 Task: Search one way flight ticket for 1 adult, 5 children, 2 infants in seat and 1 infant on lap in first from Garden City: Garden City Regional Airport to Rockford: Chicago Rockford International Airport(was Northwest Chicagoland Regional Airport At Rockford) on 5-1-2023. Choice of flights is United. Number of bags: 1 checked bag. Price is upto 106000. Outbound departure time preference is 15:45.
Action: Mouse moved to (279, 281)
Screenshot: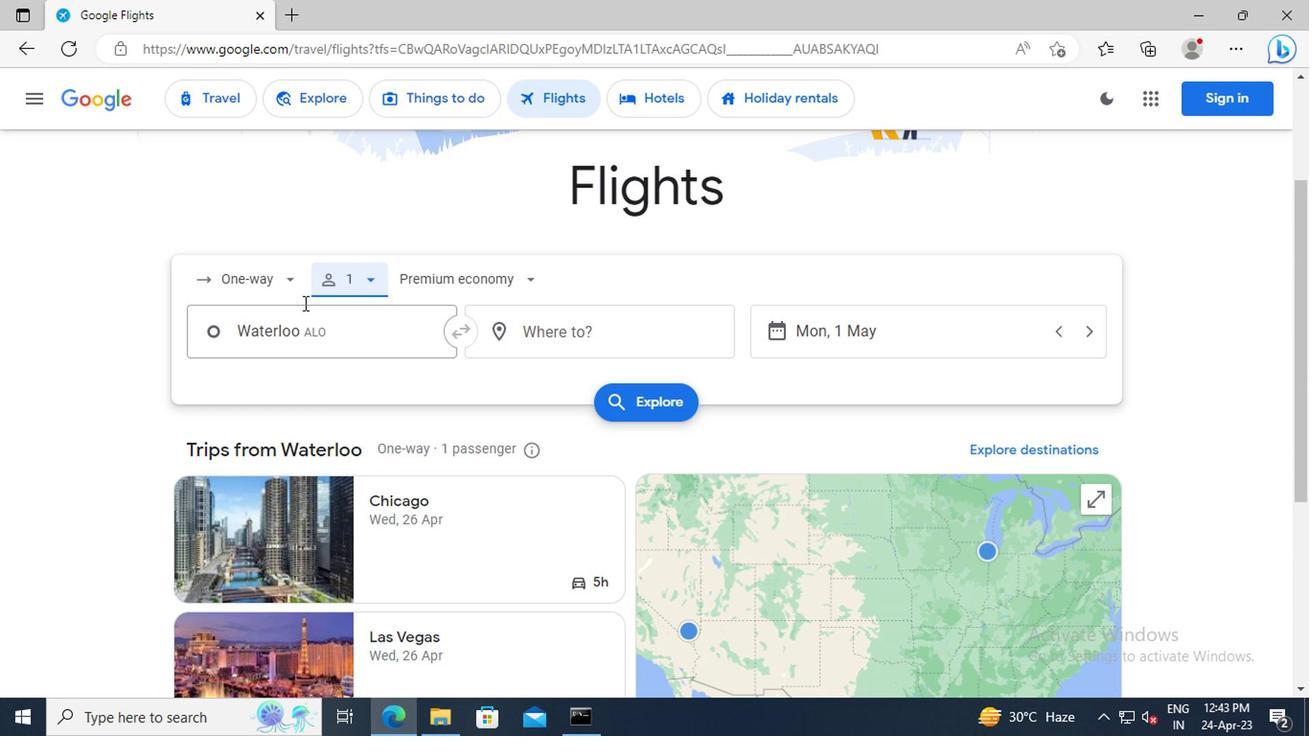 
Action: Mouse pressed left at (279, 281)
Screenshot: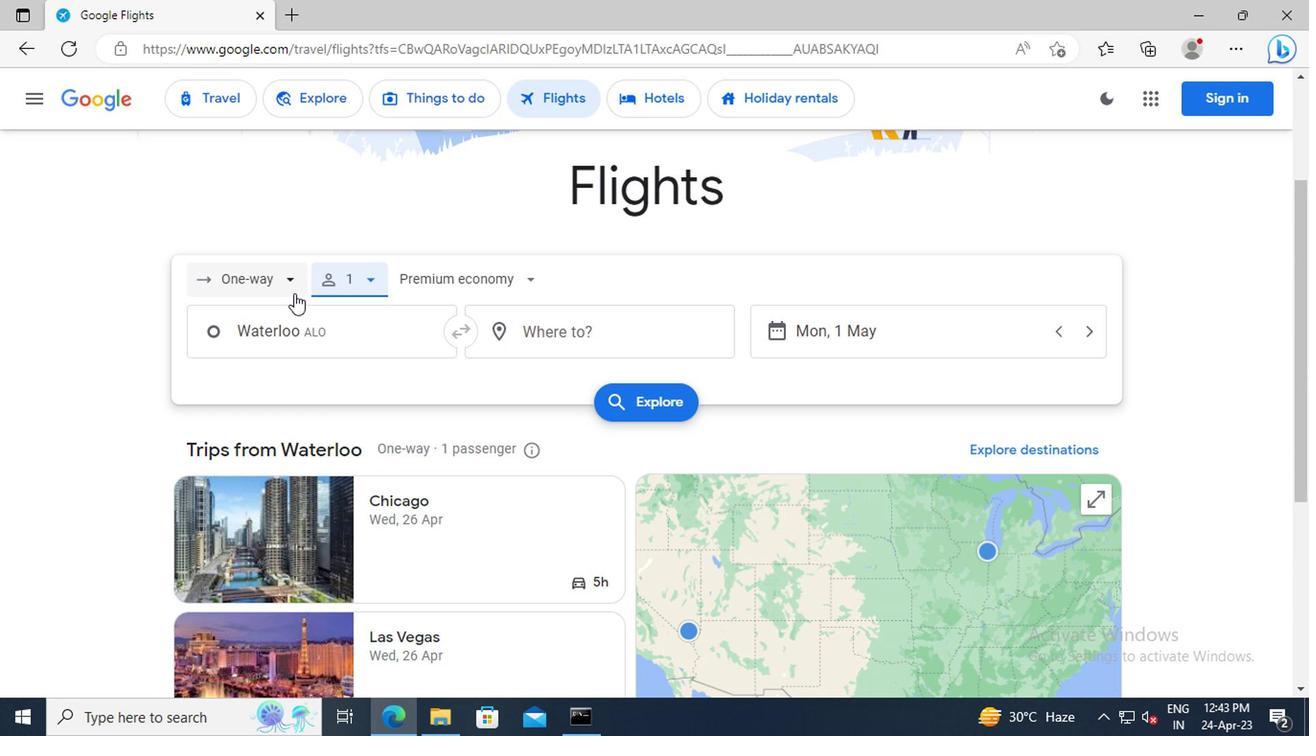 
Action: Mouse moved to (263, 371)
Screenshot: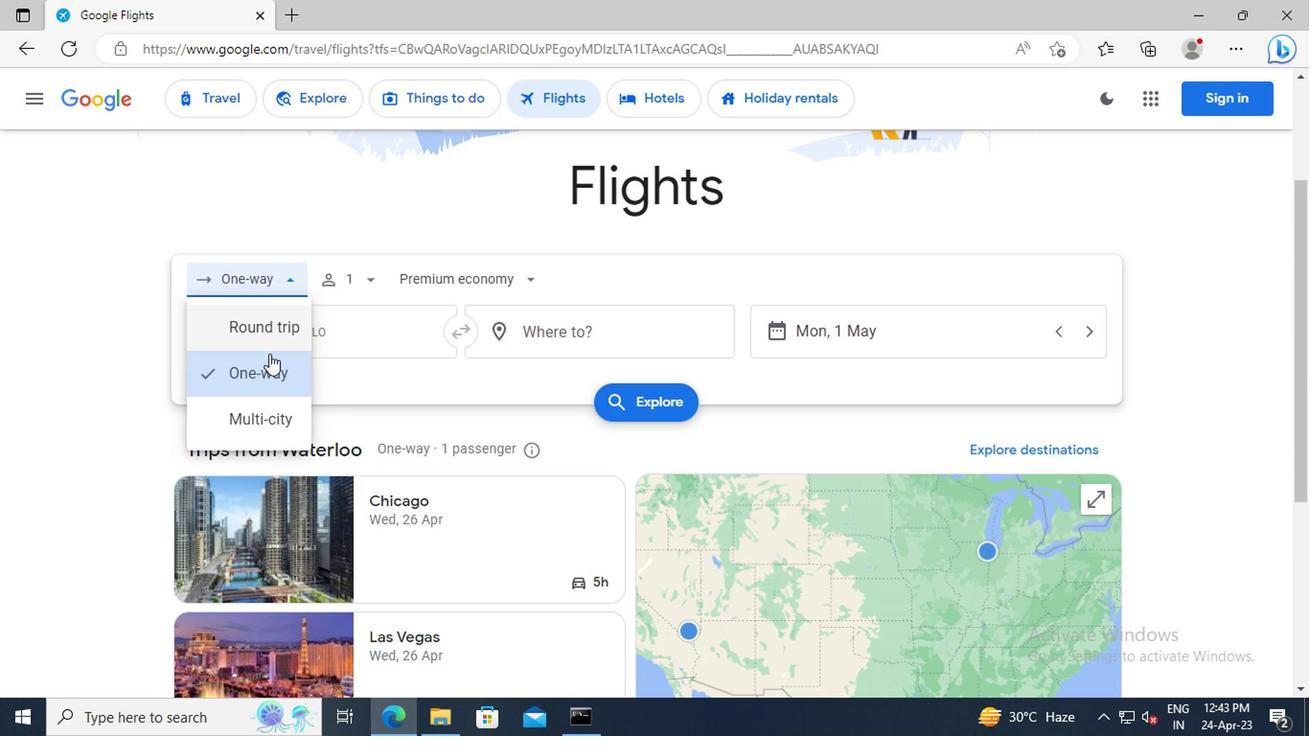 
Action: Mouse pressed left at (263, 371)
Screenshot: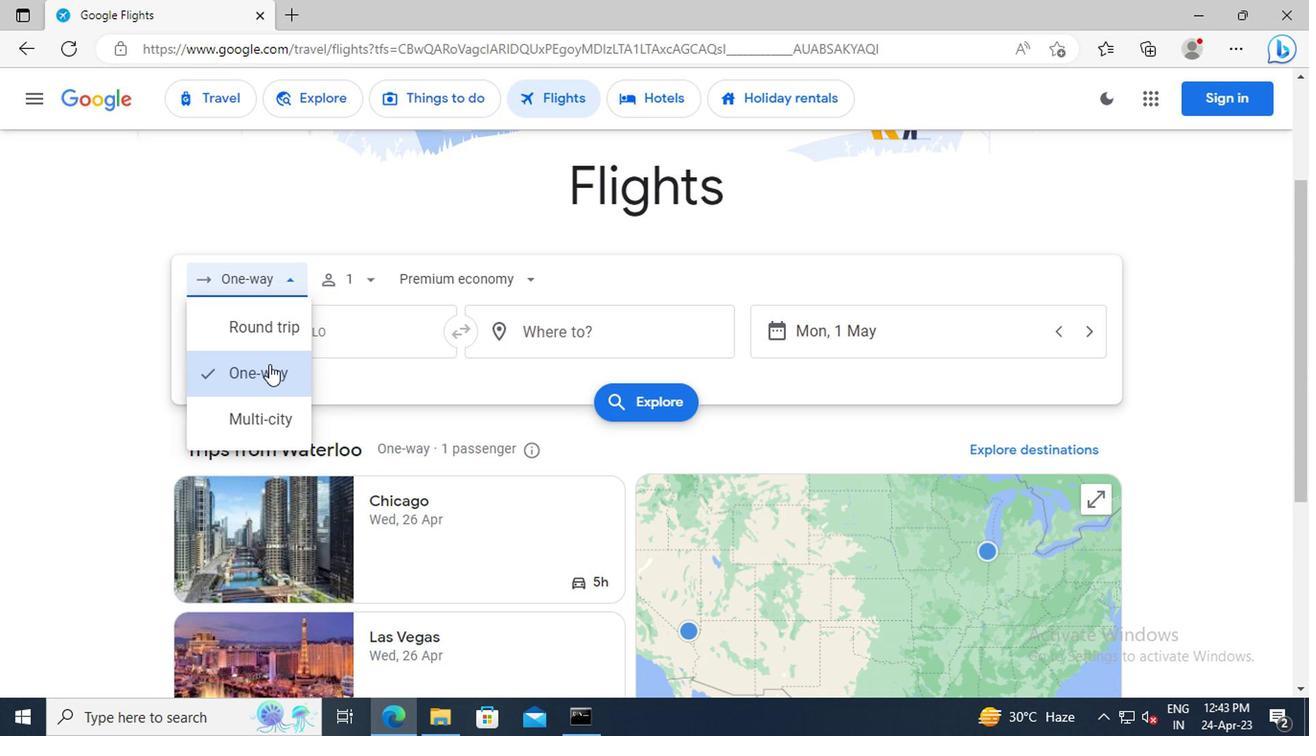 
Action: Mouse moved to (357, 279)
Screenshot: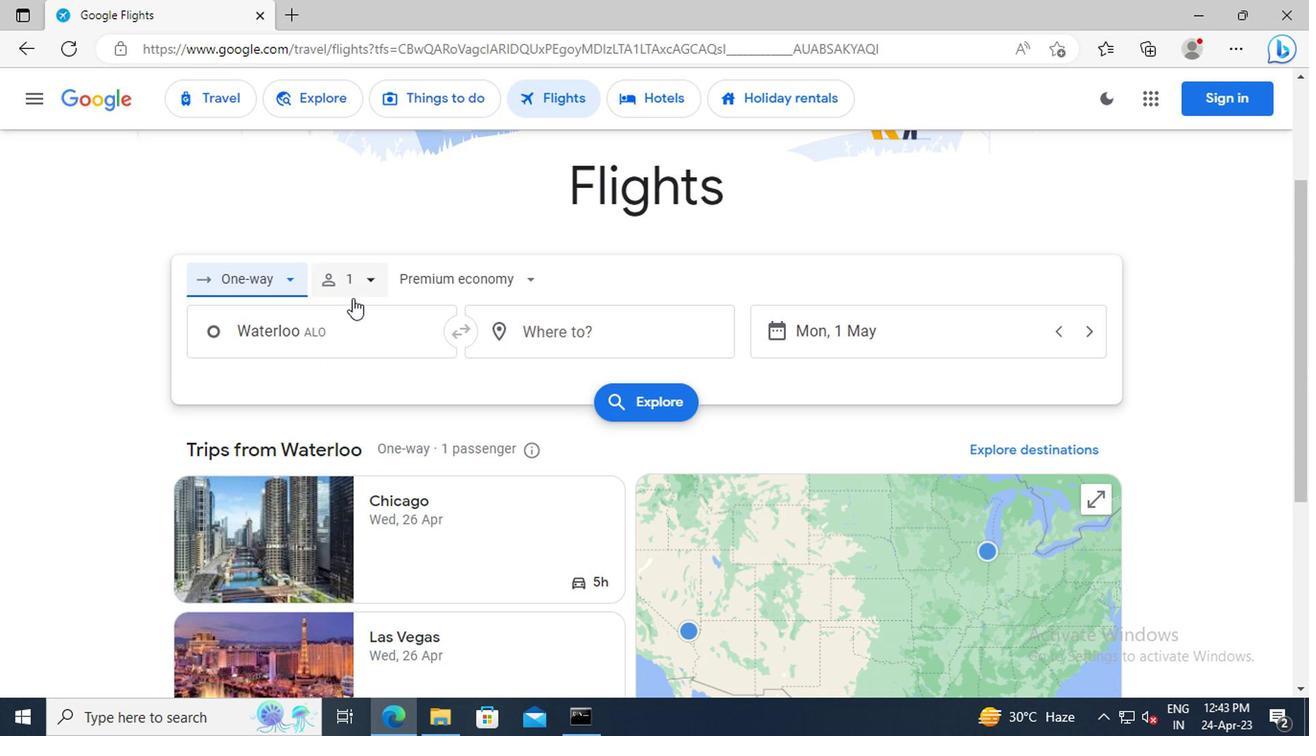 
Action: Mouse pressed left at (357, 279)
Screenshot: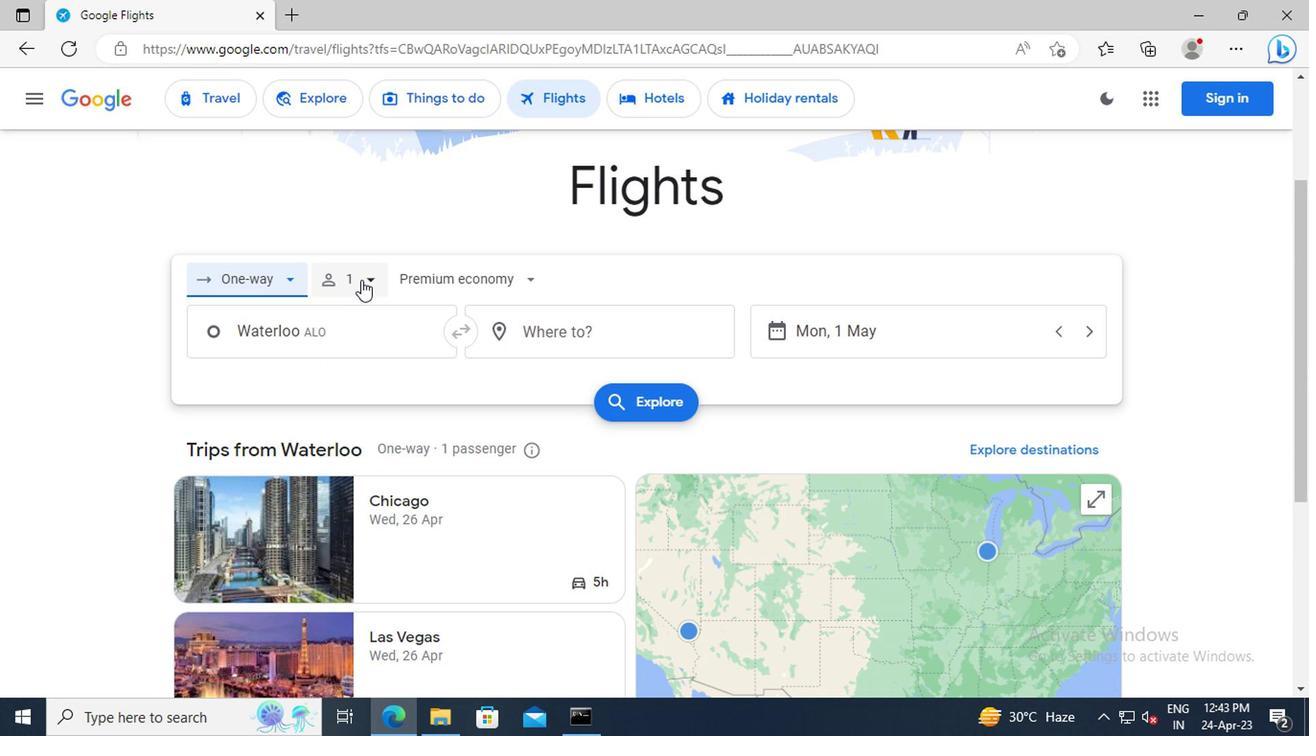 
Action: Mouse moved to (509, 377)
Screenshot: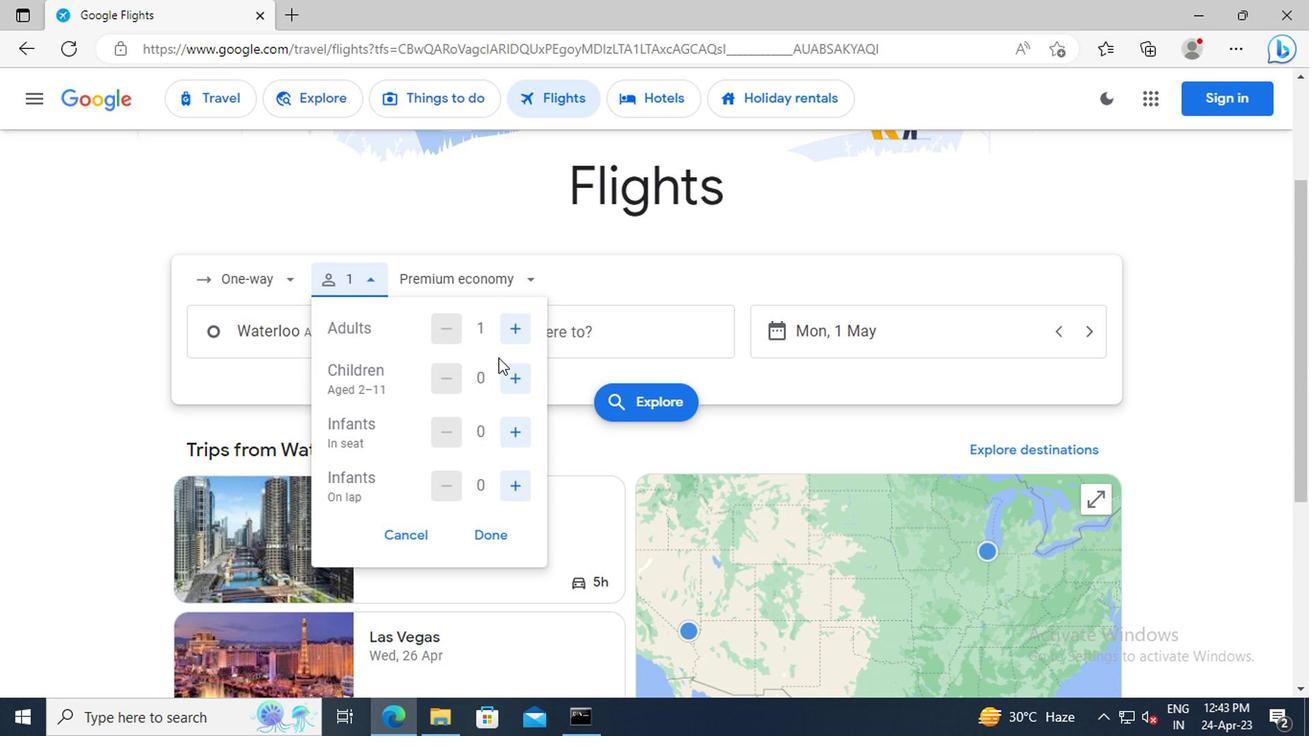 
Action: Mouse pressed left at (509, 377)
Screenshot: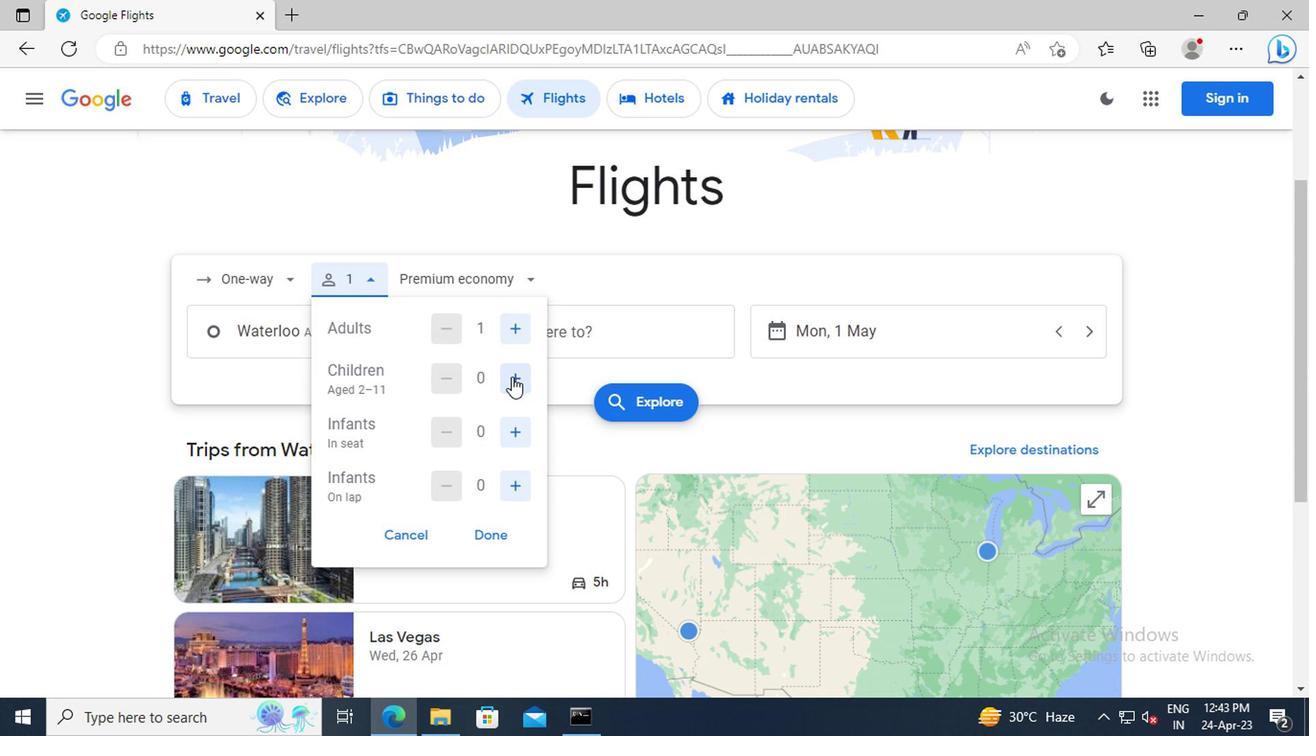 
Action: Mouse pressed left at (509, 377)
Screenshot: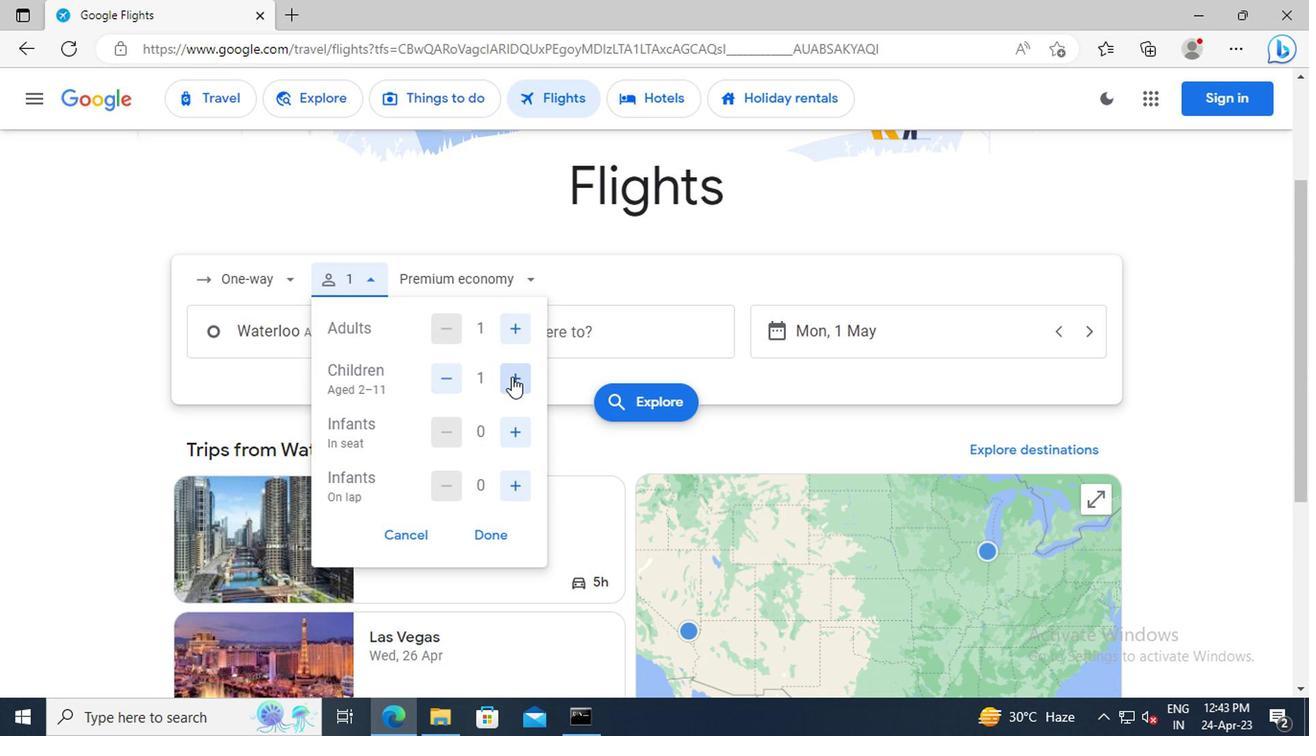 
Action: Mouse pressed left at (509, 377)
Screenshot: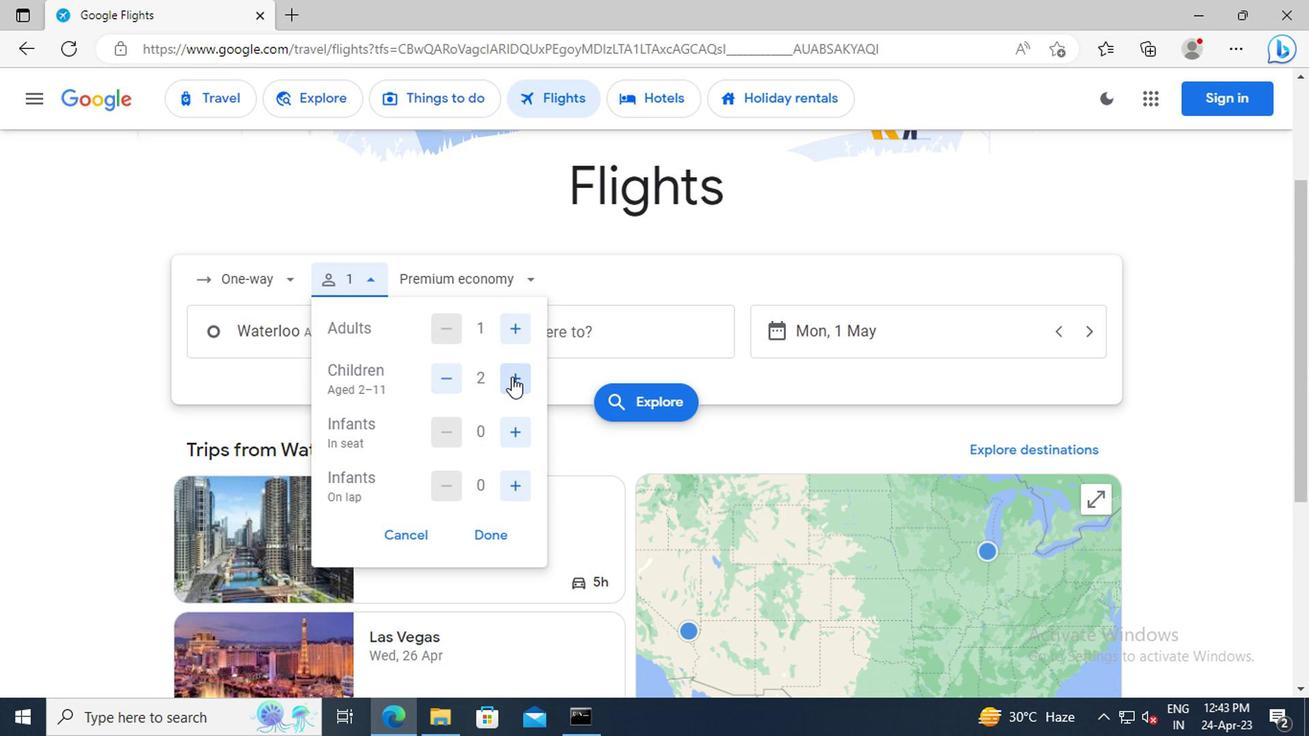
Action: Mouse pressed left at (509, 377)
Screenshot: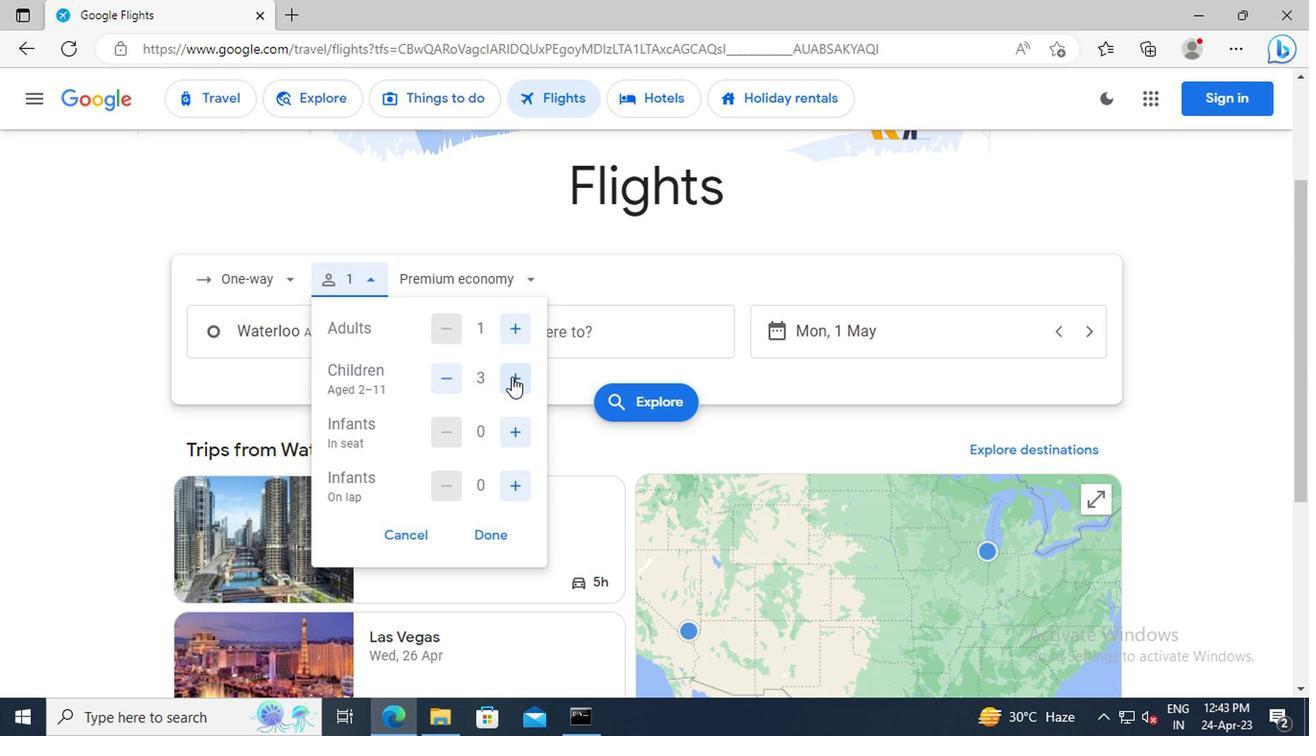 
Action: Mouse pressed left at (509, 377)
Screenshot: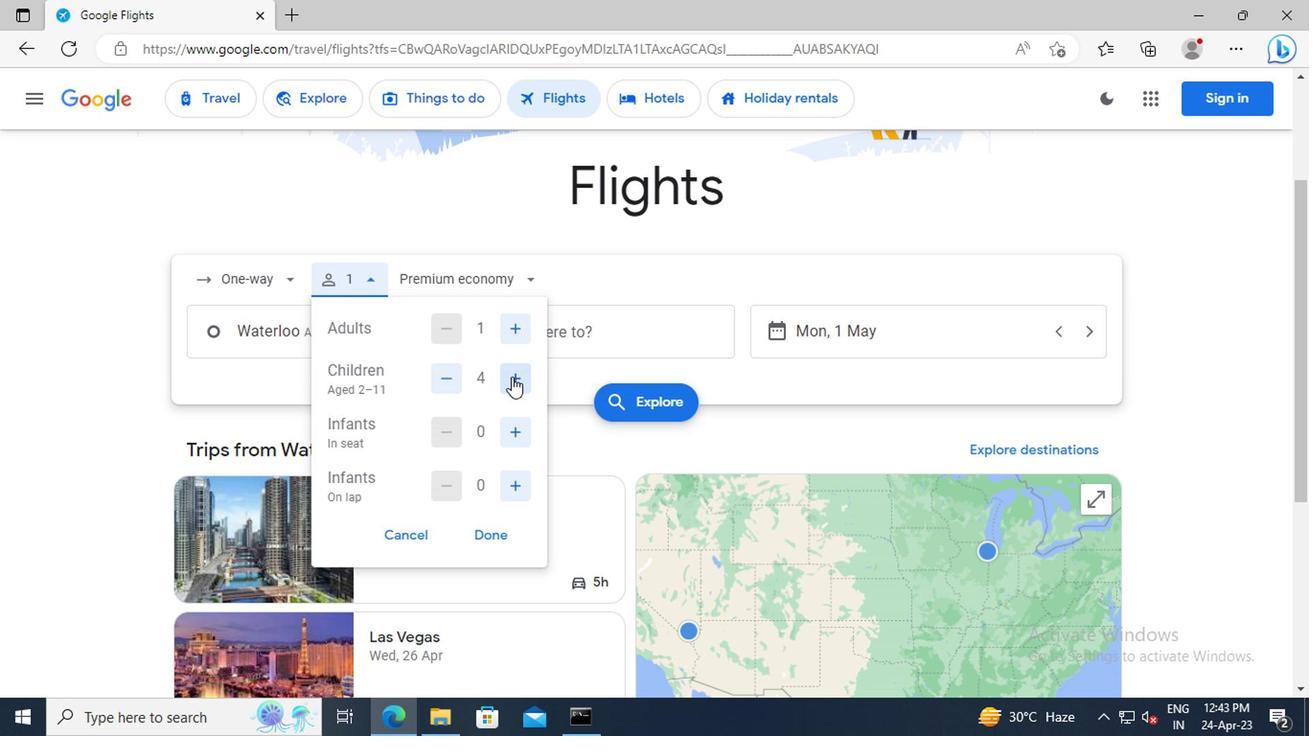 
Action: Mouse moved to (508, 423)
Screenshot: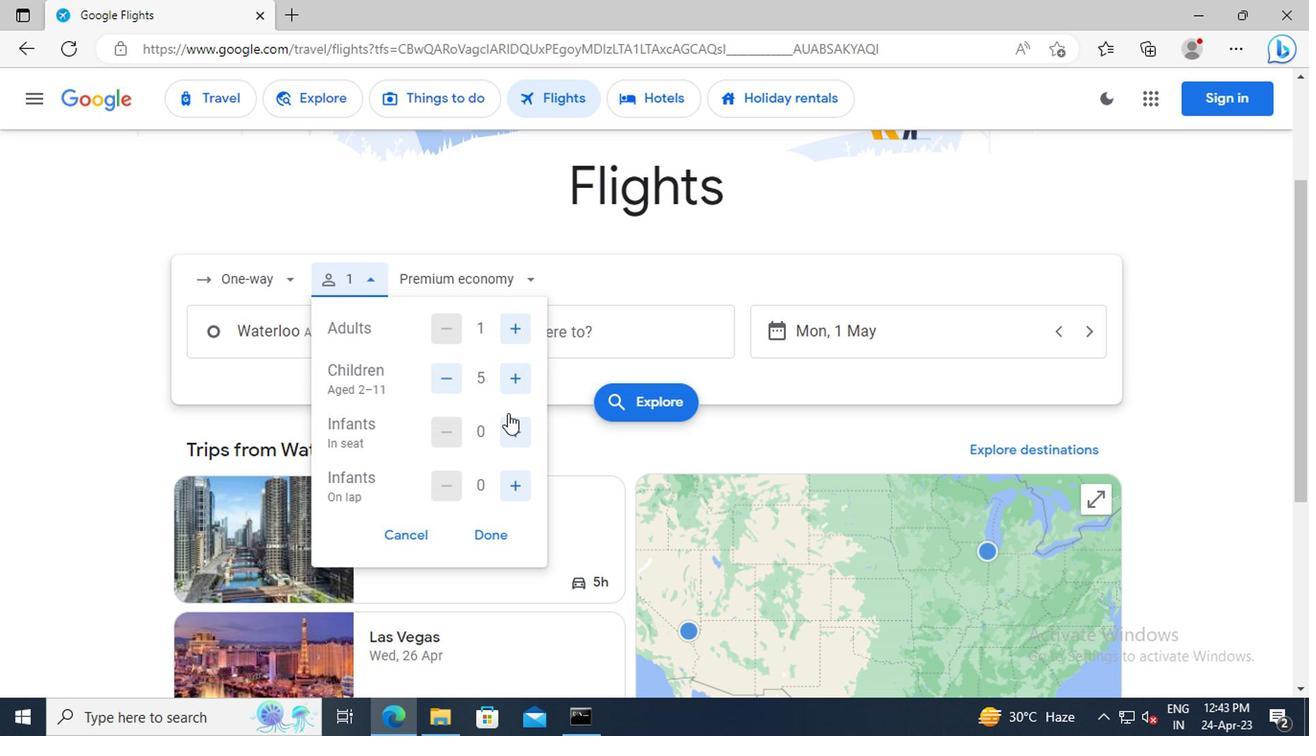 
Action: Mouse pressed left at (508, 423)
Screenshot: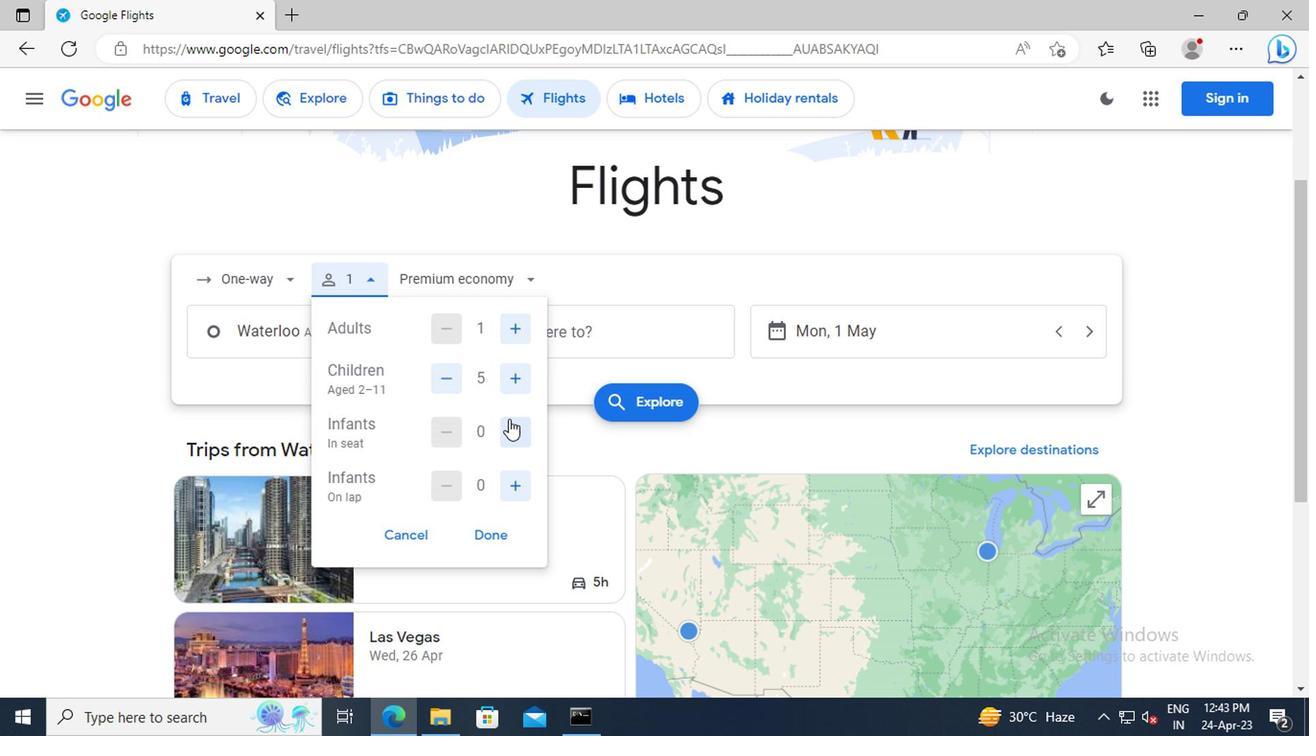 
Action: Mouse pressed left at (508, 423)
Screenshot: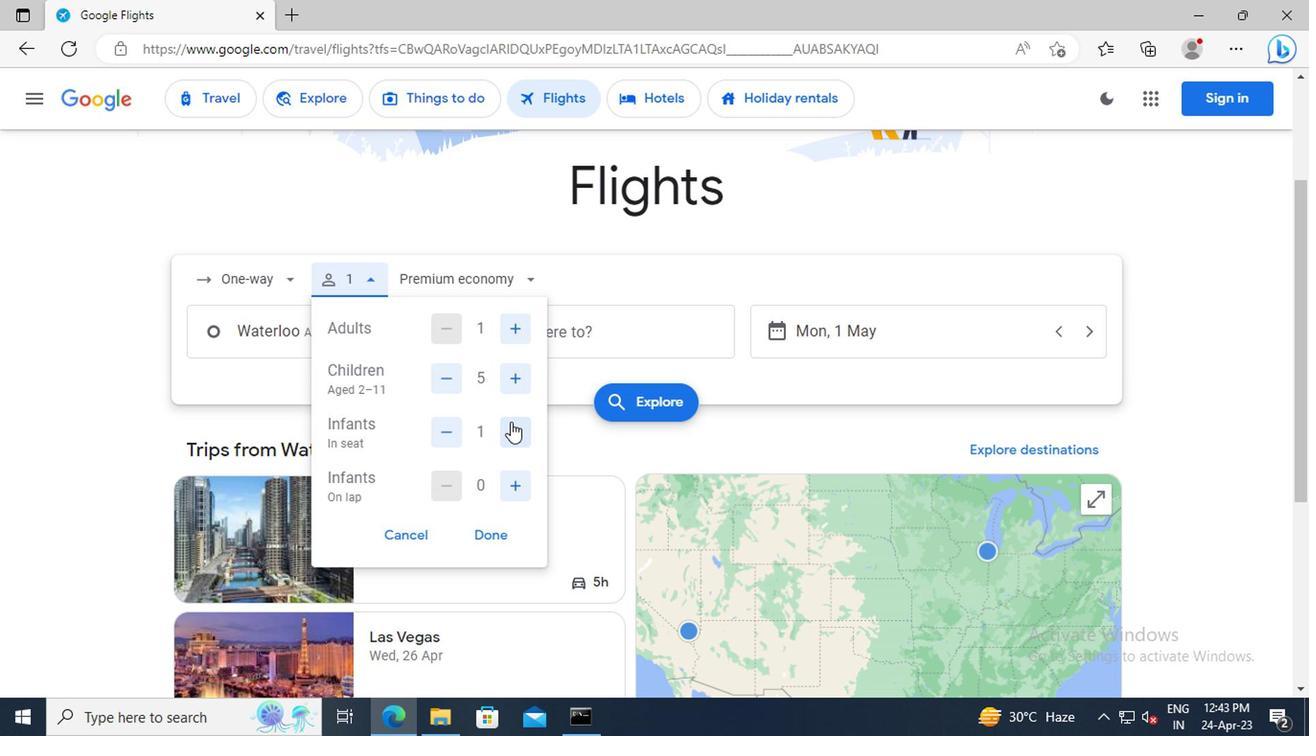 
Action: Mouse moved to (488, 538)
Screenshot: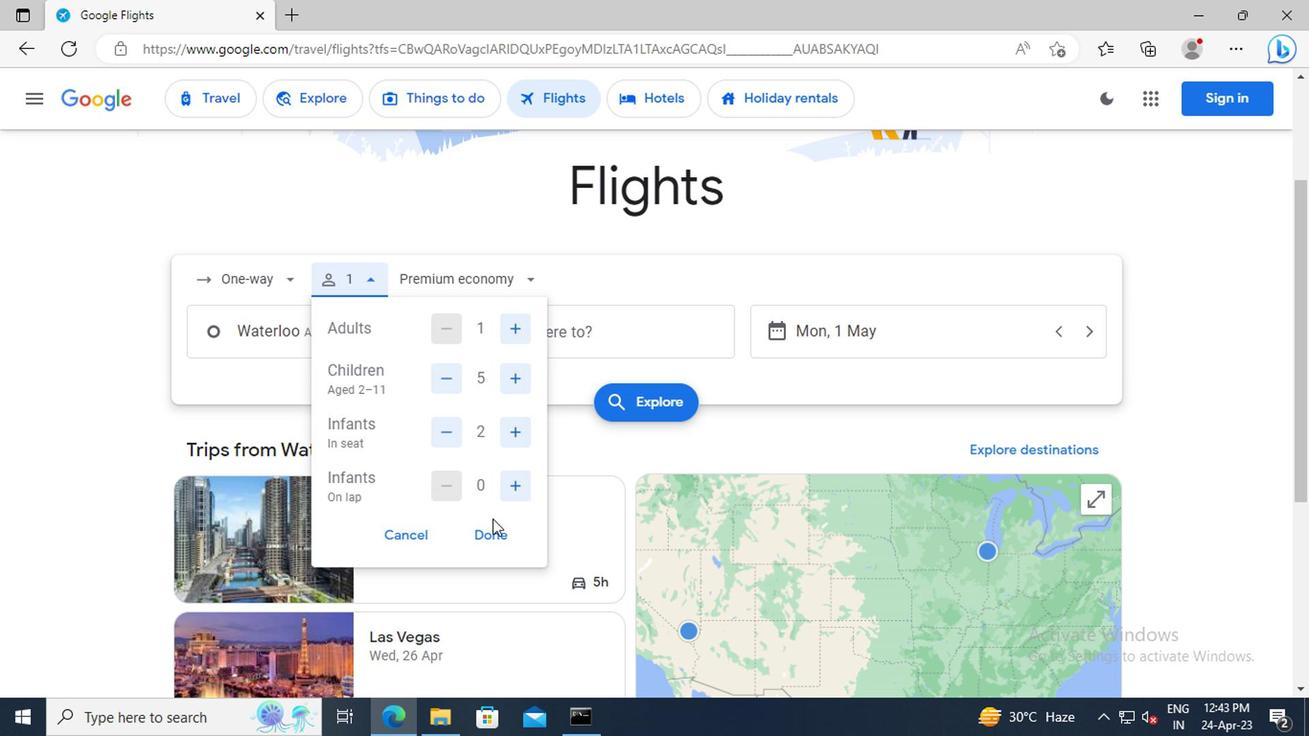 
Action: Mouse pressed left at (488, 538)
Screenshot: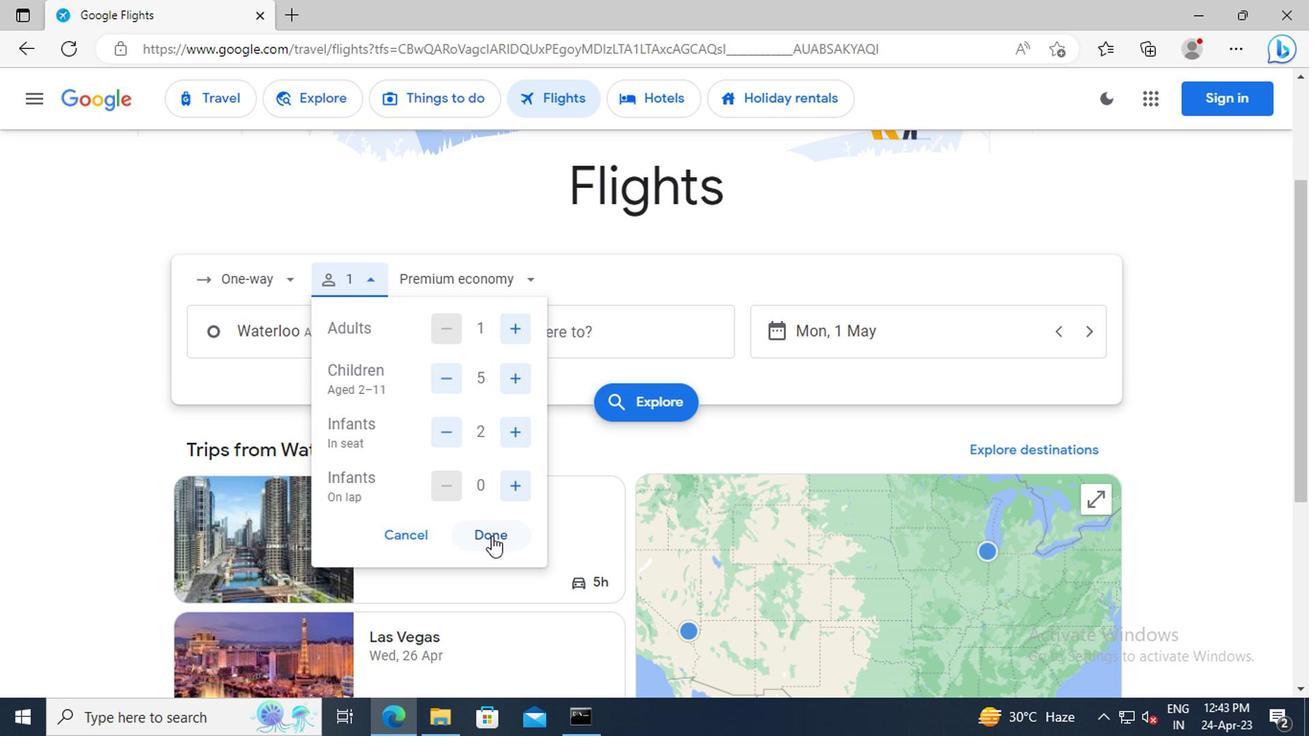 
Action: Mouse moved to (461, 278)
Screenshot: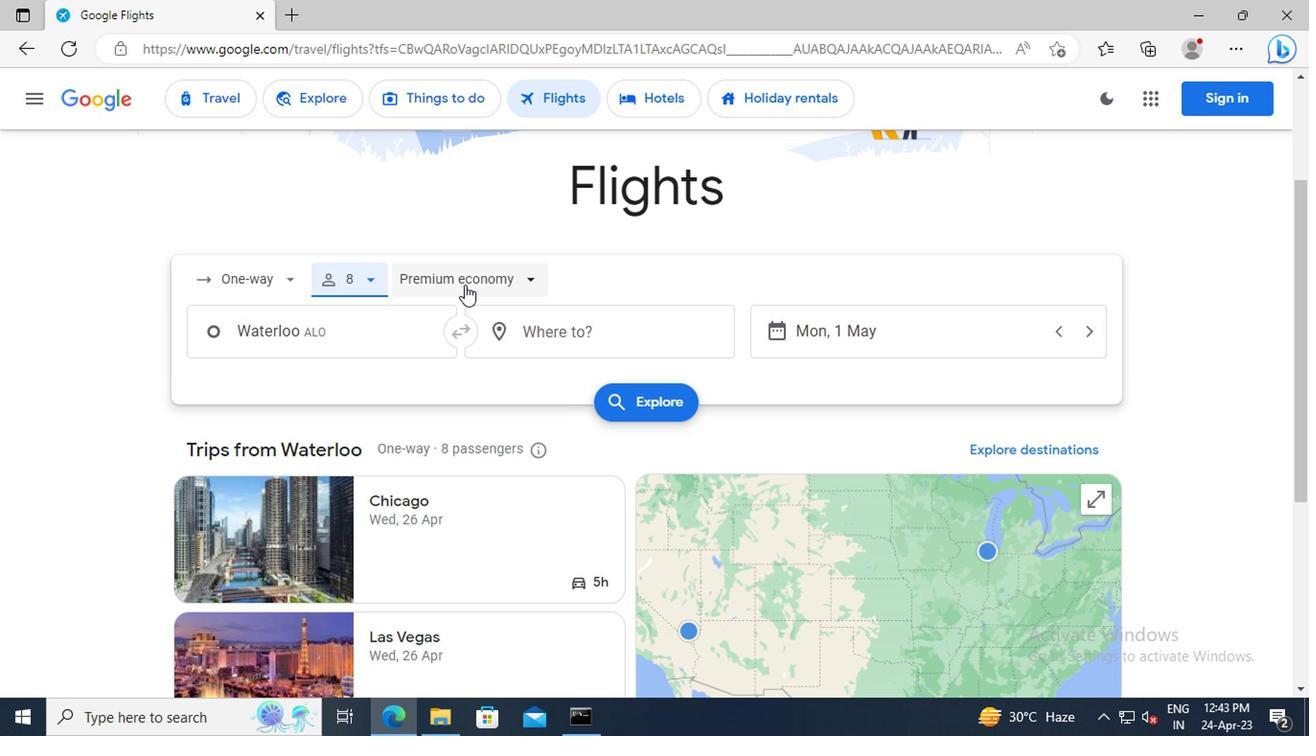 
Action: Mouse pressed left at (461, 278)
Screenshot: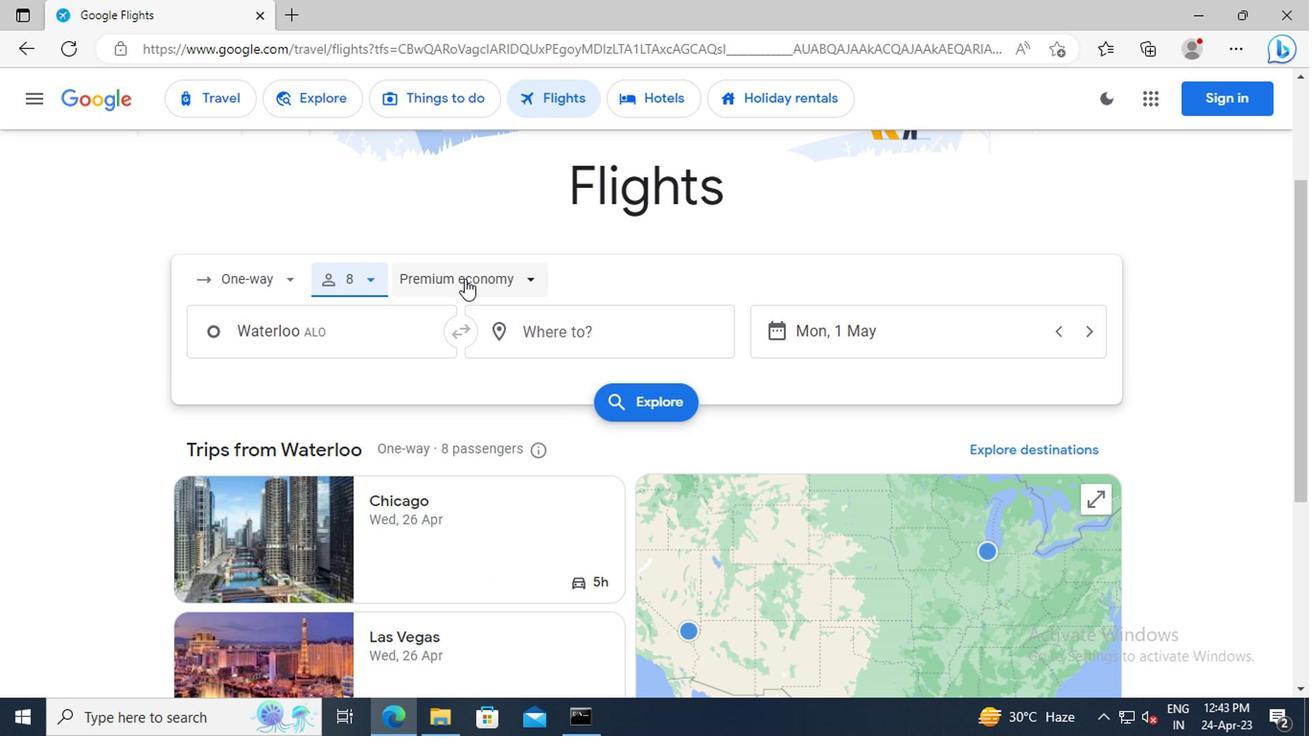 
Action: Mouse moved to (494, 471)
Screenshot: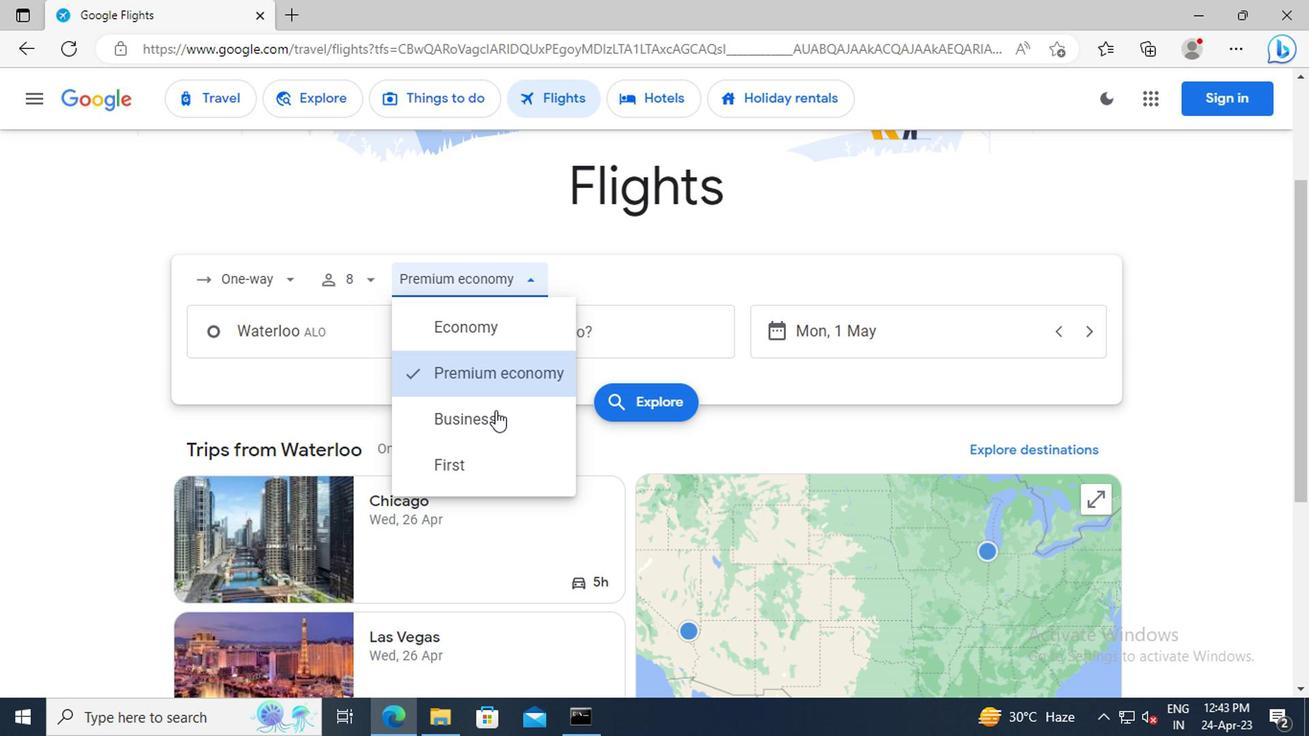 
Action: Mouse pressed left at (494, 471)
Screenshot: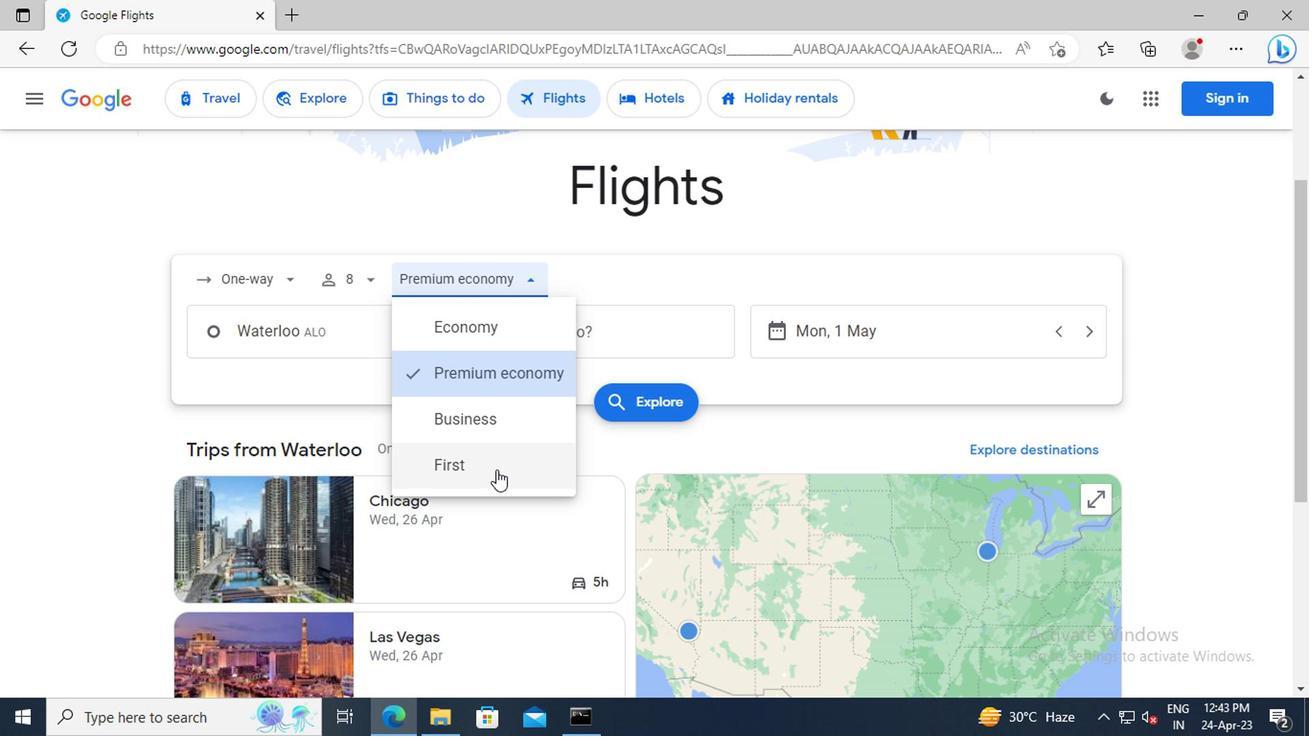 
Action: Mouse moved to (358, 336)
Screenshot: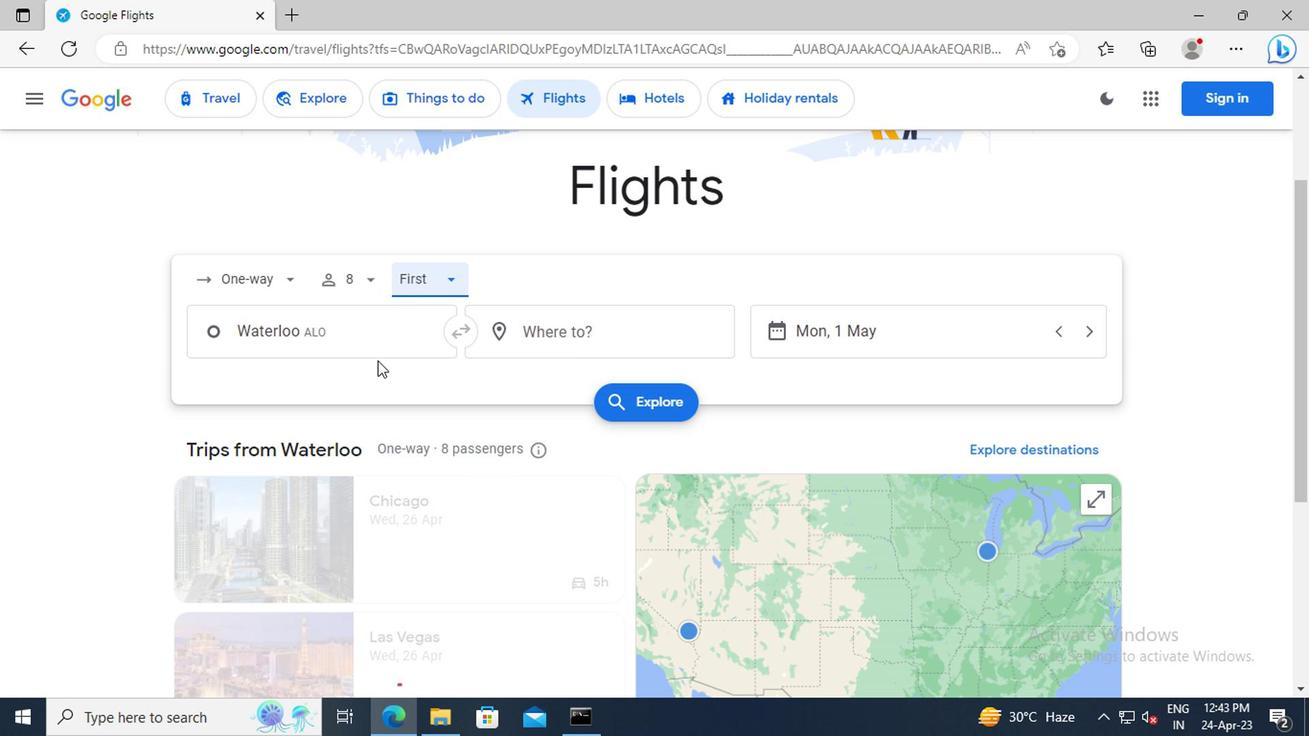 
Action: Mouse pressed left at (358, 336)
Screenshot: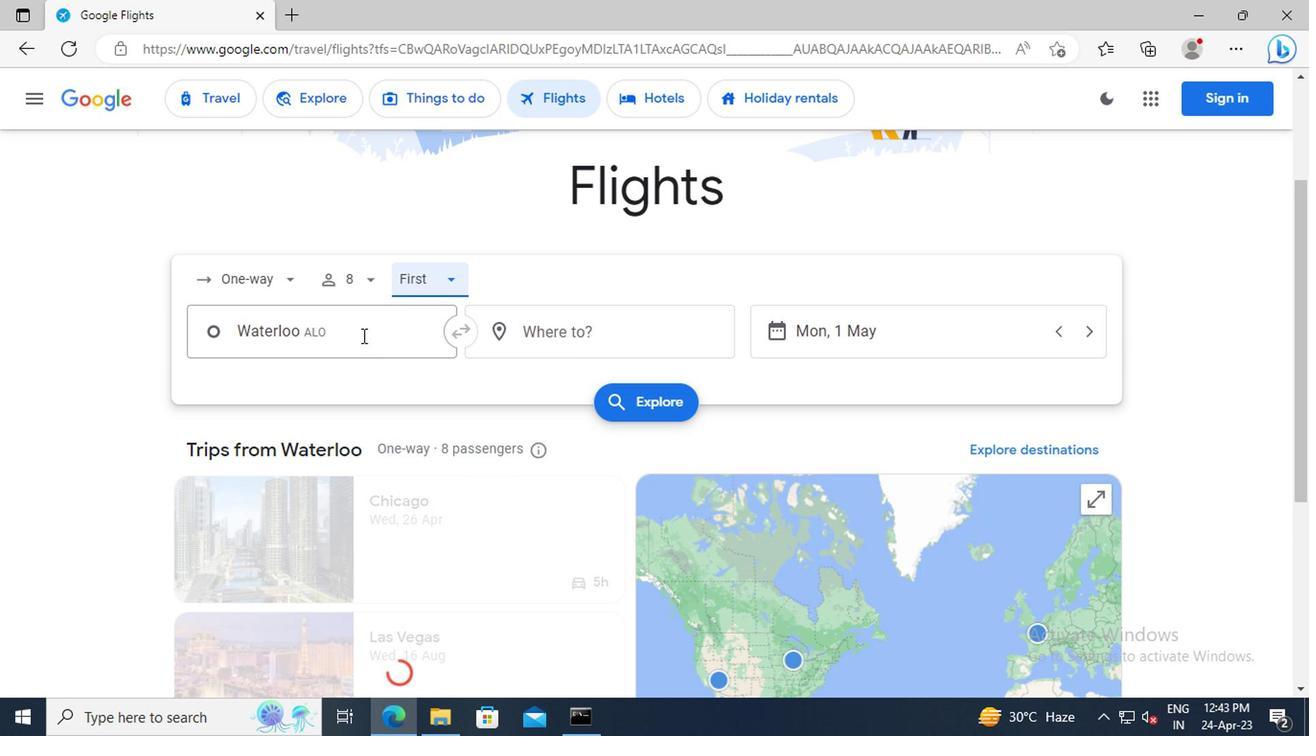 
Action: Key pressed <Key.shift>GARDEN<Key.space><Key.shift>CITY<Key.space><Key.shift>R
Screenshot: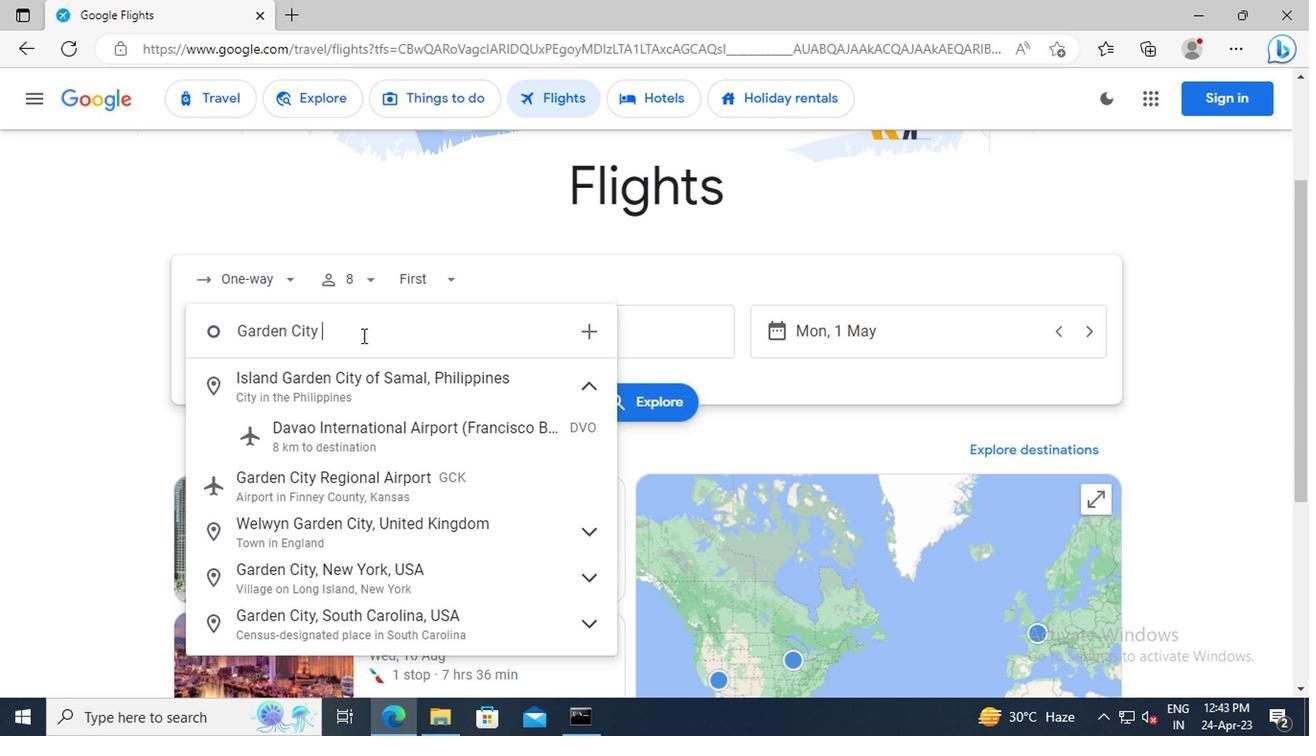
Action: Mouse moved to (382, 384)
Screenshot: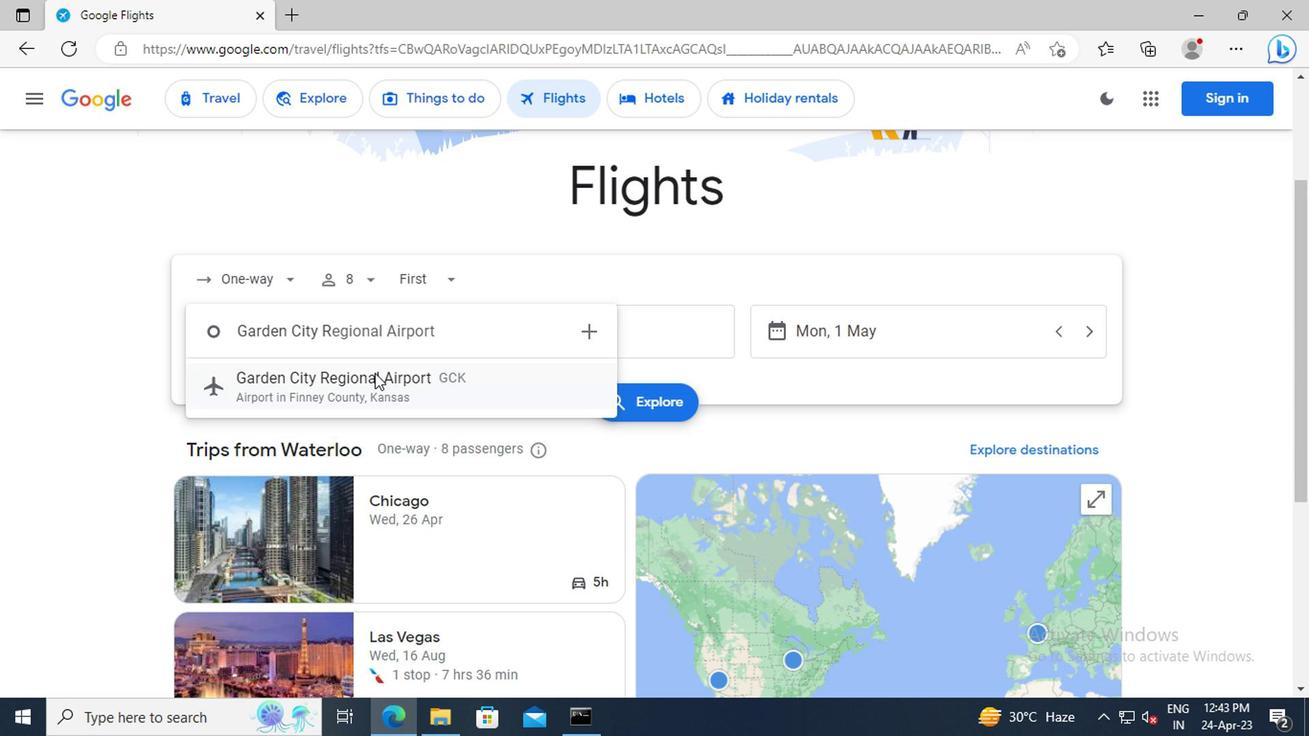 
Action: Mouse pressed left at (382, 384)
Screenshot: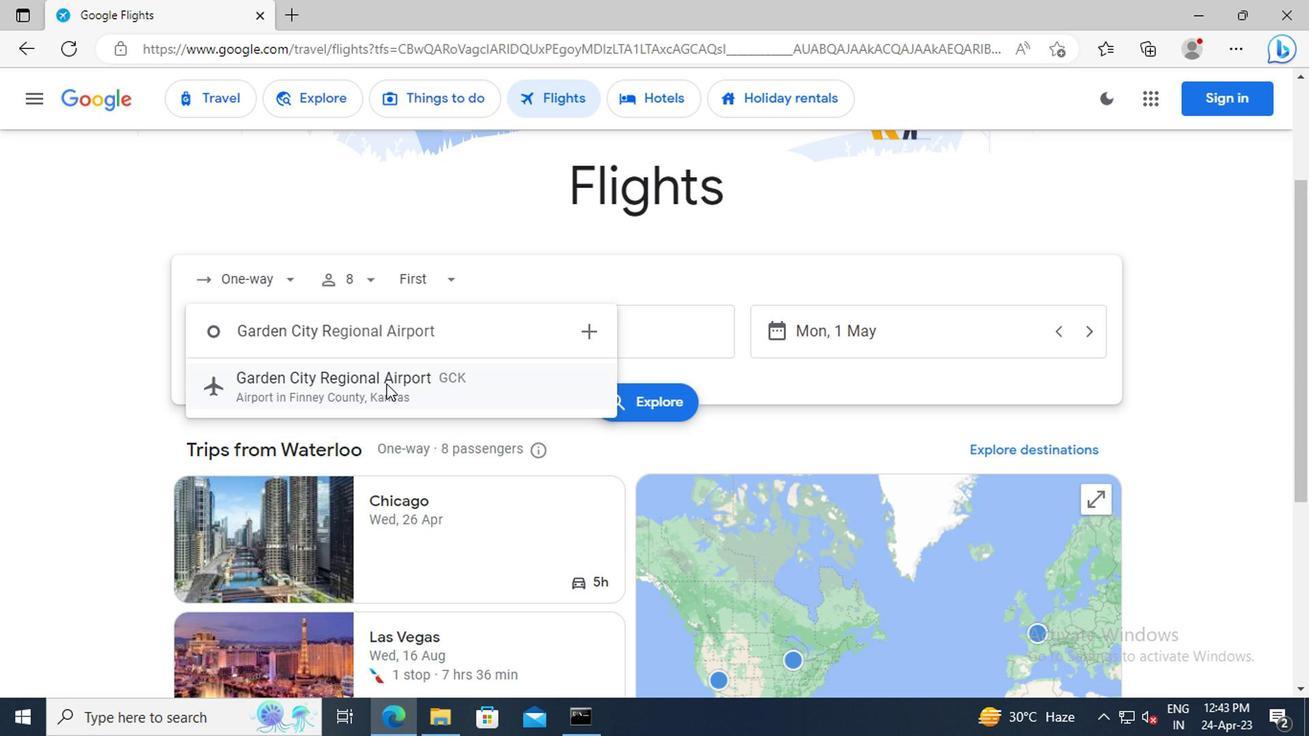 
Action: Mouse moved to (536, 340)
Screenshot: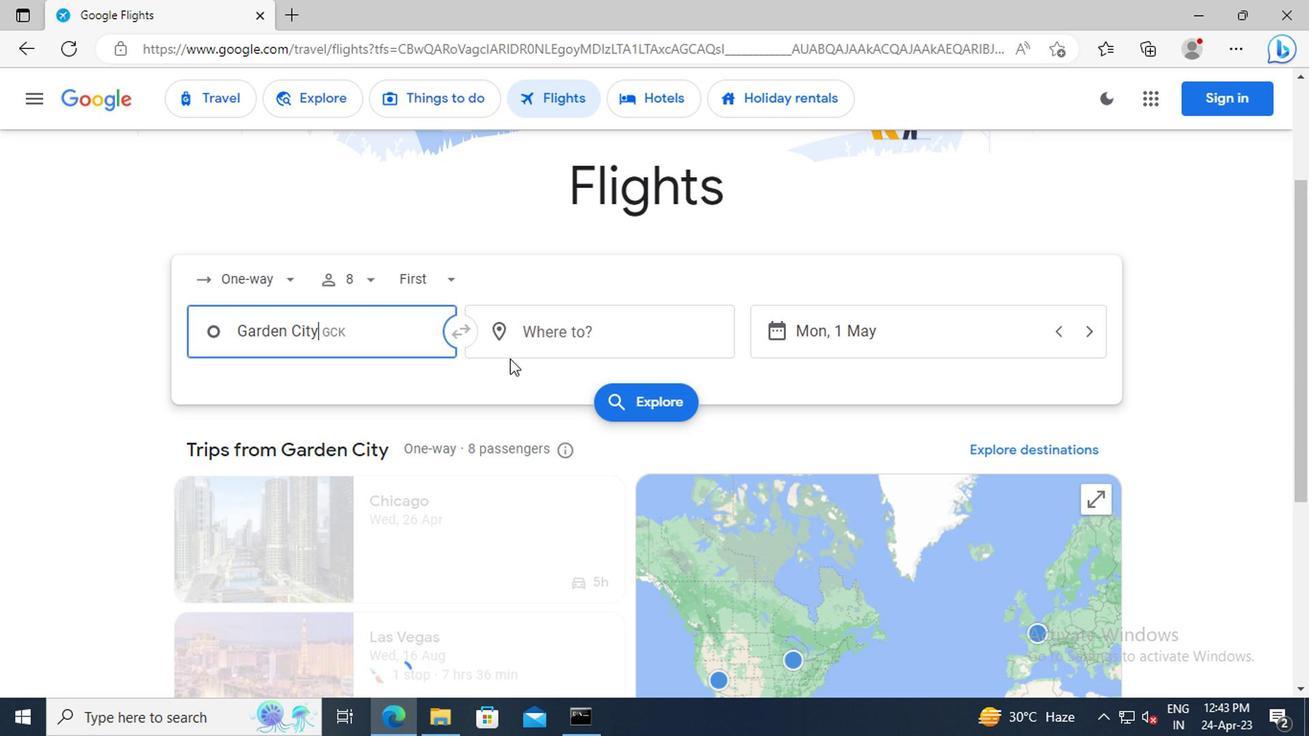 
Action: Mouse pressed left at (536, 340)
Screenshot: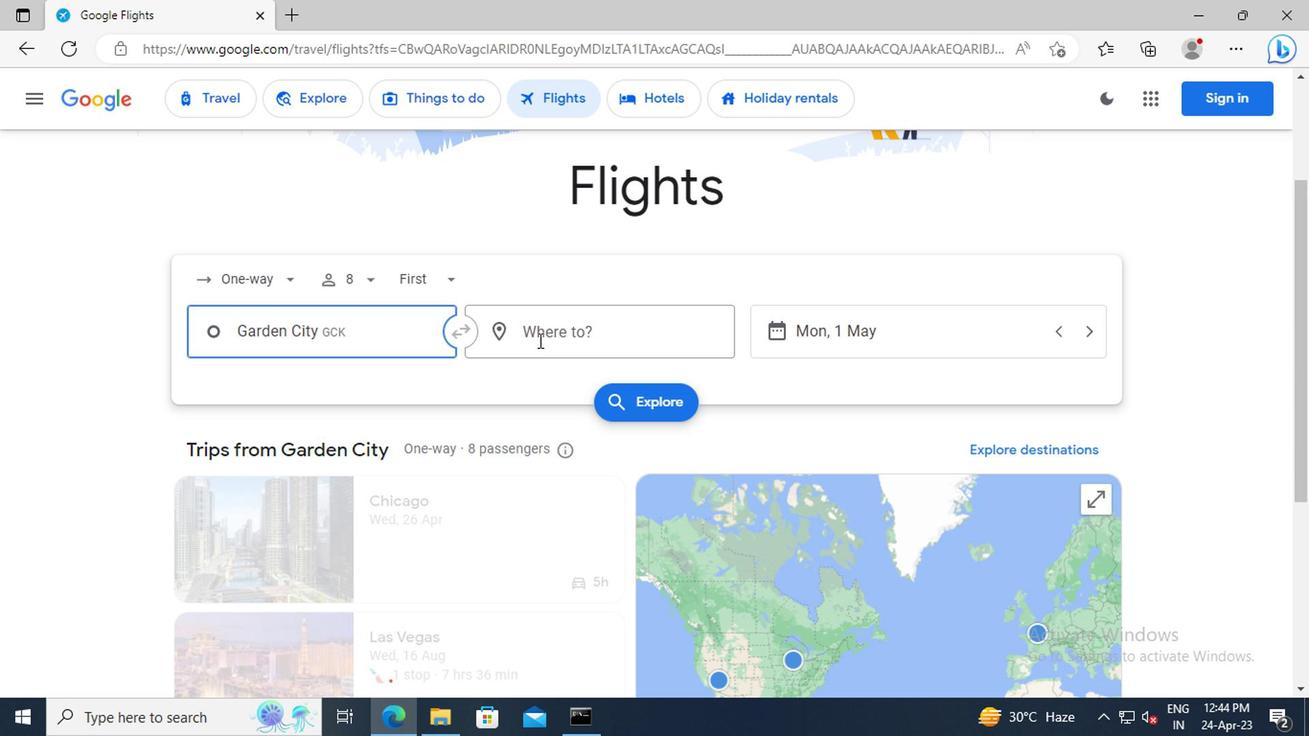 
Action: Key pressed <Key.shift>ROCKFORD<Key.shift>:<Key.space><Key.shift>CH
Screenshot: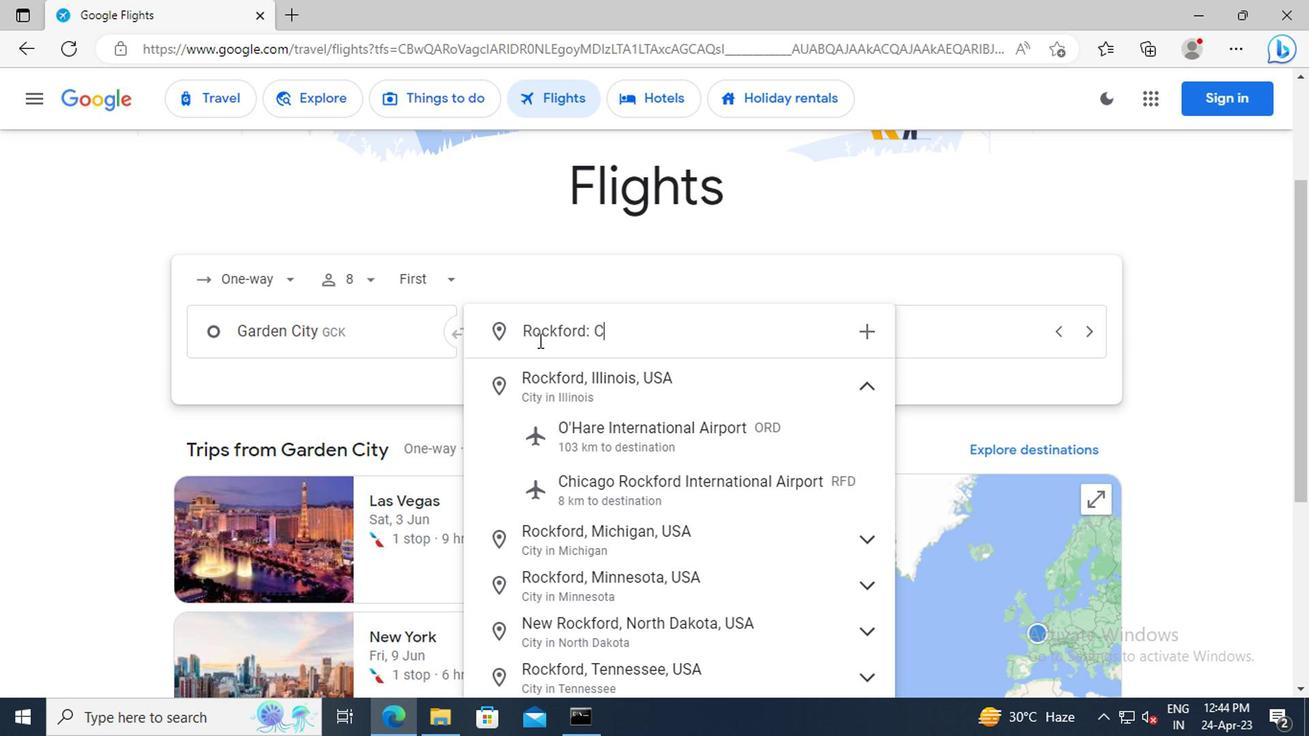
Action: Mouse moved to (583, 383)
Screenshot: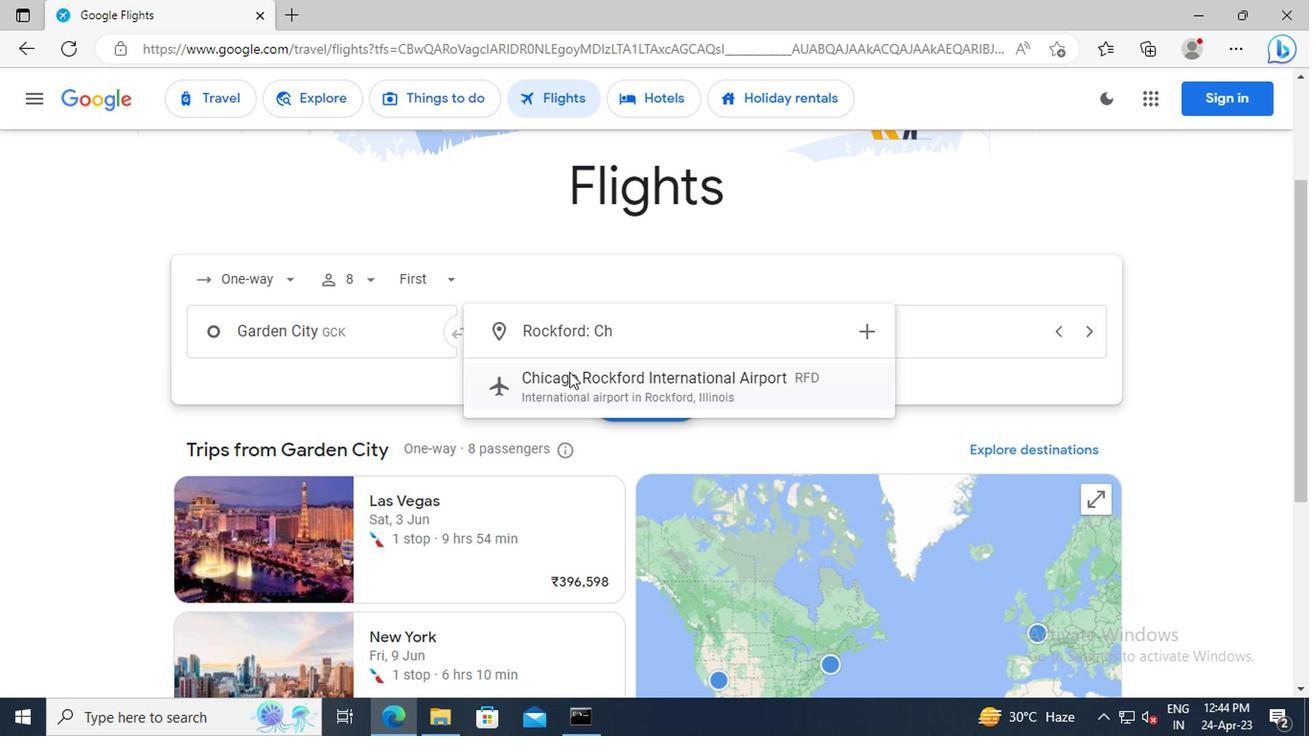 
Action: Mouse pressed left at (583, 383)
Screenshot: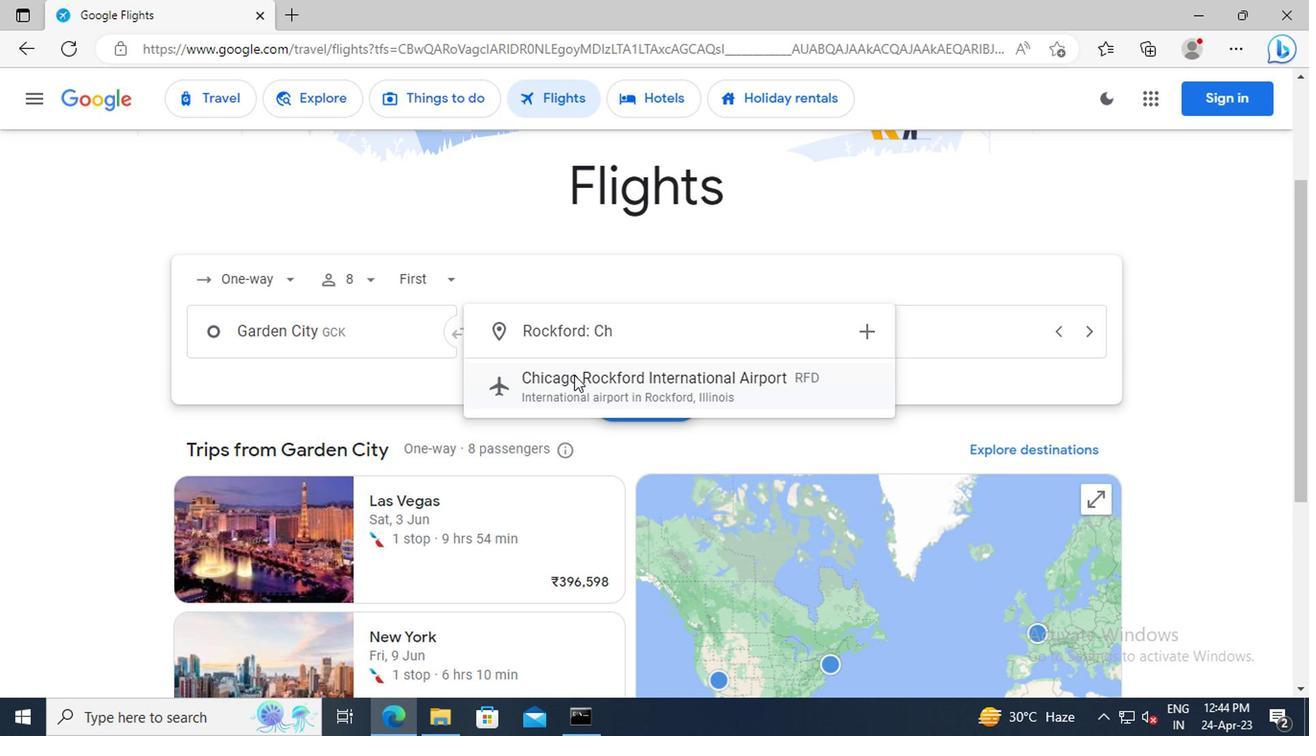 
Action: Mouse moved to (851, 340)
Screenshot: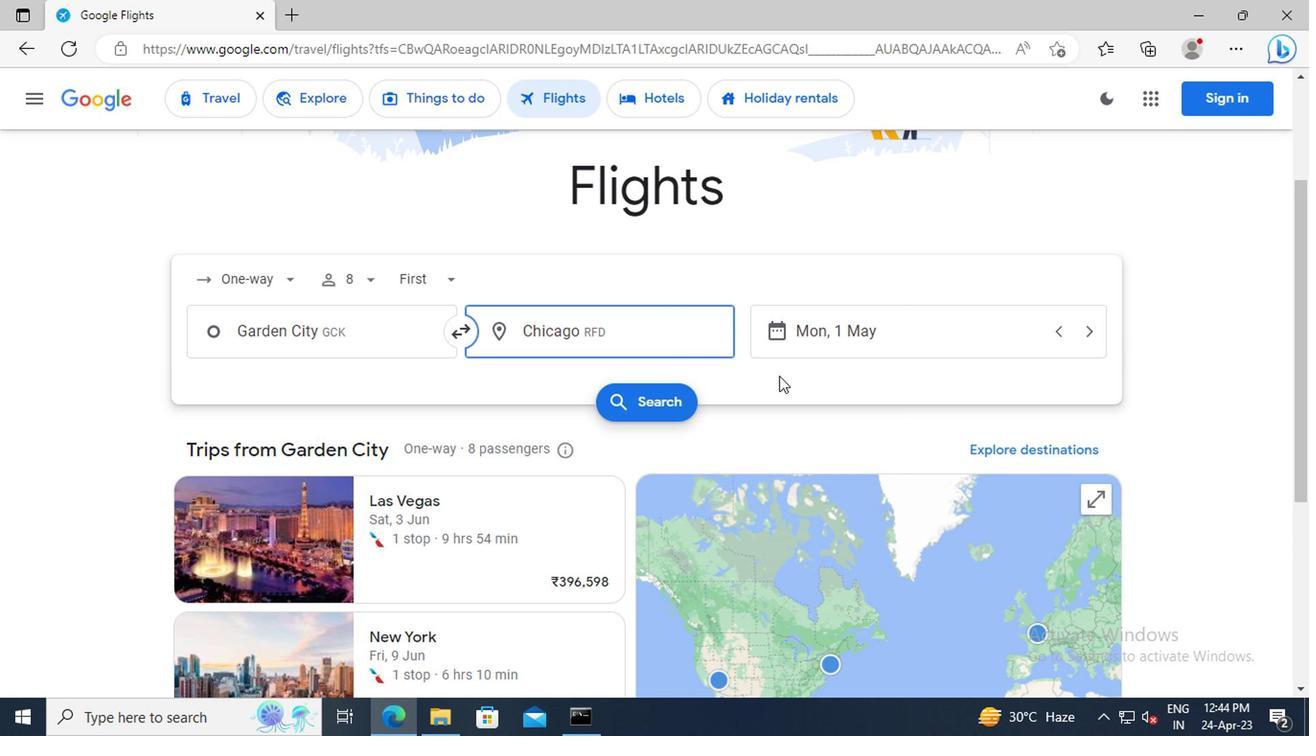 
Action: Mouse pressed left at (851, 340)
Screenshot: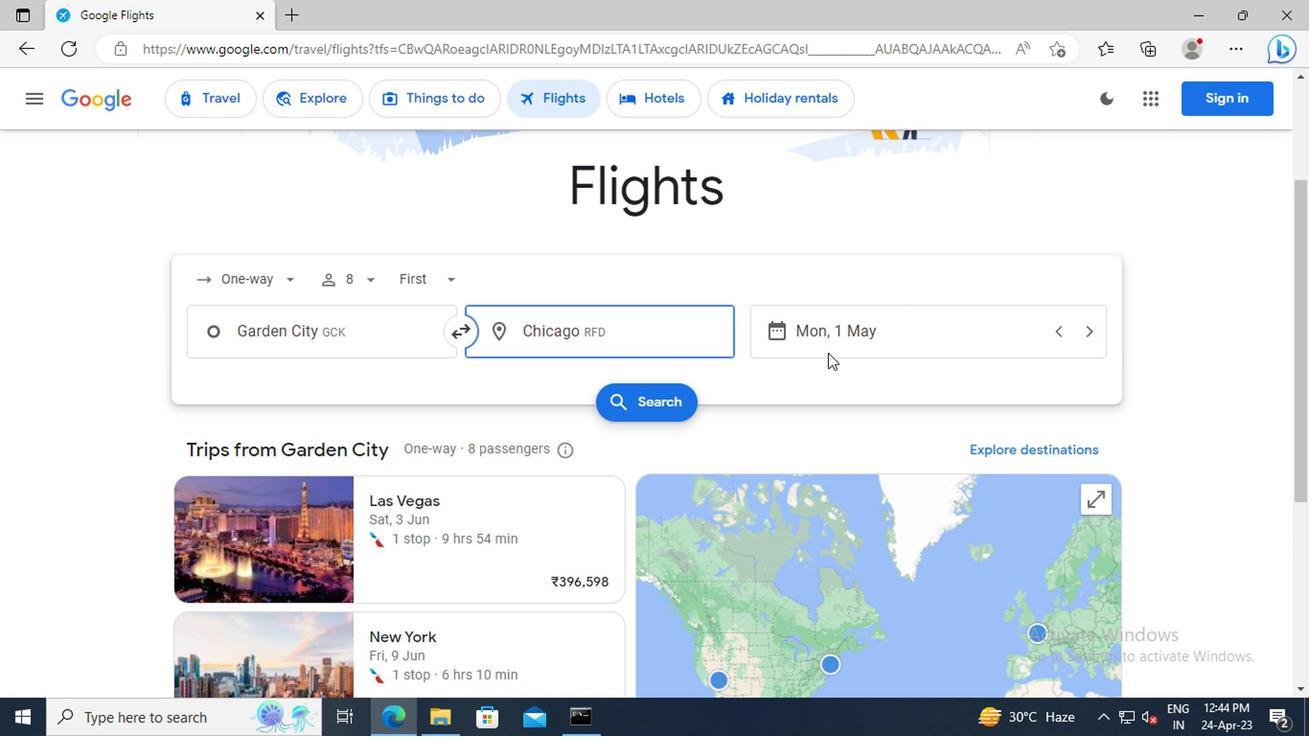 
Action: Mouse moved to (707, 289)
Screenshot: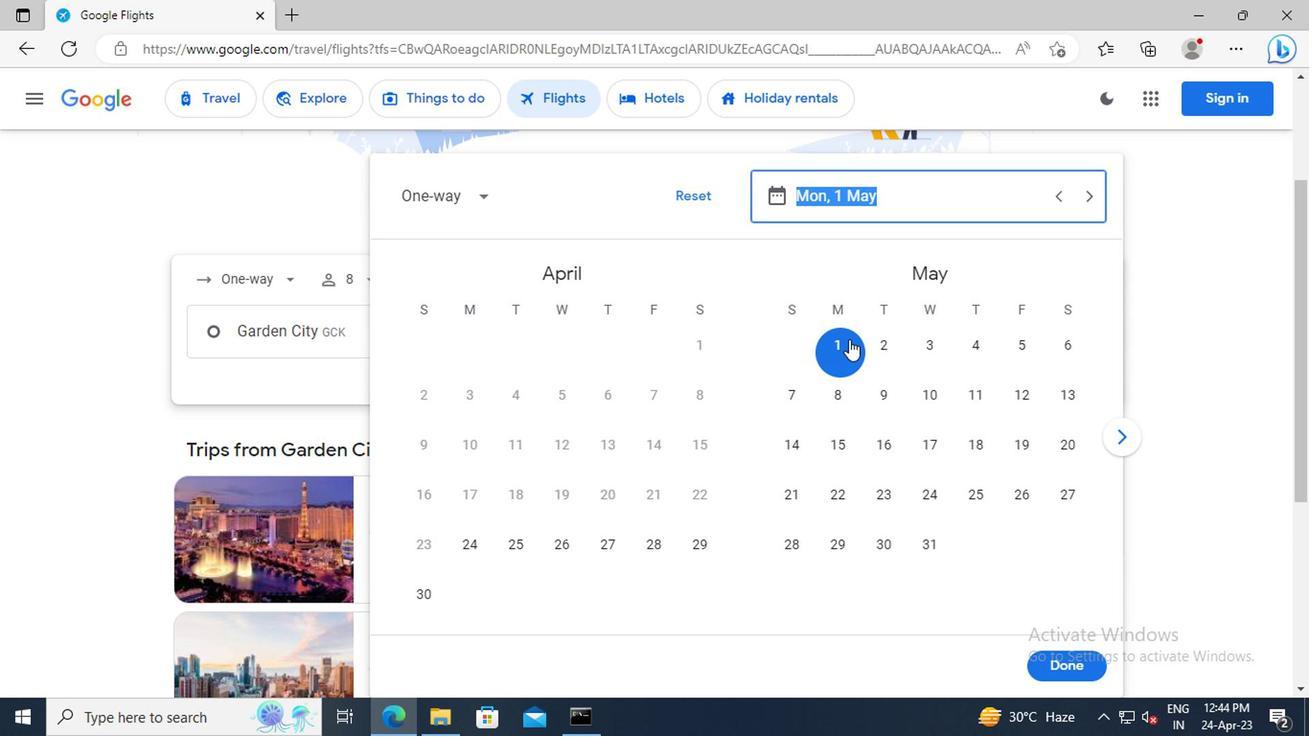 
Action: Key pressed 1<Key.space>MAY<Key.enter>
Screenshot: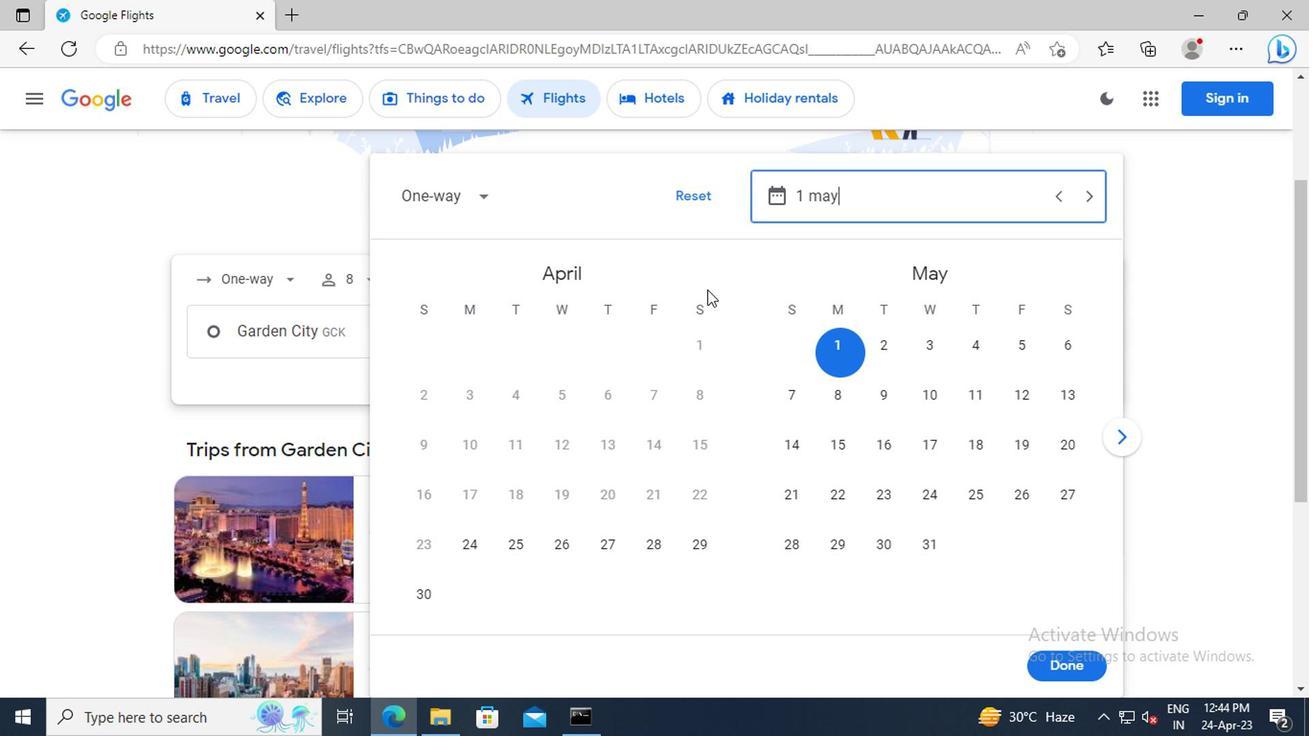 
Action: Mouse moved to (1086, 669)
Screenshot: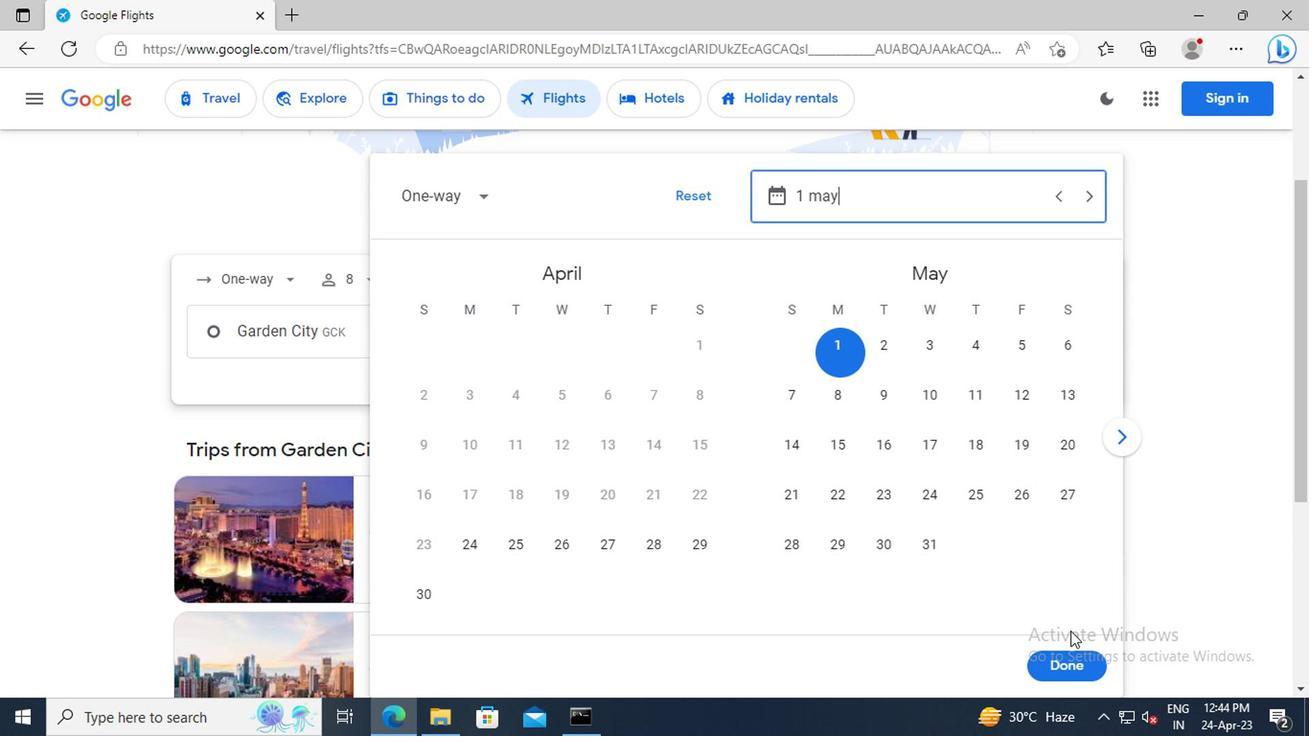 
Action: Mouse pressed left at (1086, 669)
Screenshot: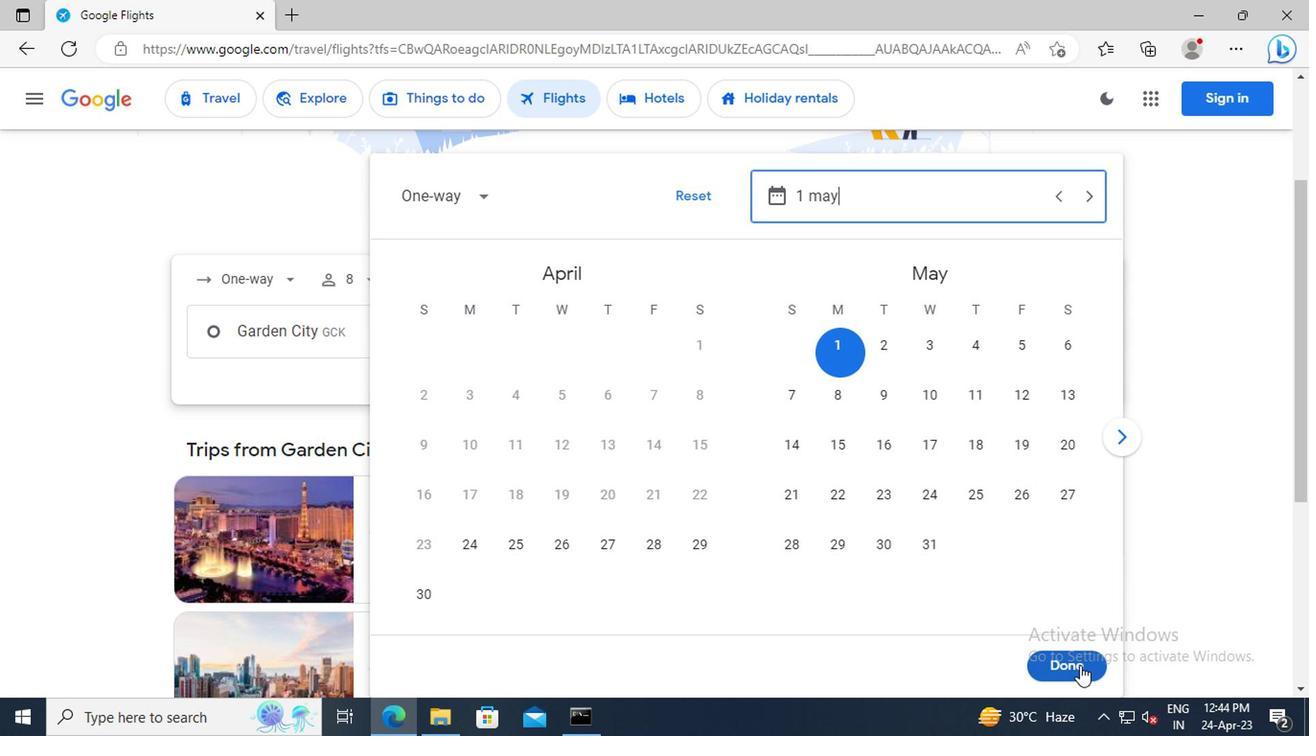 
Action: Mouse moved to (658, 402)
Screenshot: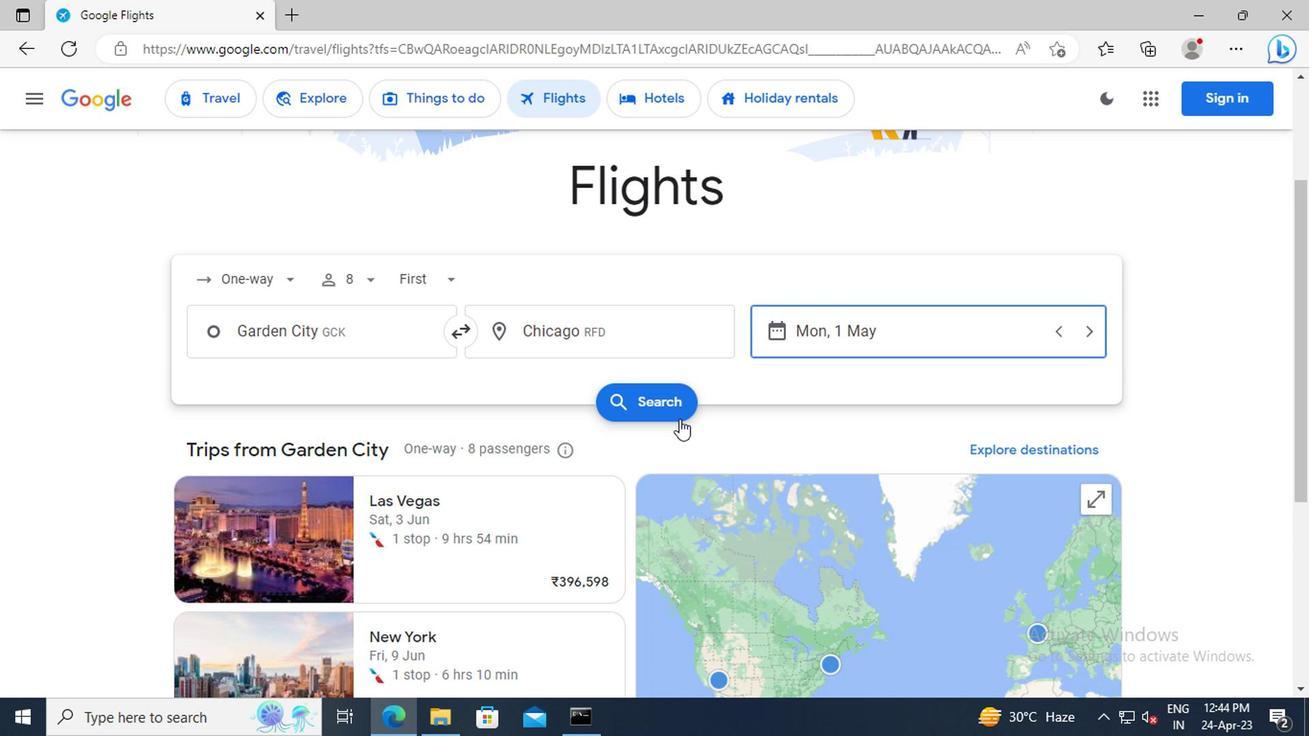 
Action: Mouse pressed left at (658, 402)
Screenshot: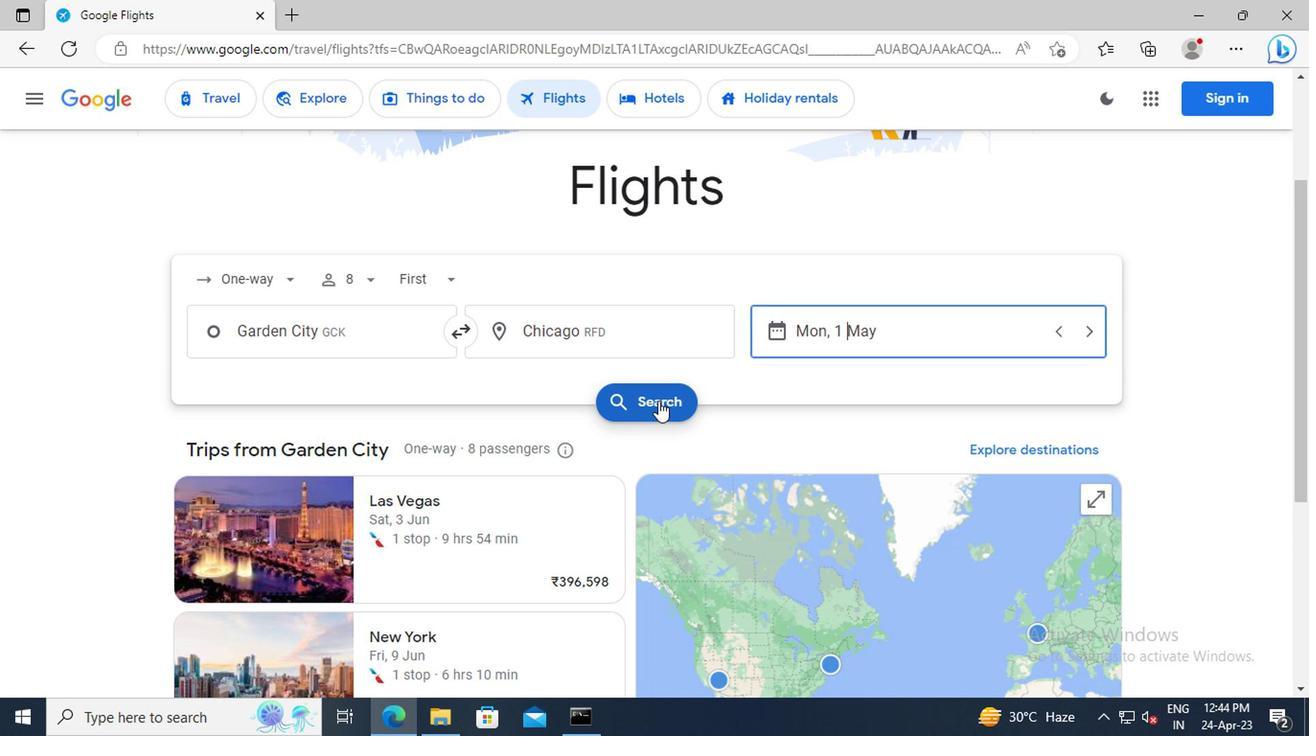 
Action: Mouse moved to (238, 268)
Screenshot: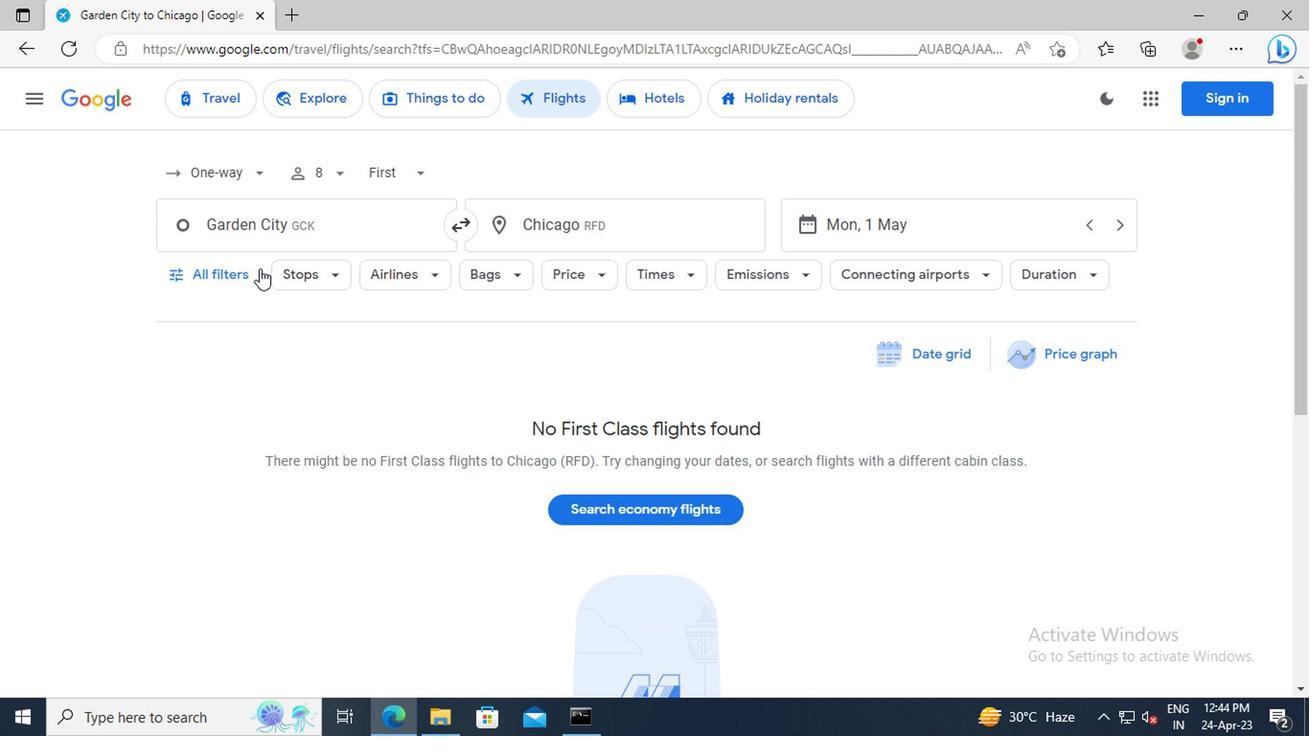 
Action: Mouse pressed left at (238, 268)
Screenshot: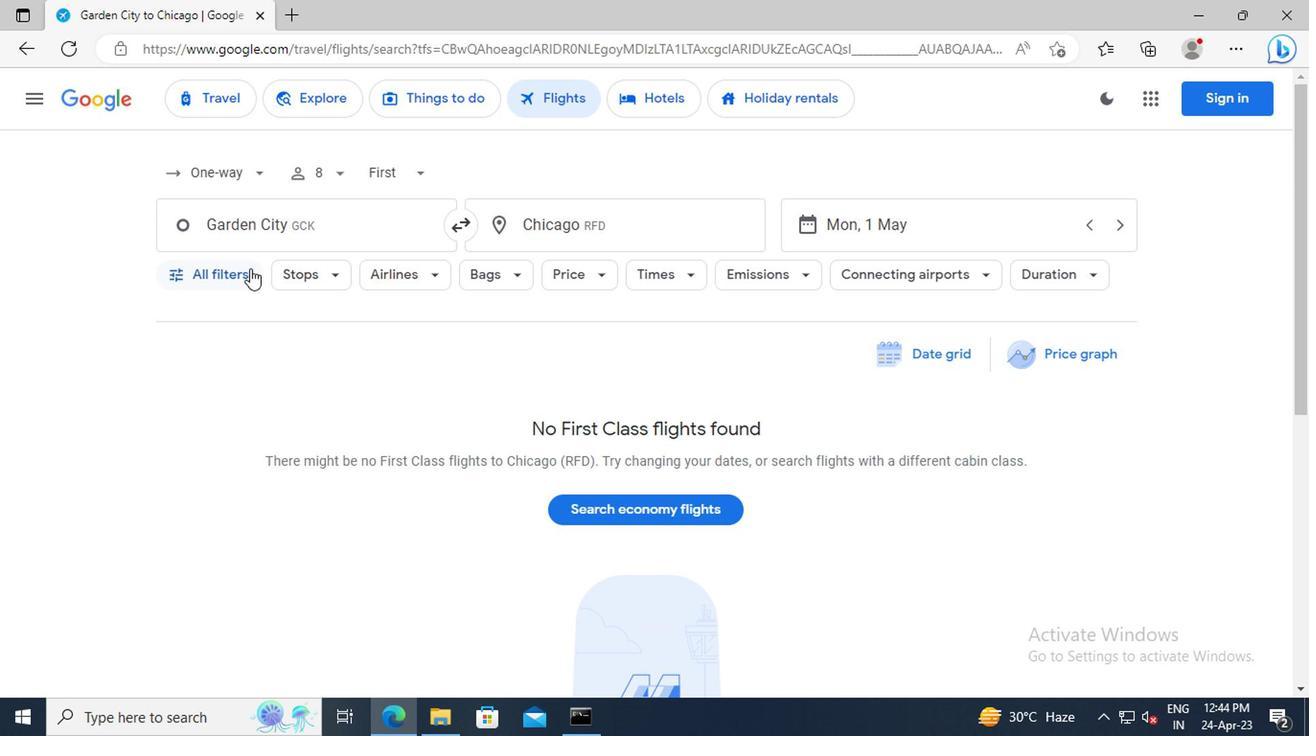 
Action: Mouse moved to (371, 395)
Screenshot: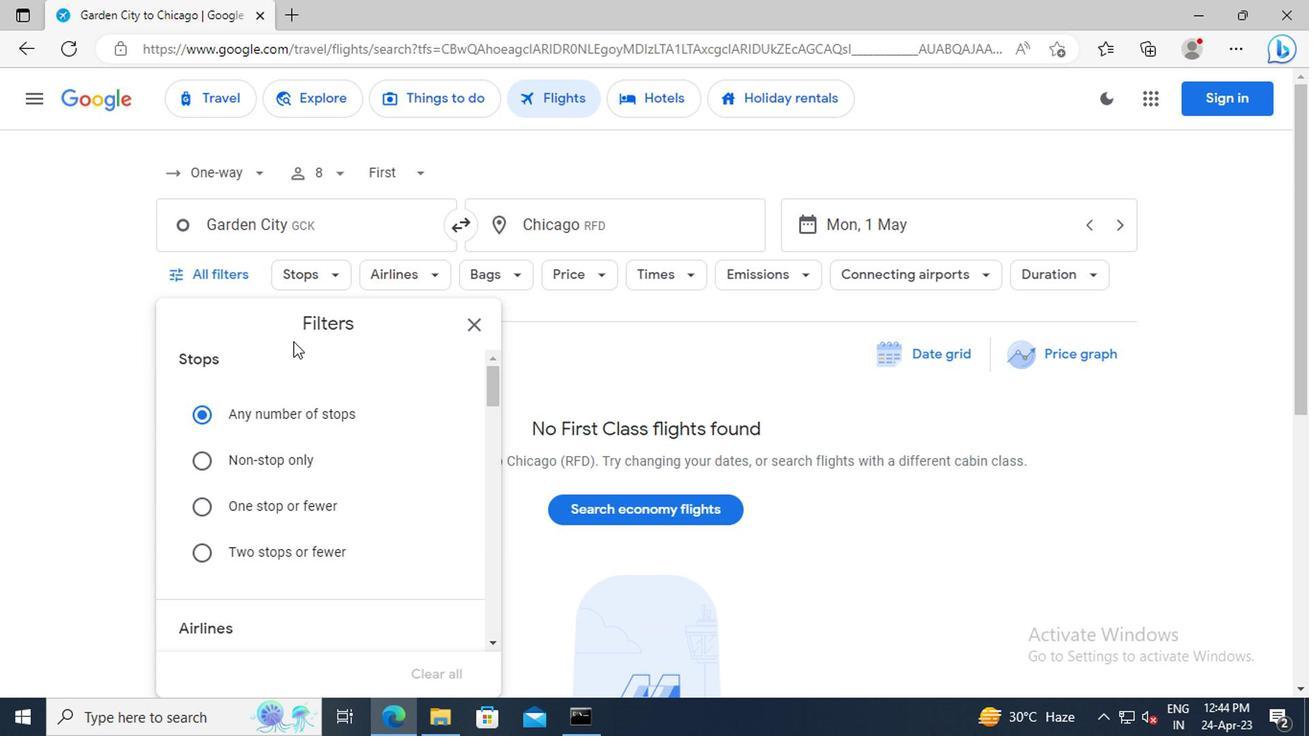 
Action: Mouse scrolled (371, 394) with delta (0, -1)
Screenshot: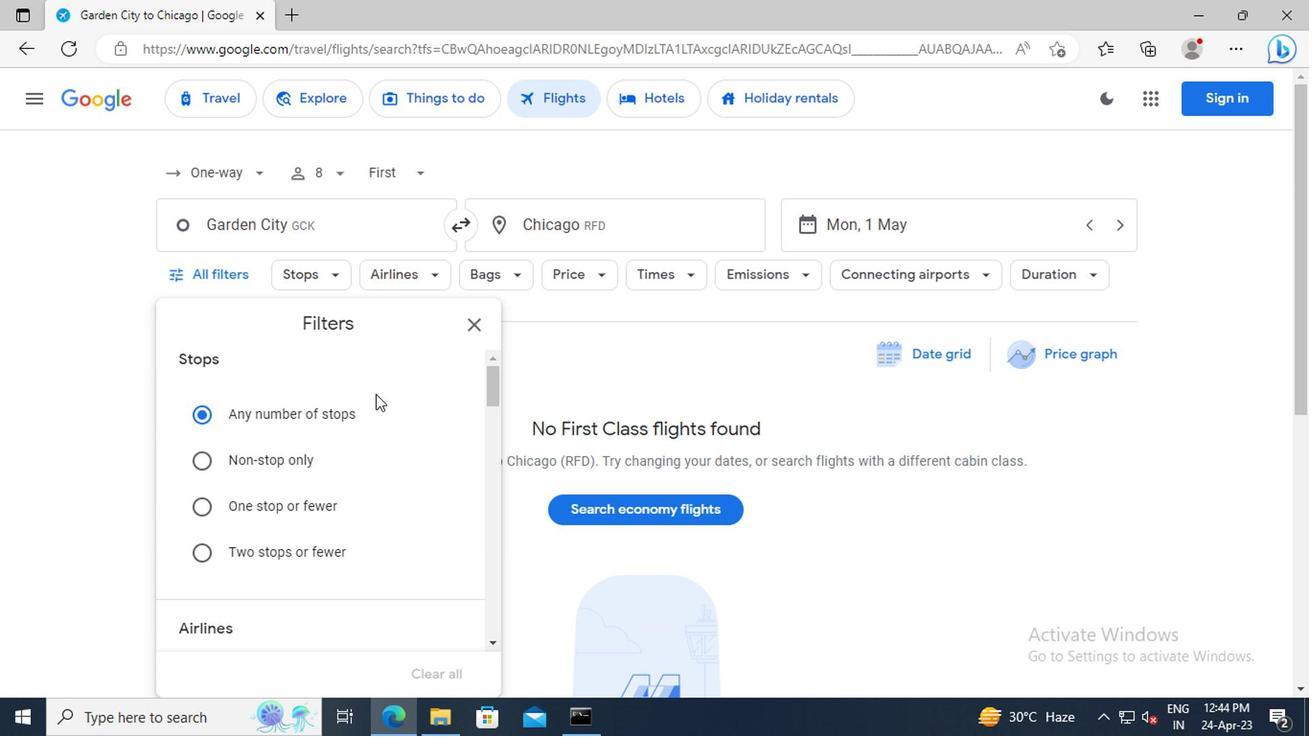 
Action: Mouse scrolled (371, 394) with delta (0, -1)
Screenshot: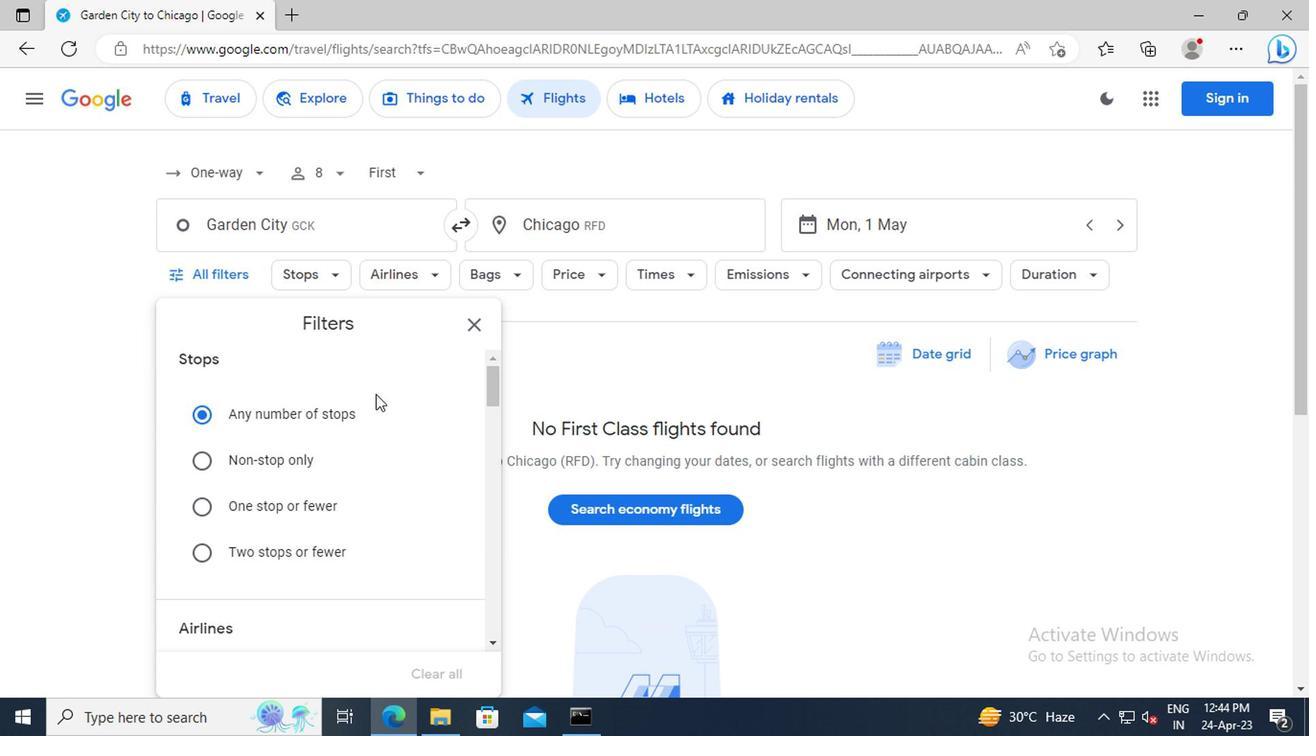 
Action: Mouse moved to (373, 395)
Screenshot: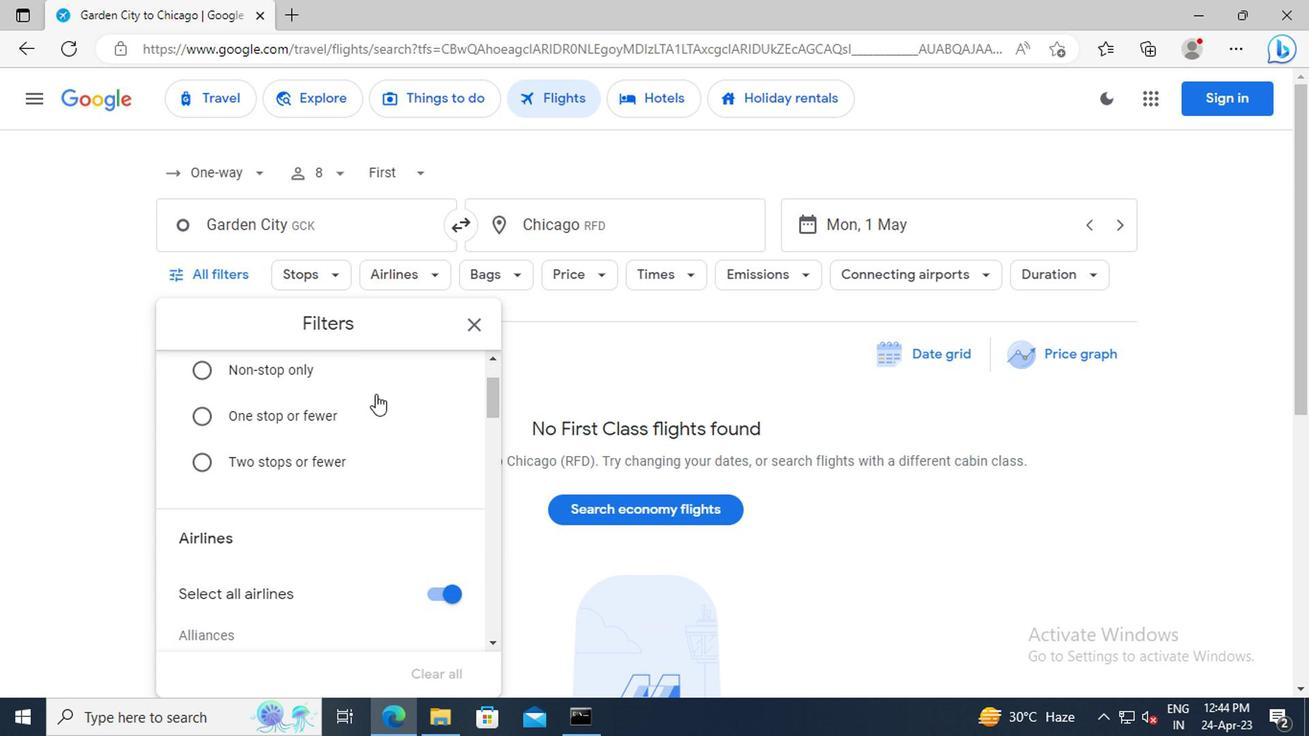 
Action: Mouse scrolled (373, 394) with delta (0, -1)
Screenshot: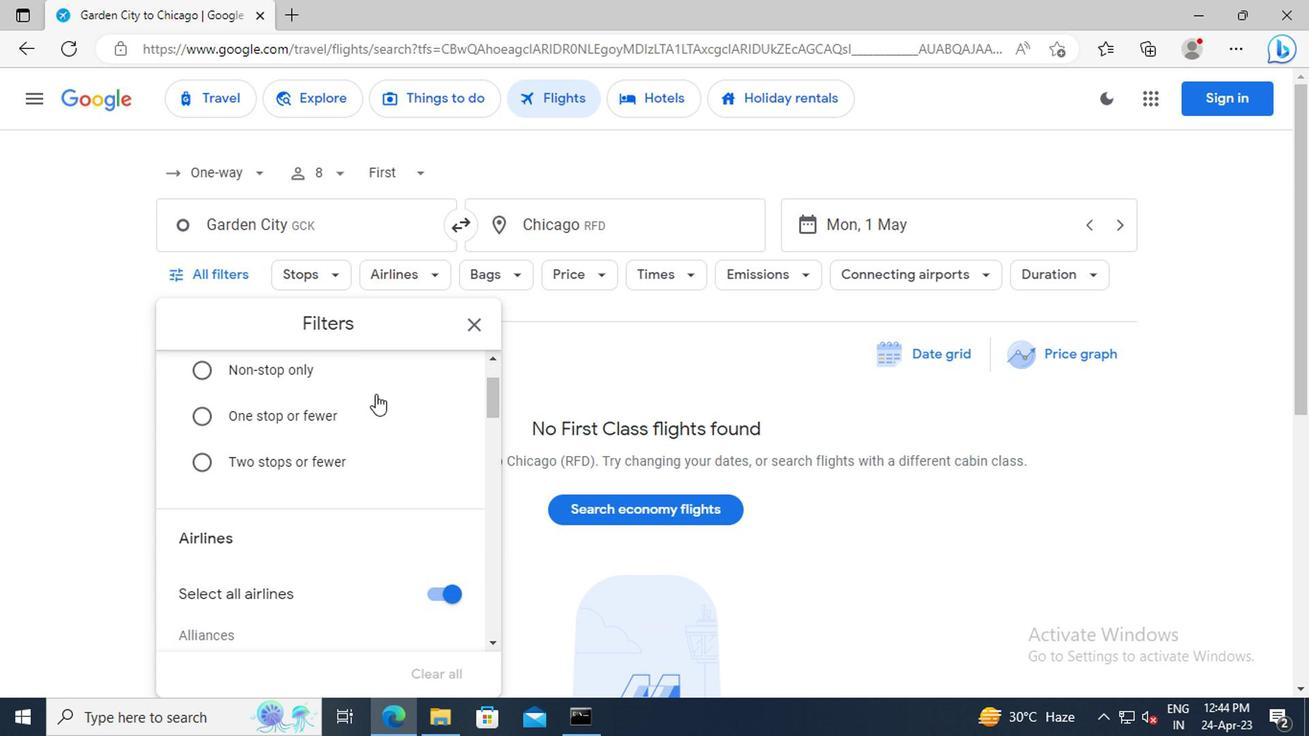 
Action: Mouse moved to (431, 550)
Screenshot: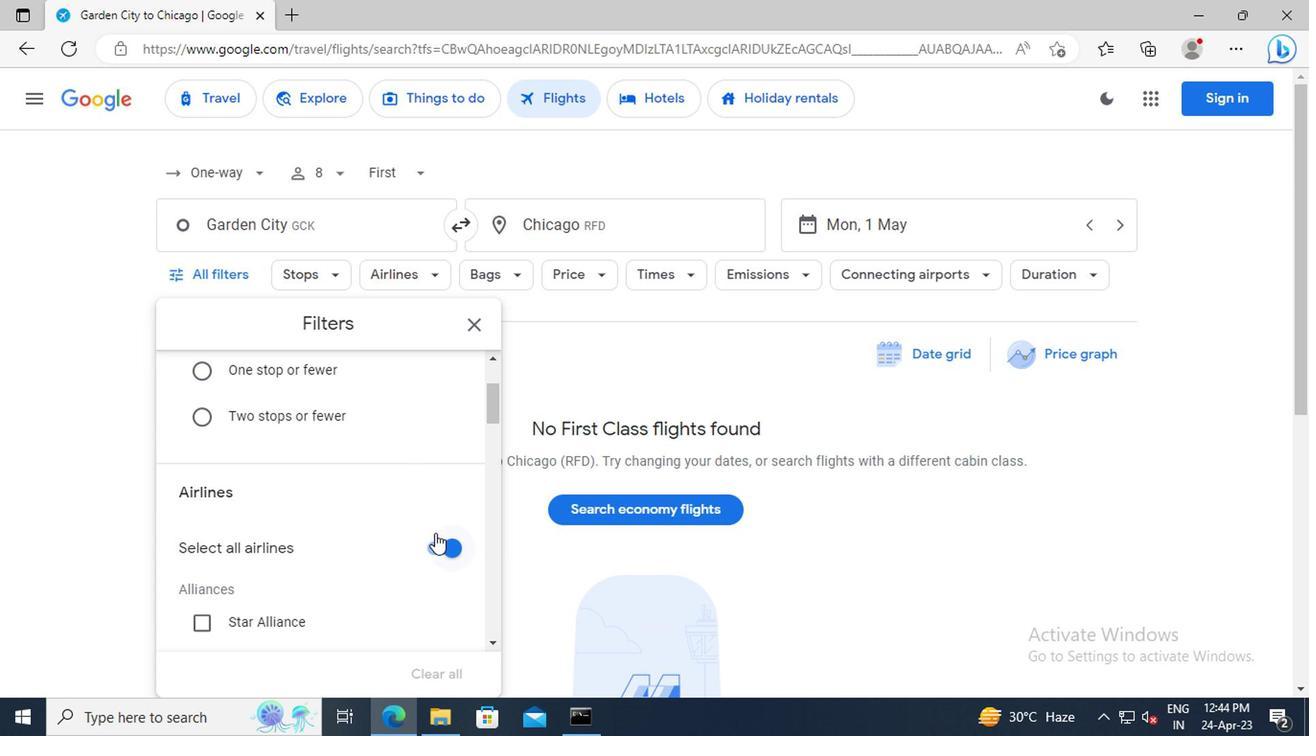 
Action: Mouse pressed left at (431, 550)
Screenshot: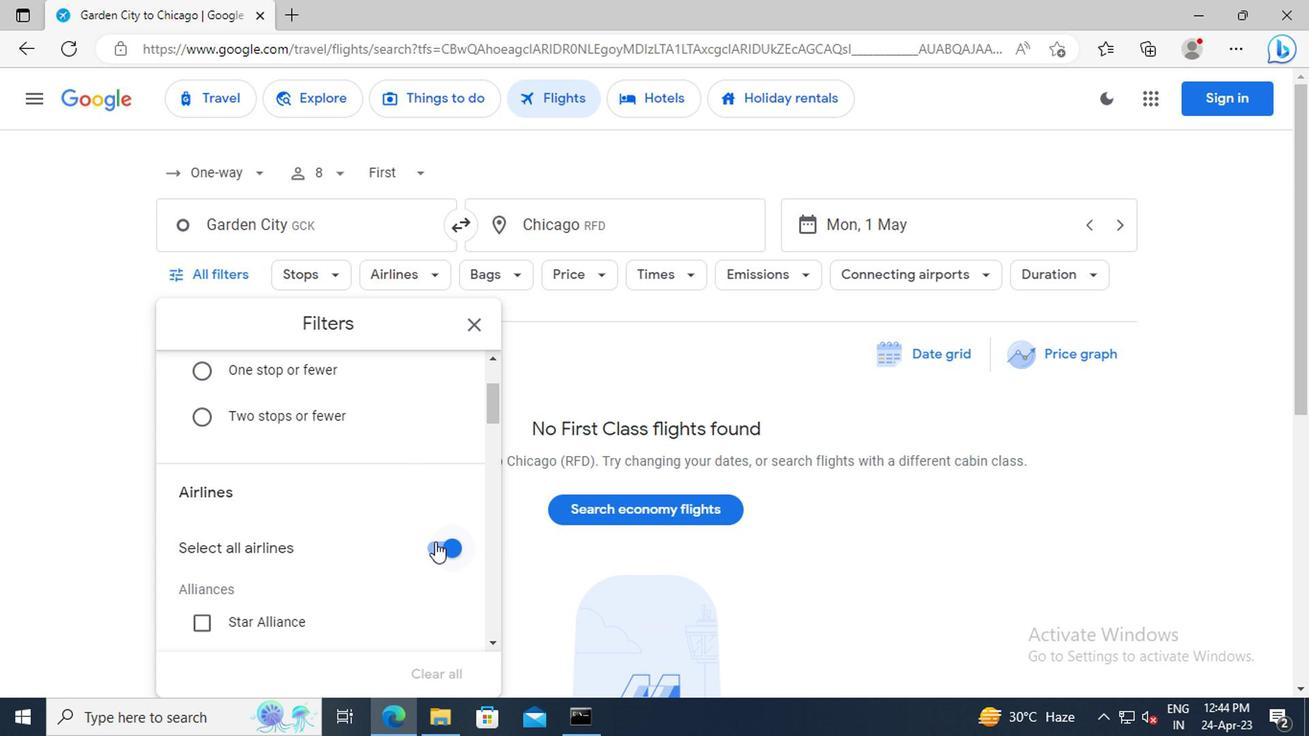 
Action: Mouse moved to (385, 499)
Screenshot: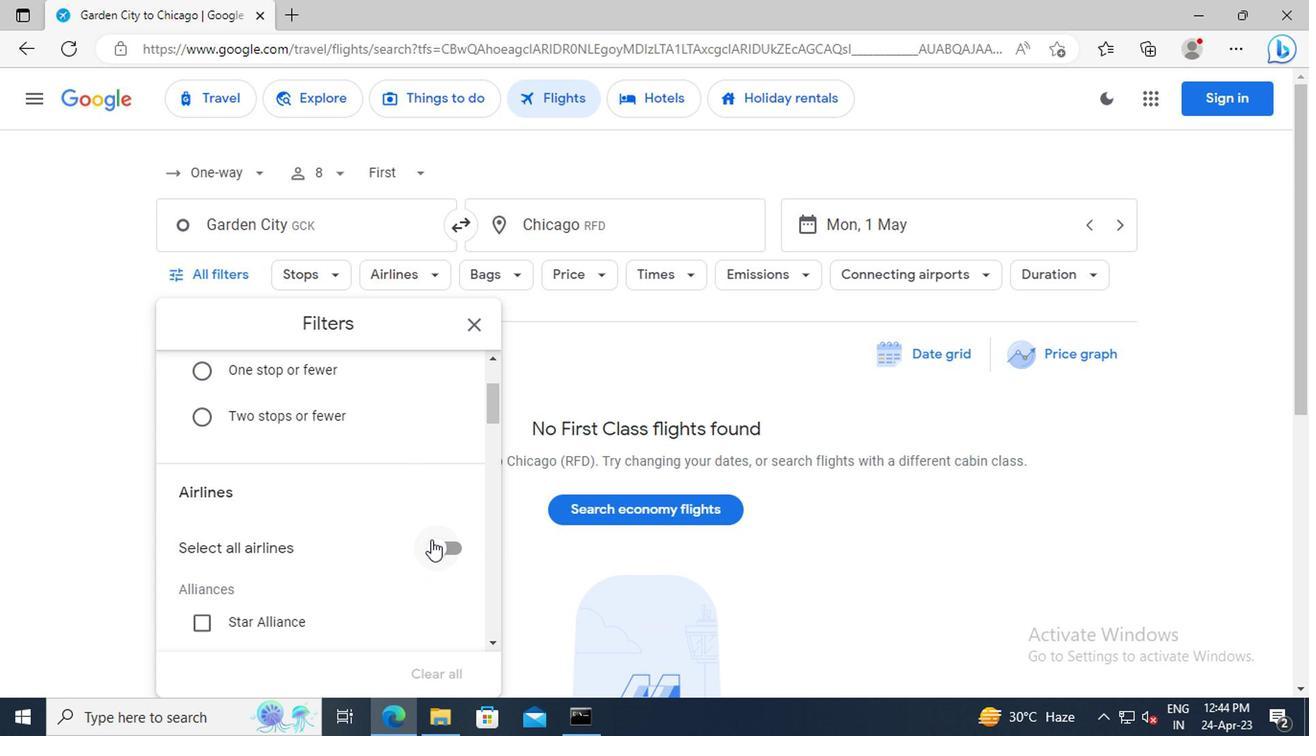 
Action: Mouse scrolled (385, 497) with delta (0, -1)
Screenshot: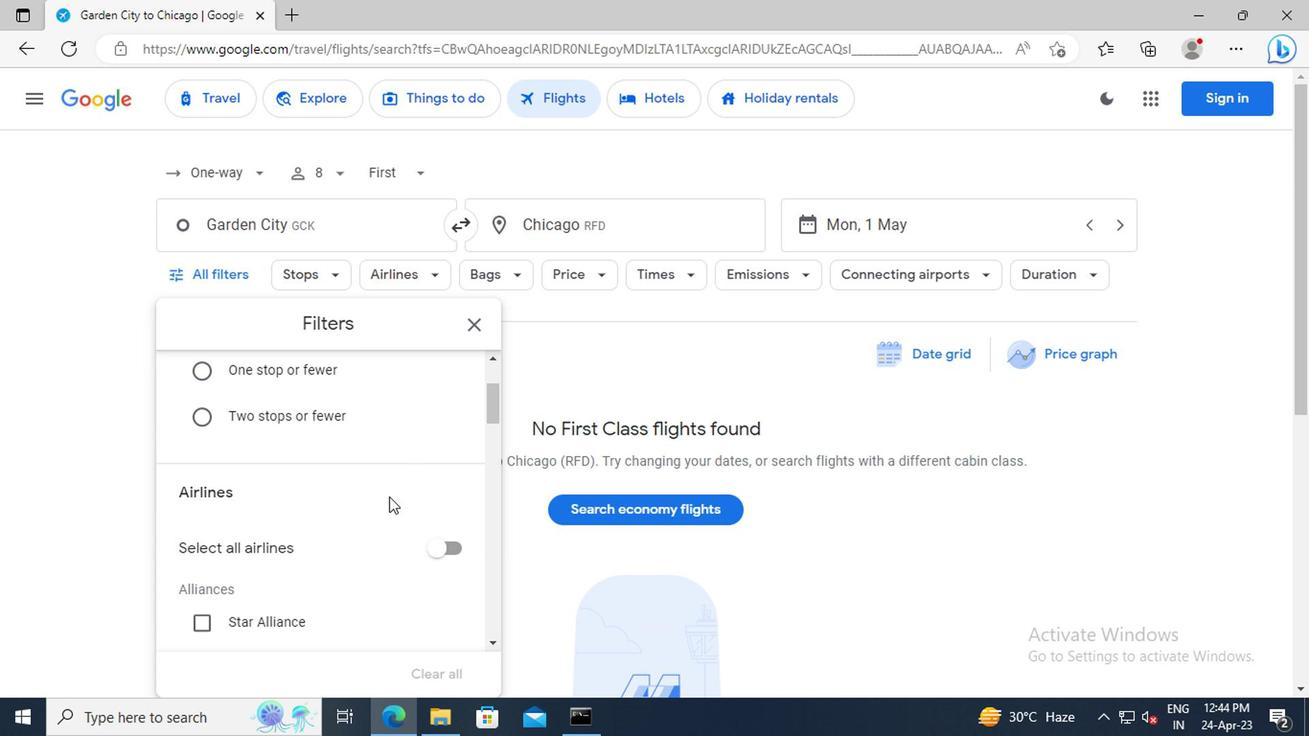 
Action: Mouse scrolled (385, 497) with delta (0, -1)
Screenshot: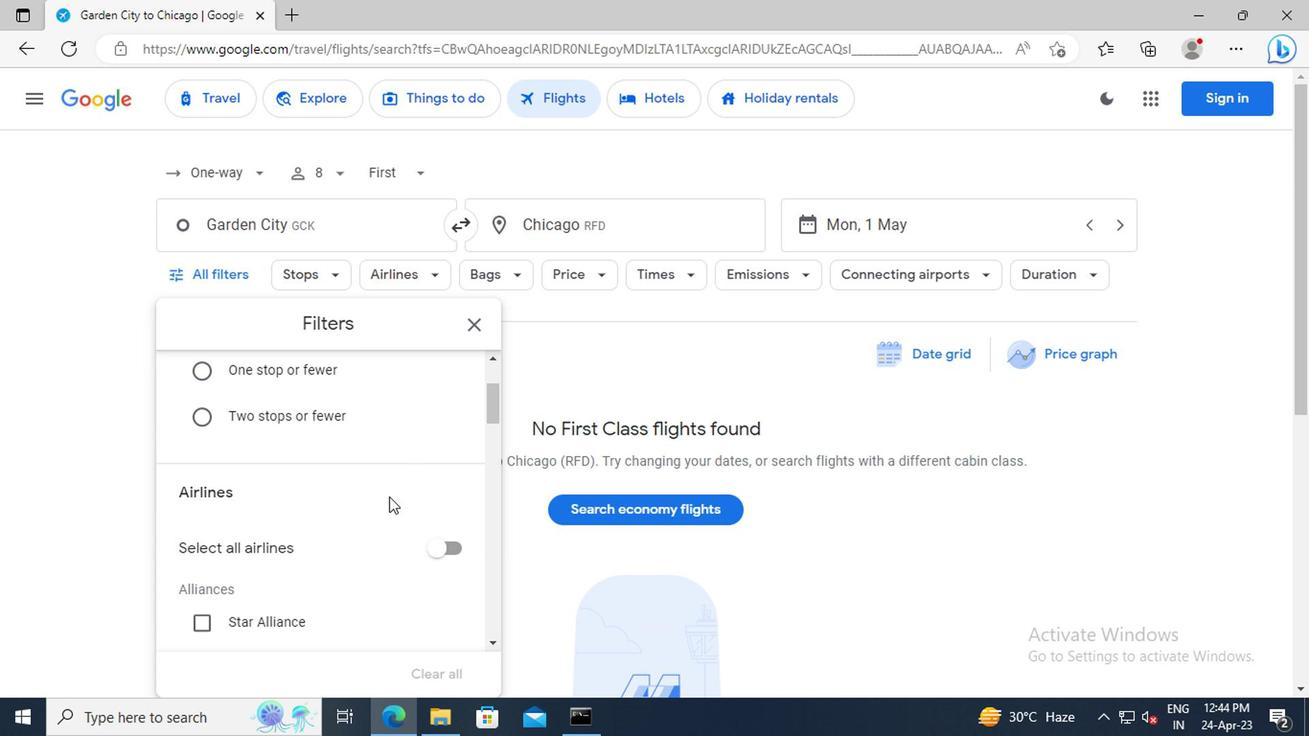 
Action: Mouse scrolled (385, 497) with delta (0, -1)
Screenshot: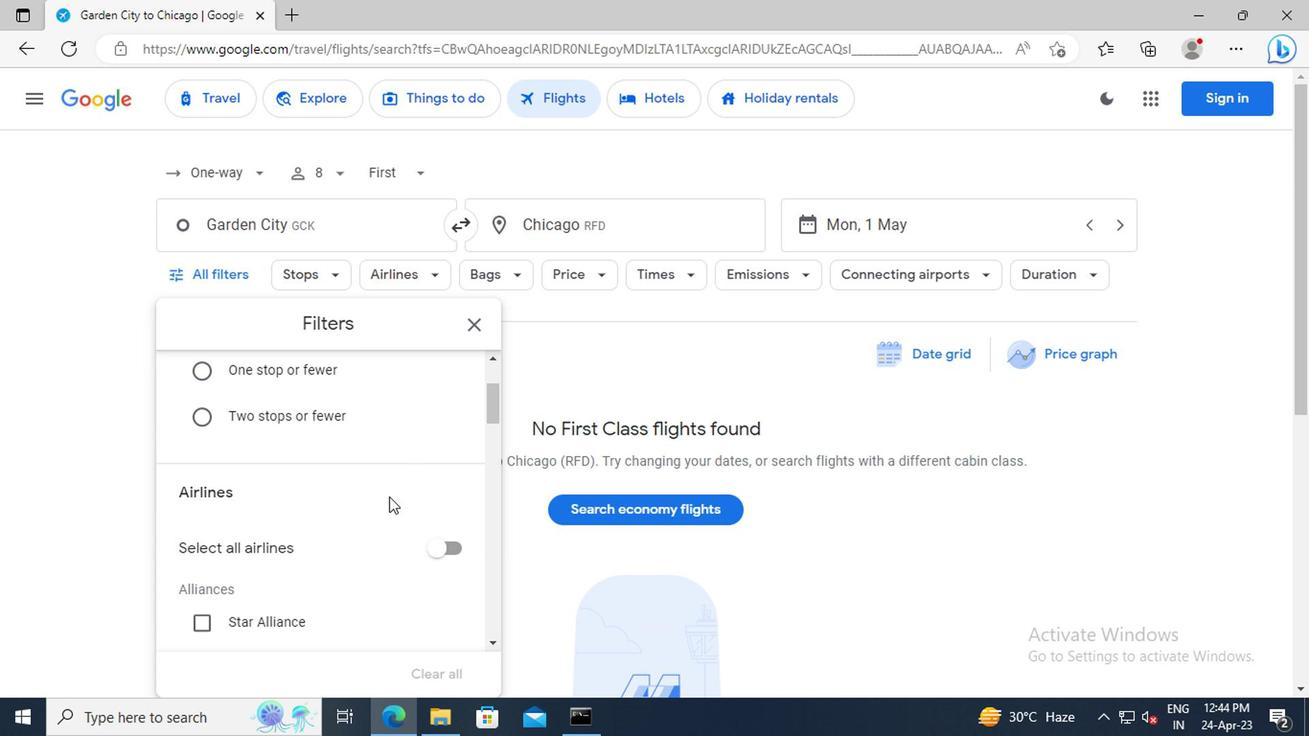 
Action: Mouse scrolled (385, 497) with delta (0, -1)
Screenshot: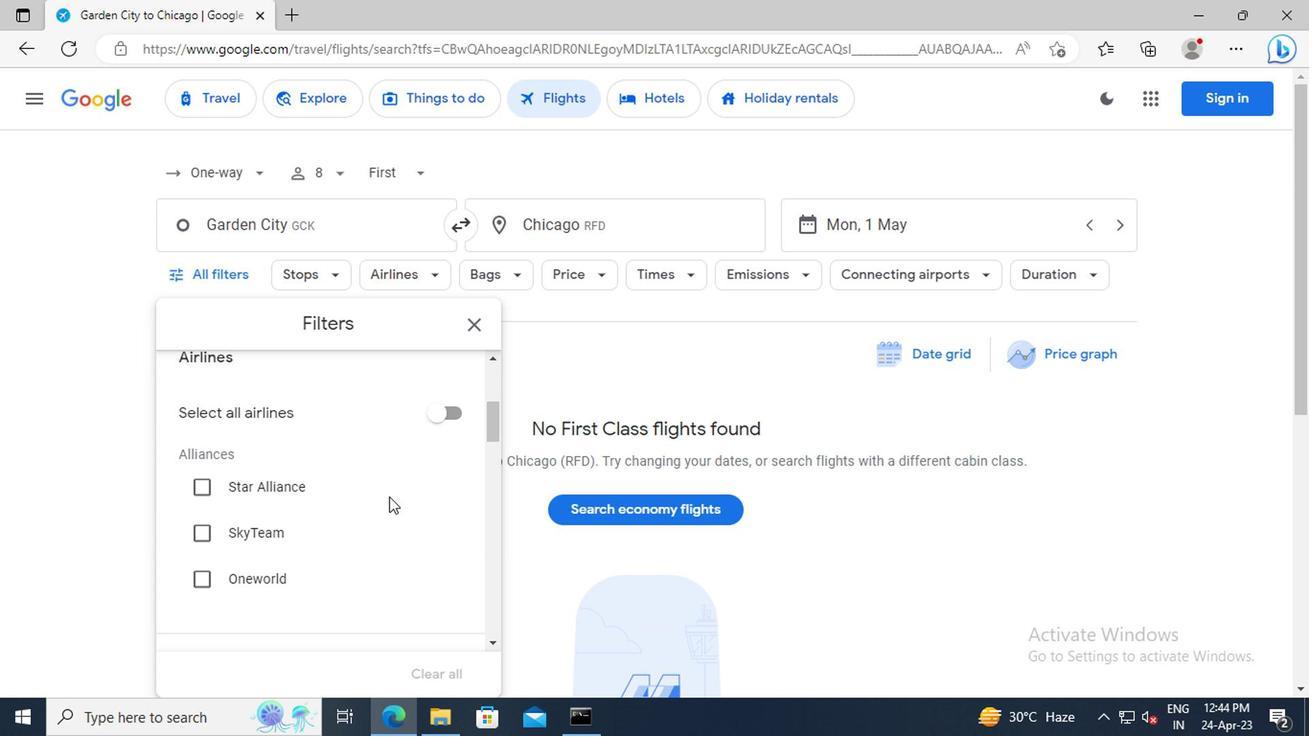 
Action: Mouse scrolled (385, 497) with delta (0, -1)
Screenshot: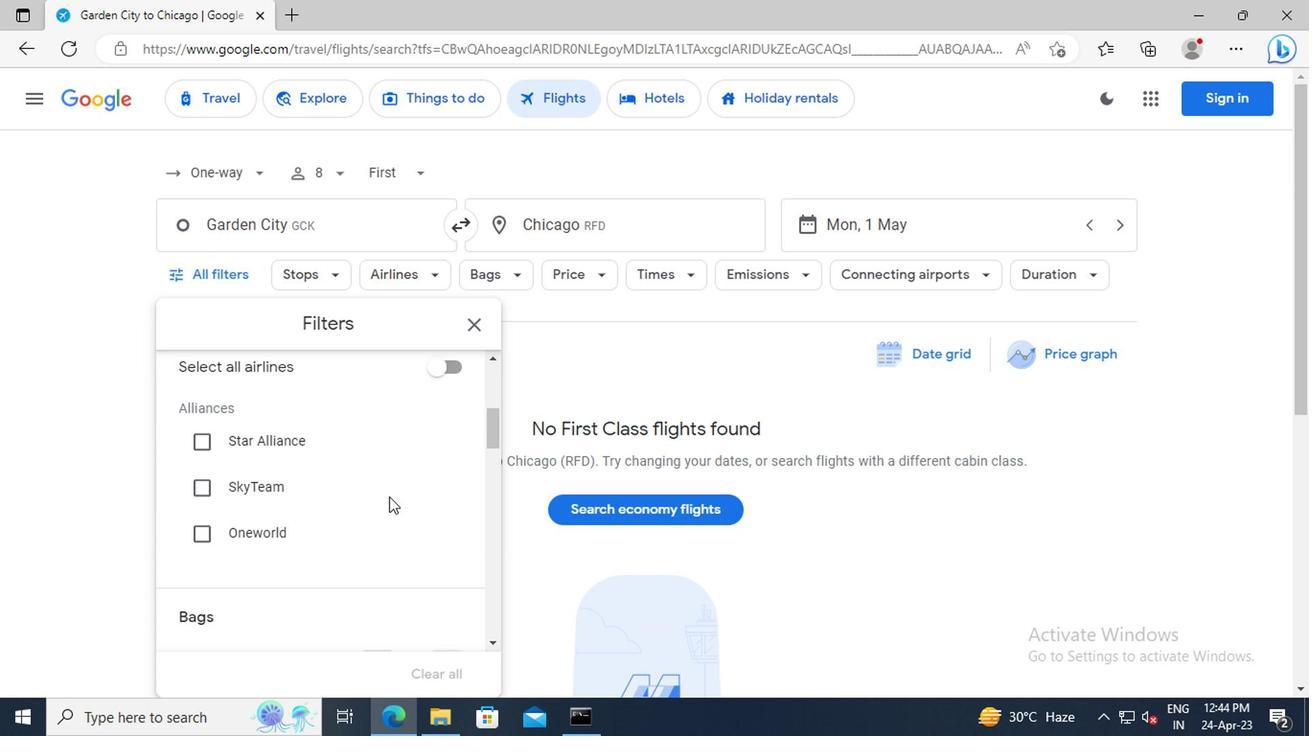 
Action: Mouse scrolled (385, 497) with delta (0, -1)
Screenshot: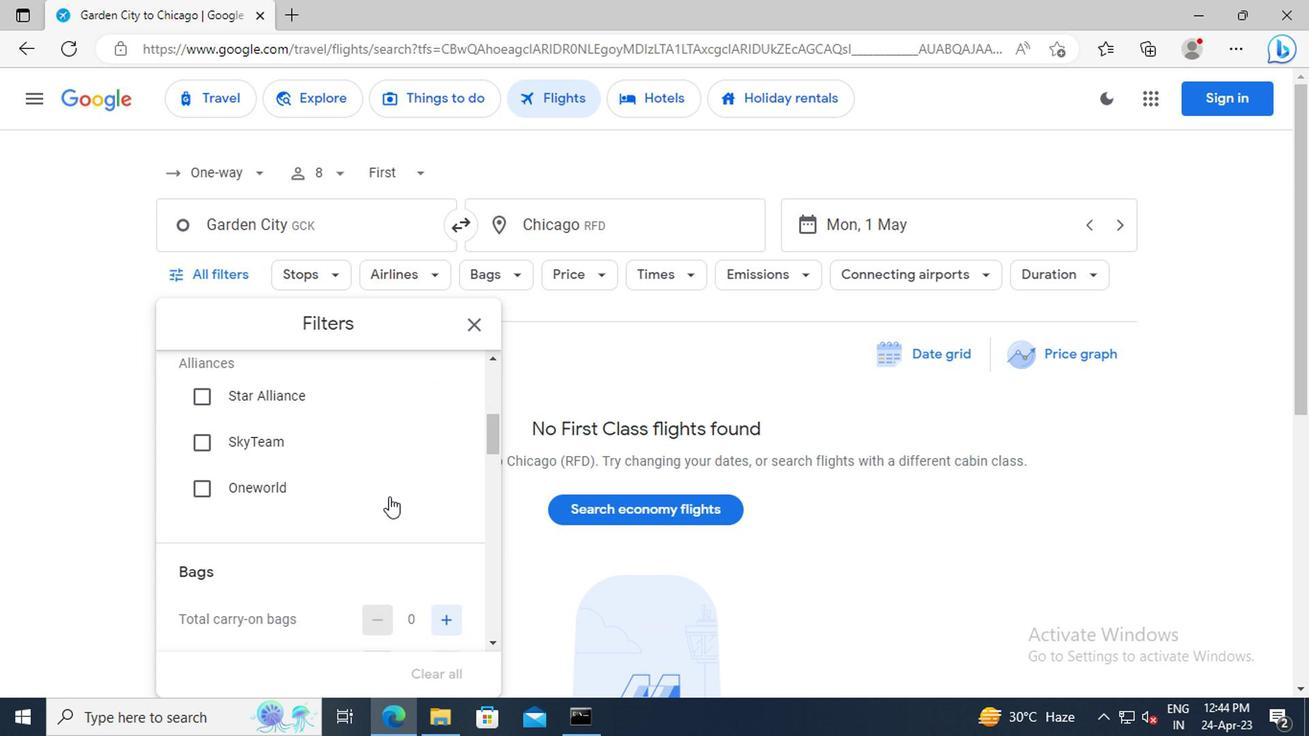 
Action: Mouse scrolled (385, 497) with delta (0, -1)
Screenshot: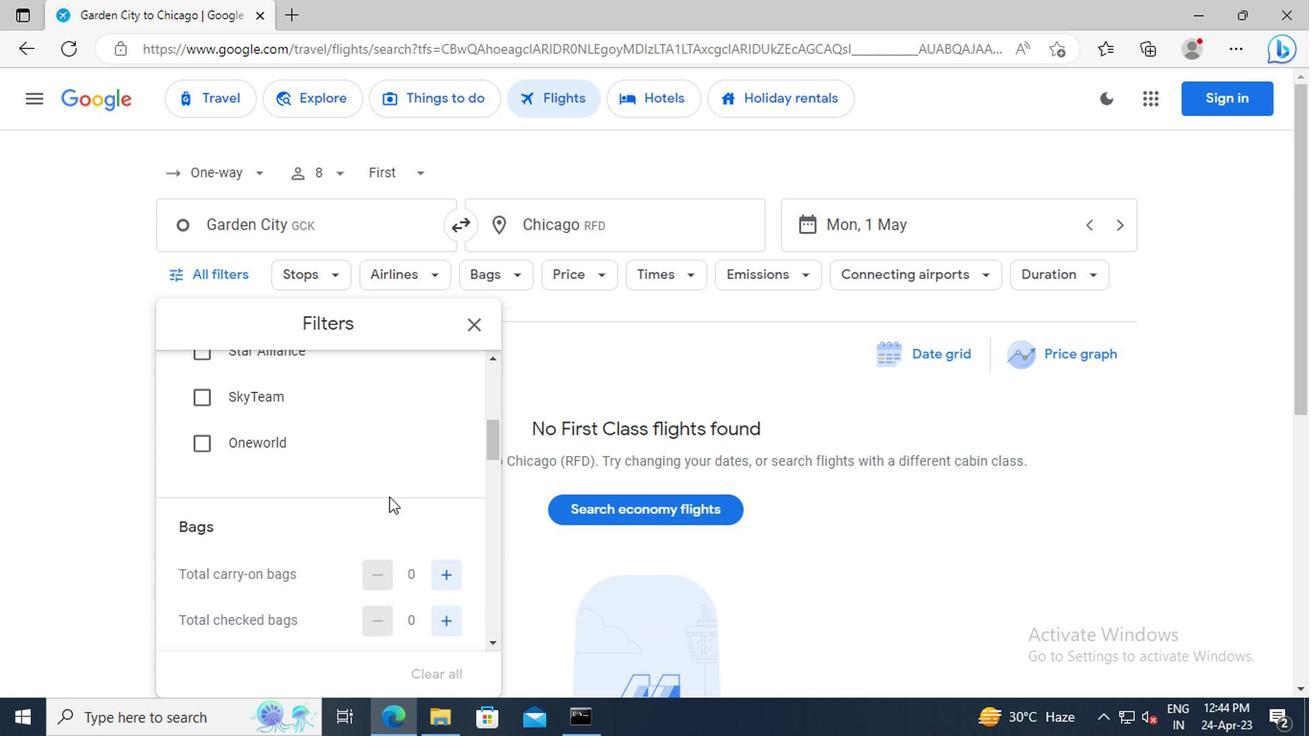 
Action: Mouse moved to (439, 580)
Screenshot: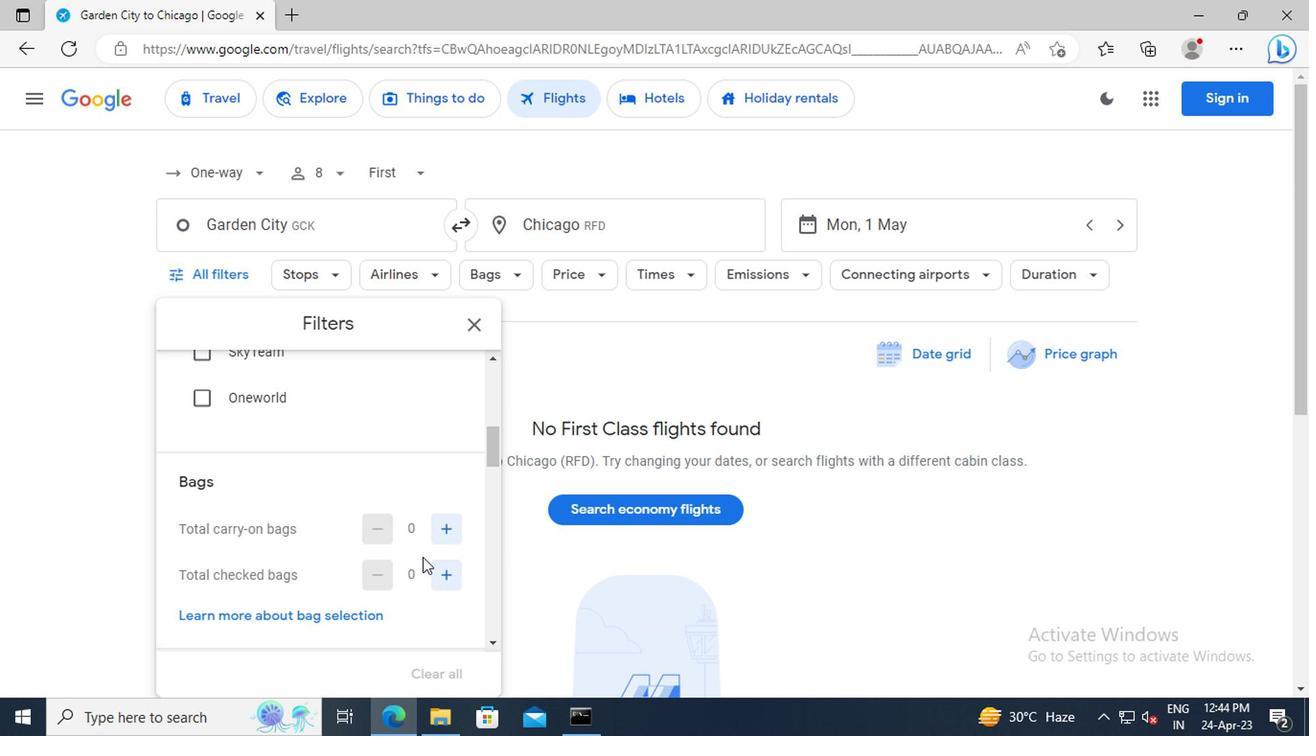 
Action: Mouse pressed left at (439, 580)
Screenshot: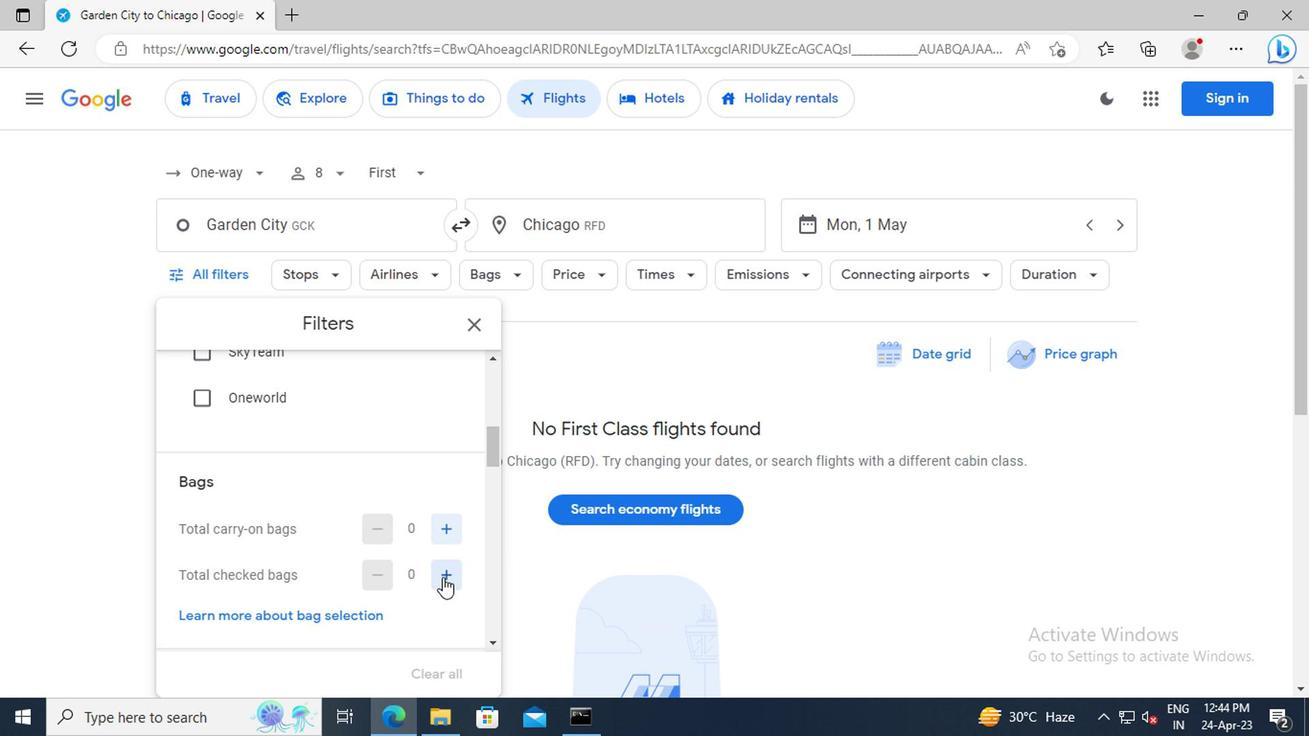 
Action: Mouse moved to (431, 493)
Screenshot: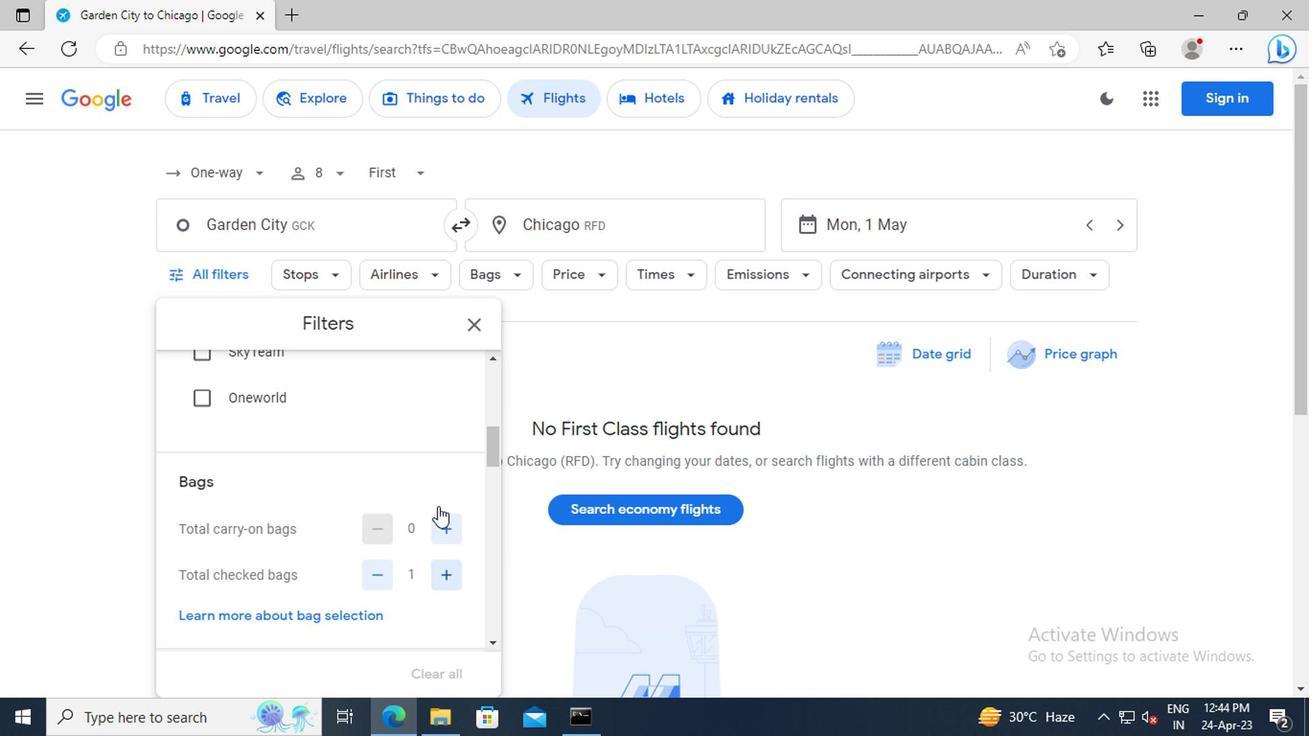 
Action: Mouse scrolled (431, 492) with delta (0, 0)
Screenshot: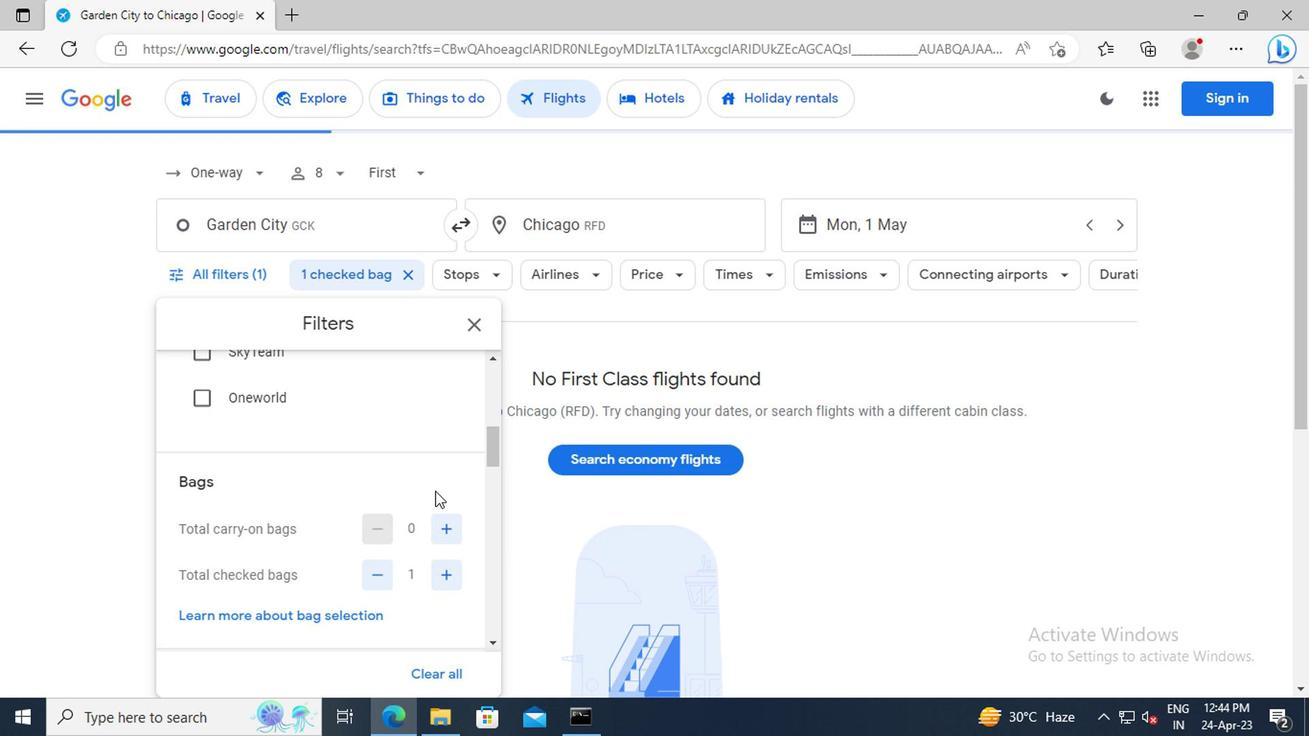 
Action: Mouse scrolled (431, 492) with delta (0, 0)
Screenshot: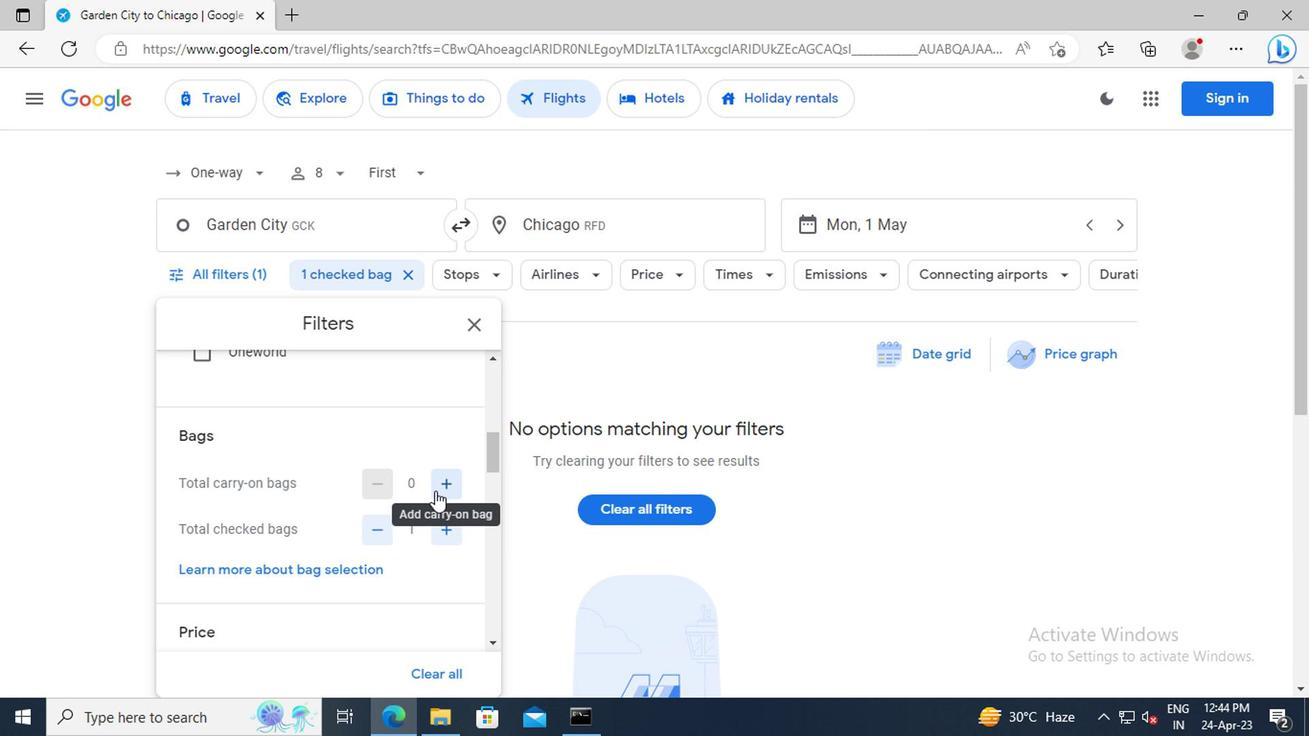 
Action: Mouse scrolled (431, 492) with delta (0, 0)
Screenshot: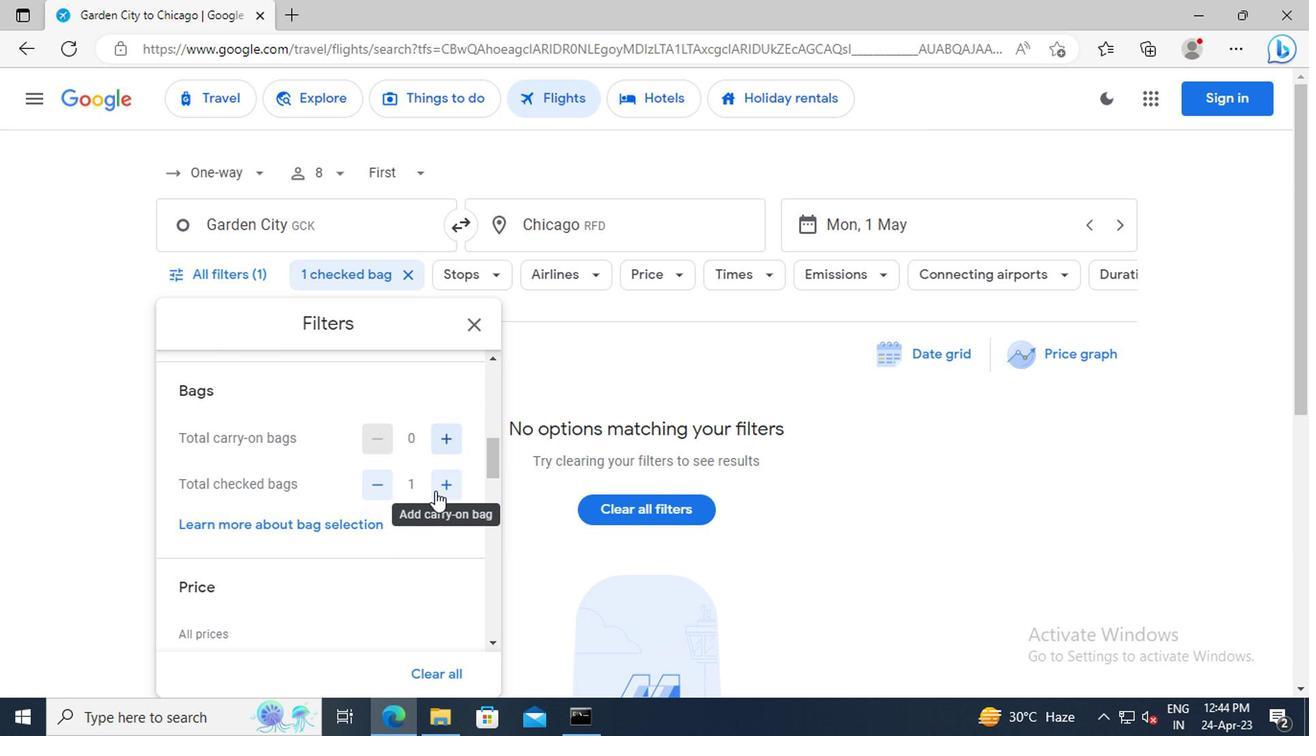 
Action: Mouse scrolled (431, 492) with delta (0, 0)
Screenshot: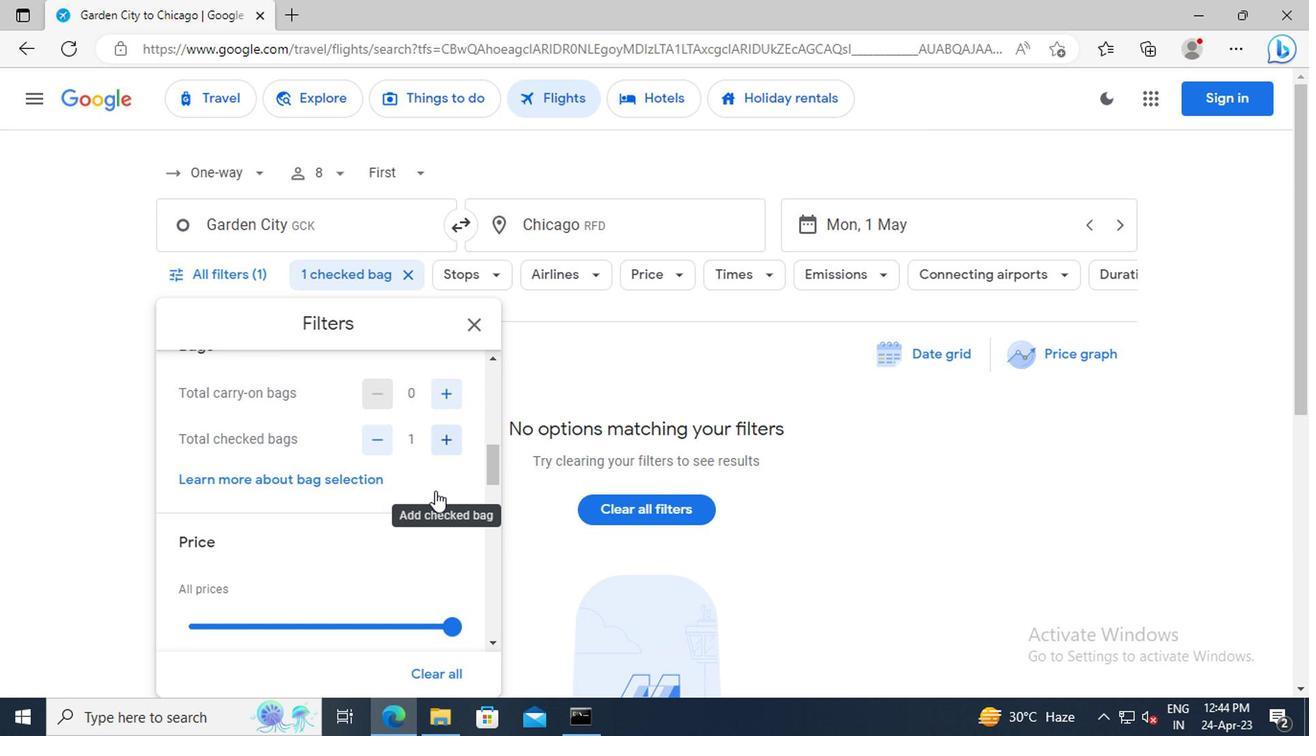 
Action: Mouse scrolled (431, 492) with delta (0, 0)
Screenshot: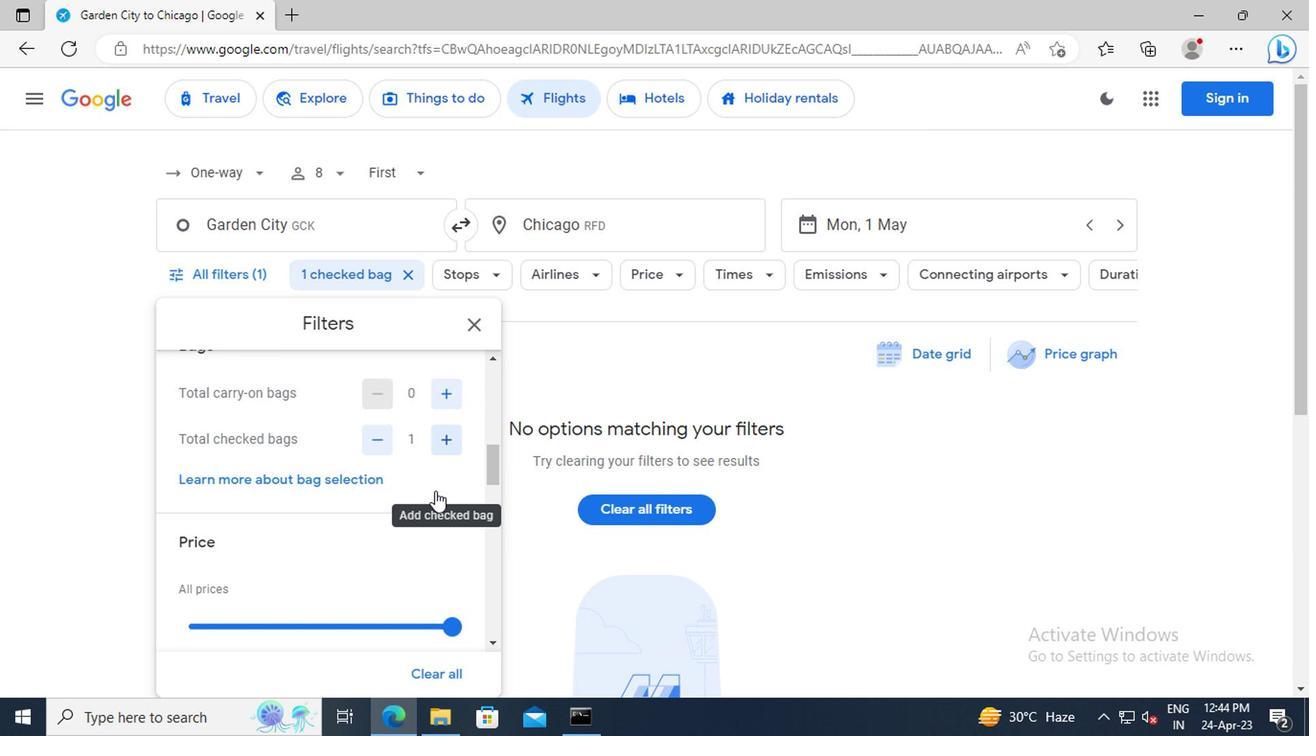 
Action: Mouse moved to (452, 539)
Screenshot: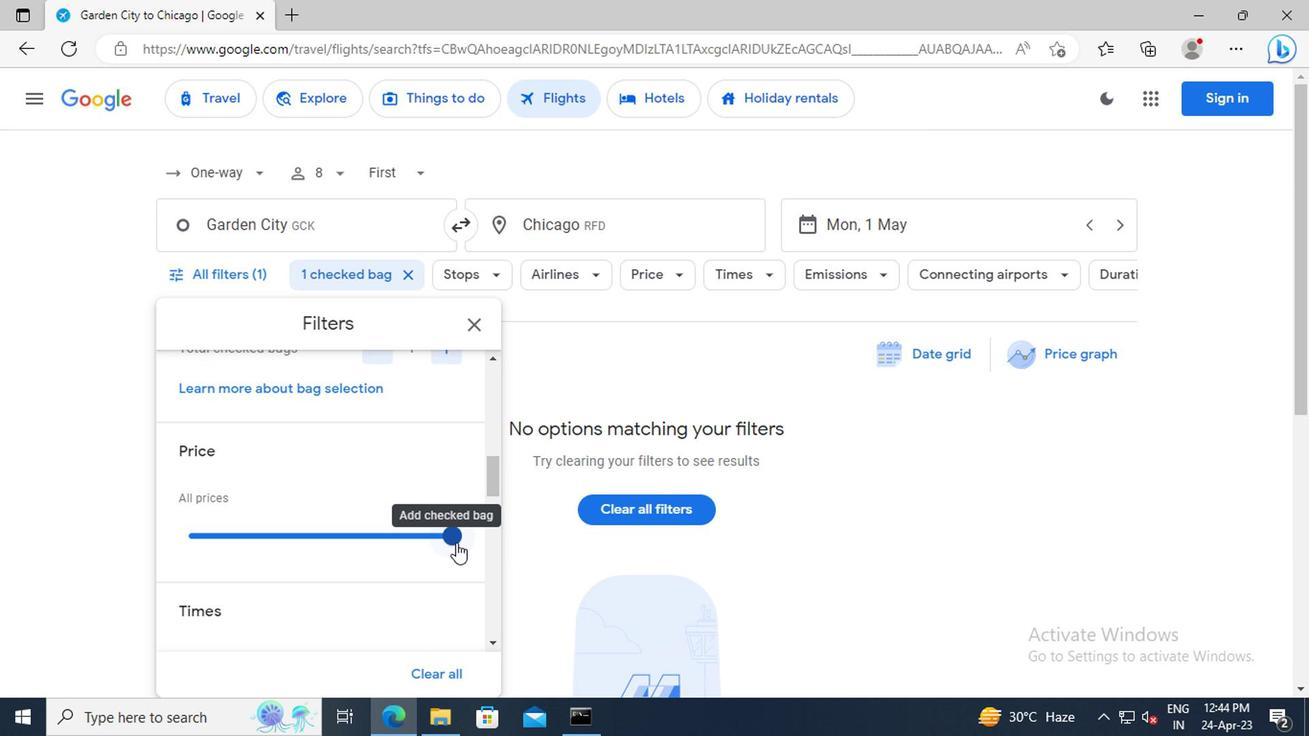
Action: Mouse pressed left at (452, 539)
Screenshot: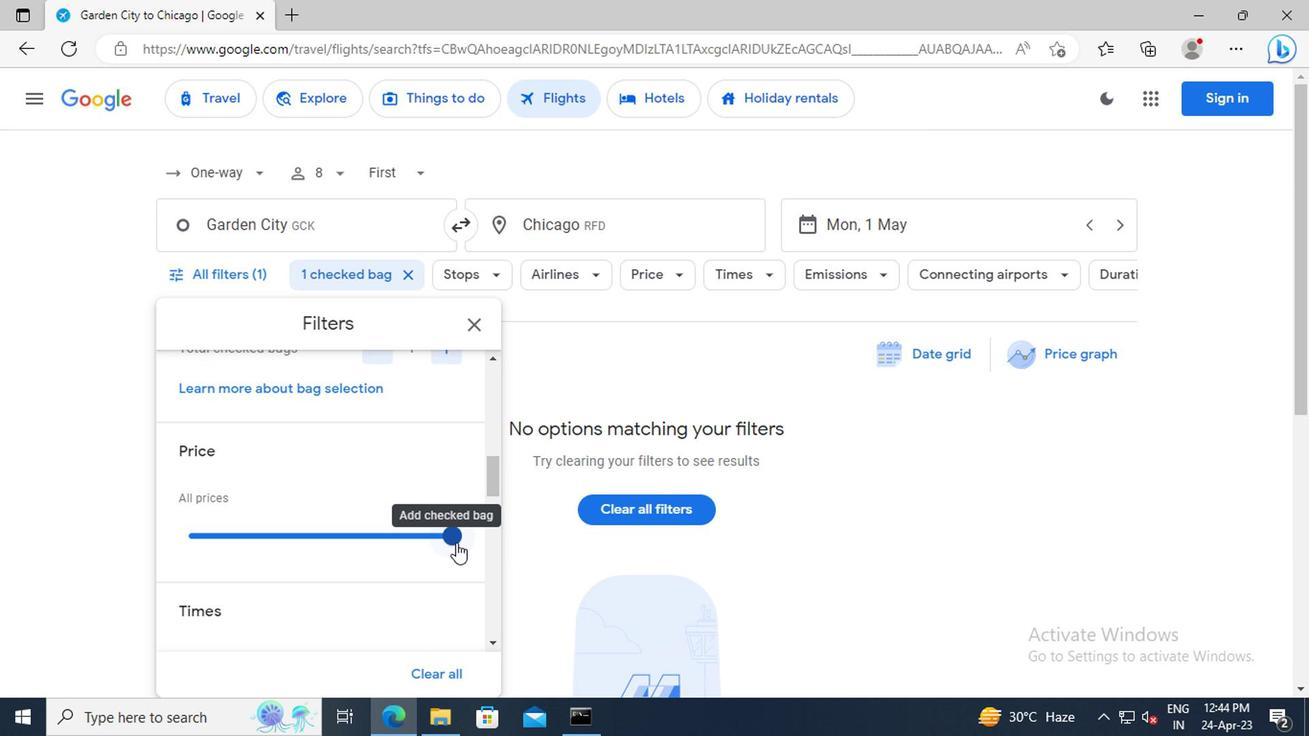
Action: Mouse moved to (405, 476)
Screenshot: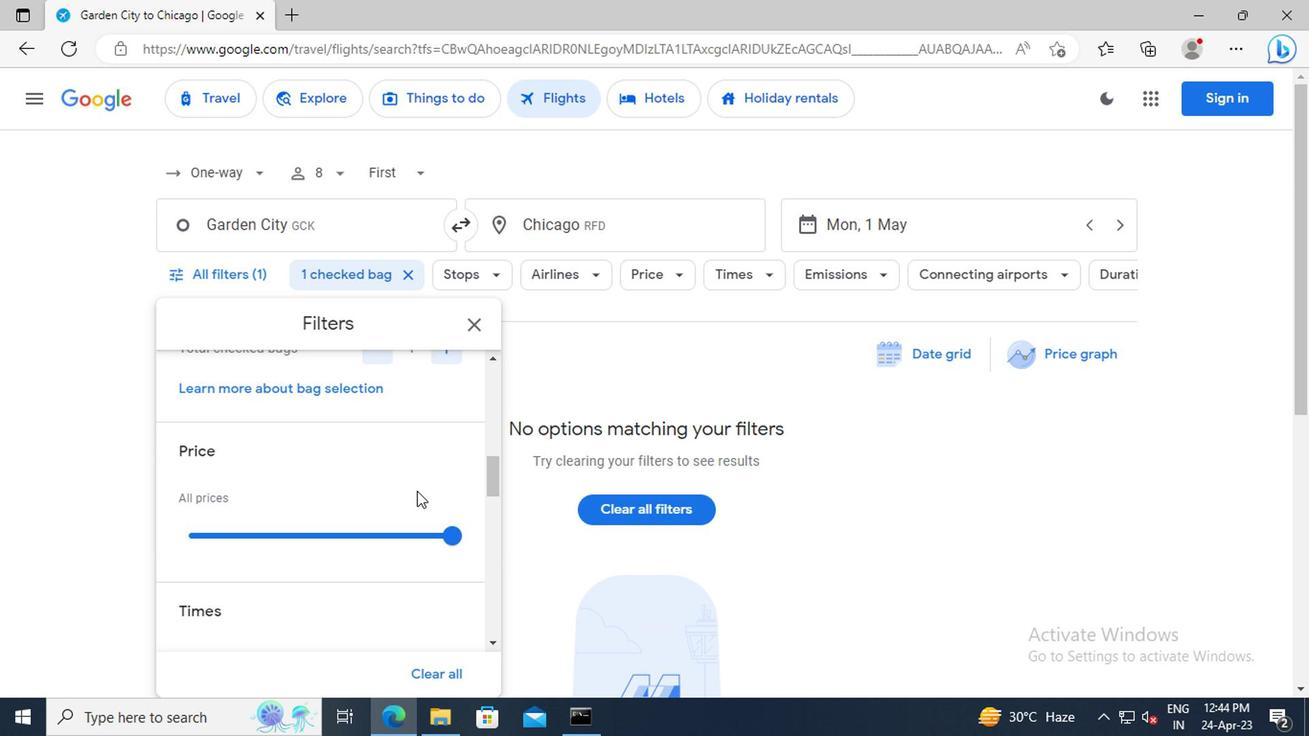 
Action: Mouse scrolled (405, 476) with delta (0, 0)
Screenshot: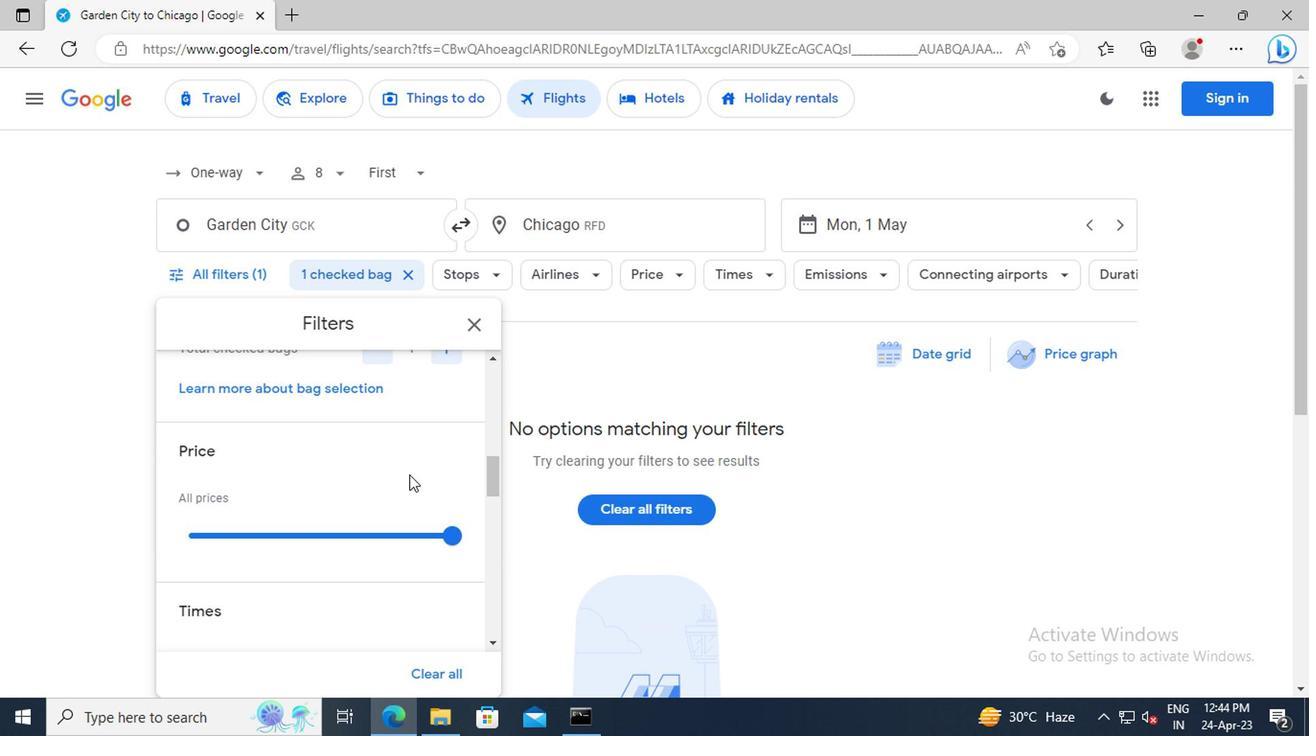 
Action: Mouse scrolled (405, 476) with delta (0, 0)
Screenshot: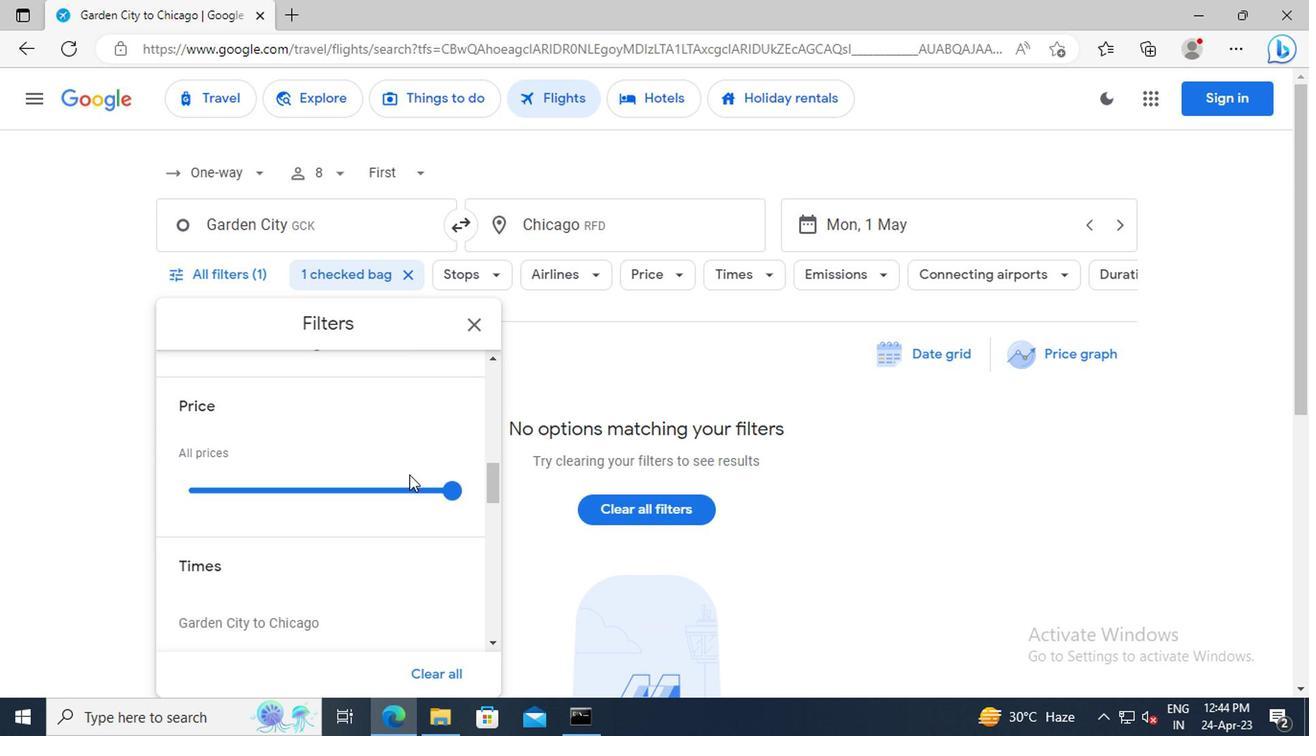 
Action: Mouse scrolled (405, 476) with delta (0, 0)
Screenshot: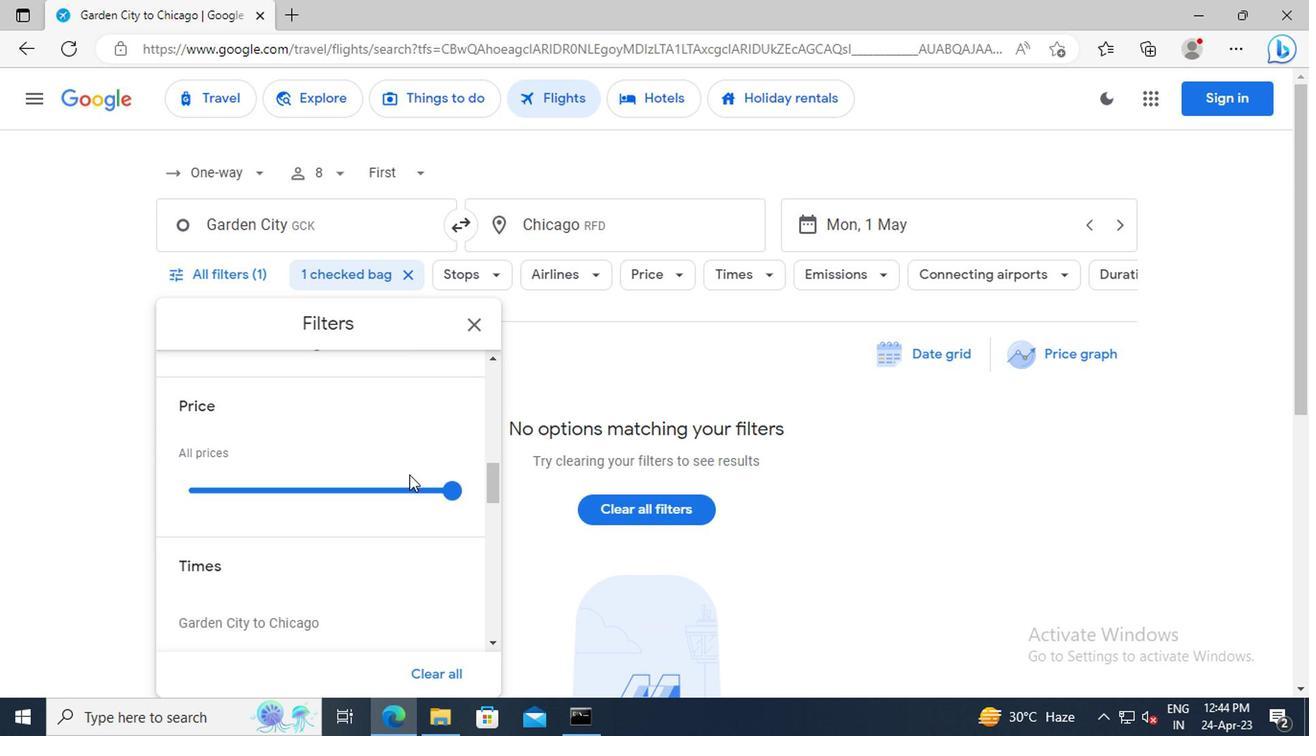
Action: Mouse scrolled (405, 476) with delta (0, 0)
Screenshot: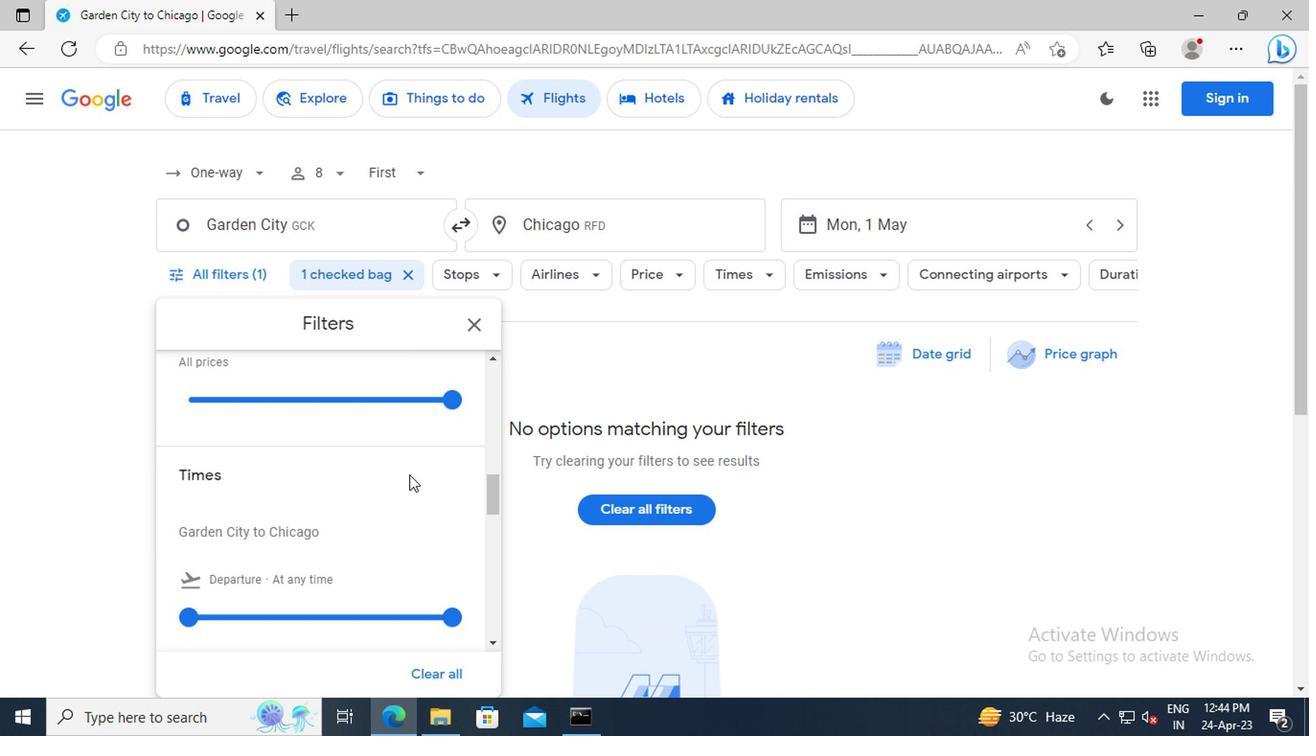 
Action: Mouse scrolled (405, 476) with delta (0, 0)
Screenshot: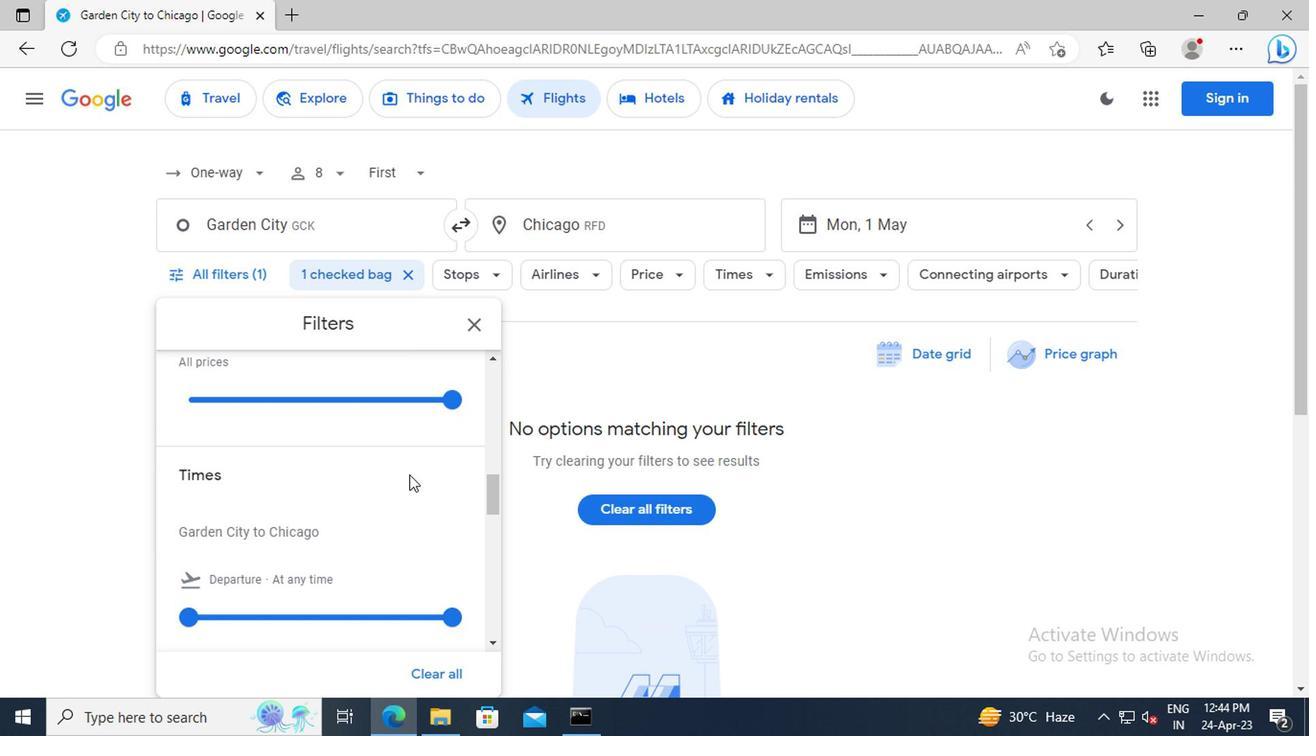 
Action: Mouse moved to (191, 531)
Screenshot: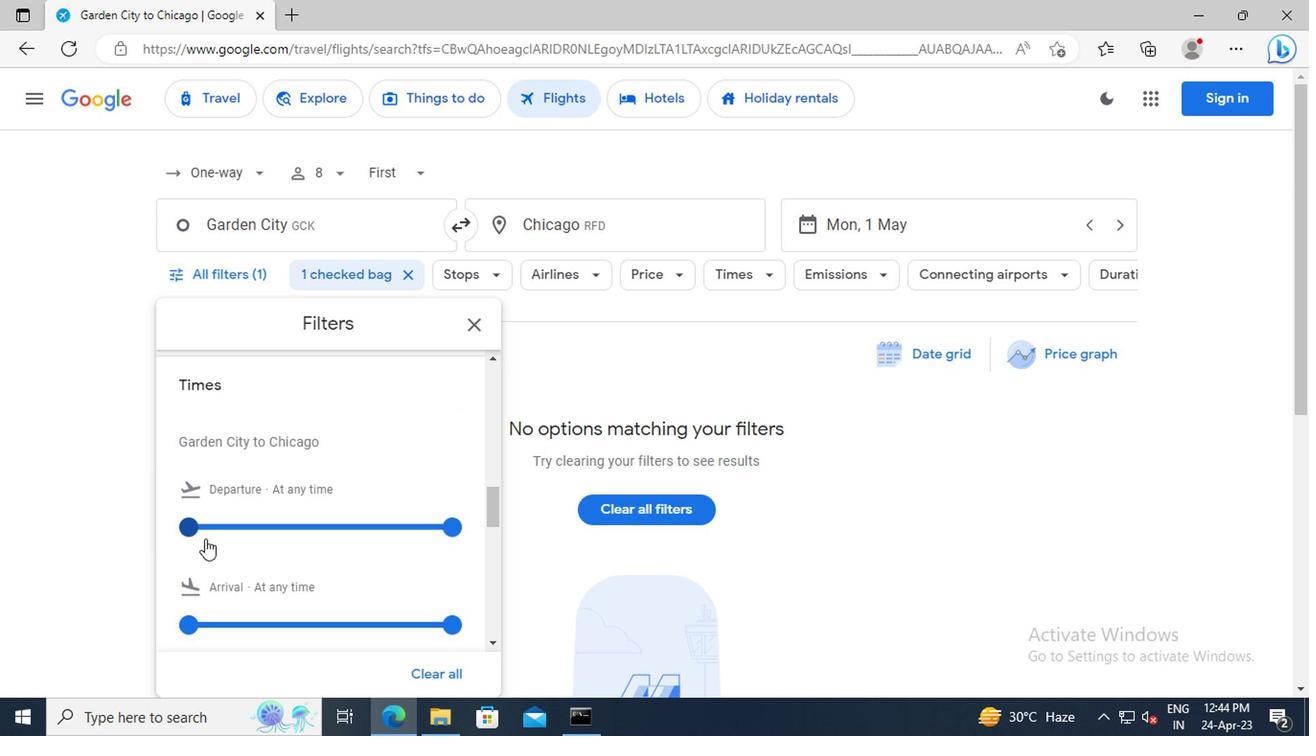 
Action: Mouse pressed left at (191, 531)
Screenshot: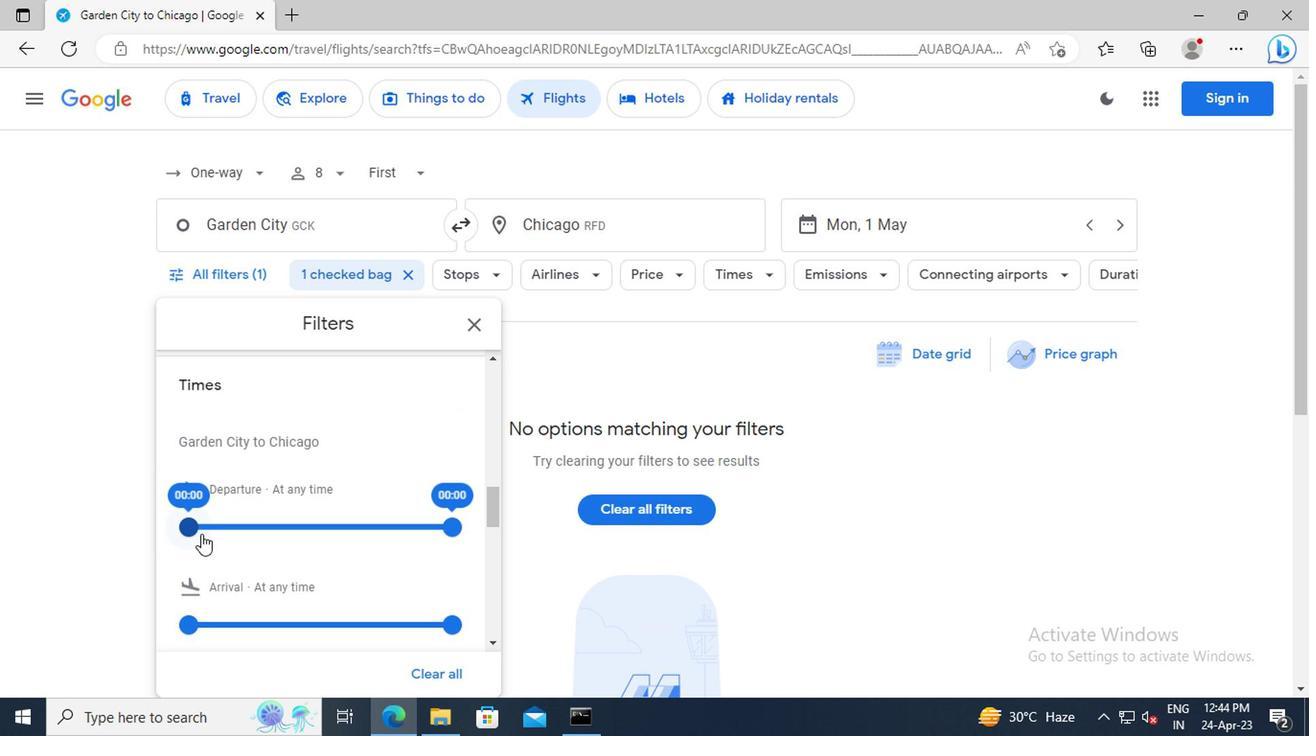 
Action: Mouse moved to (445, 529)
Screenshot: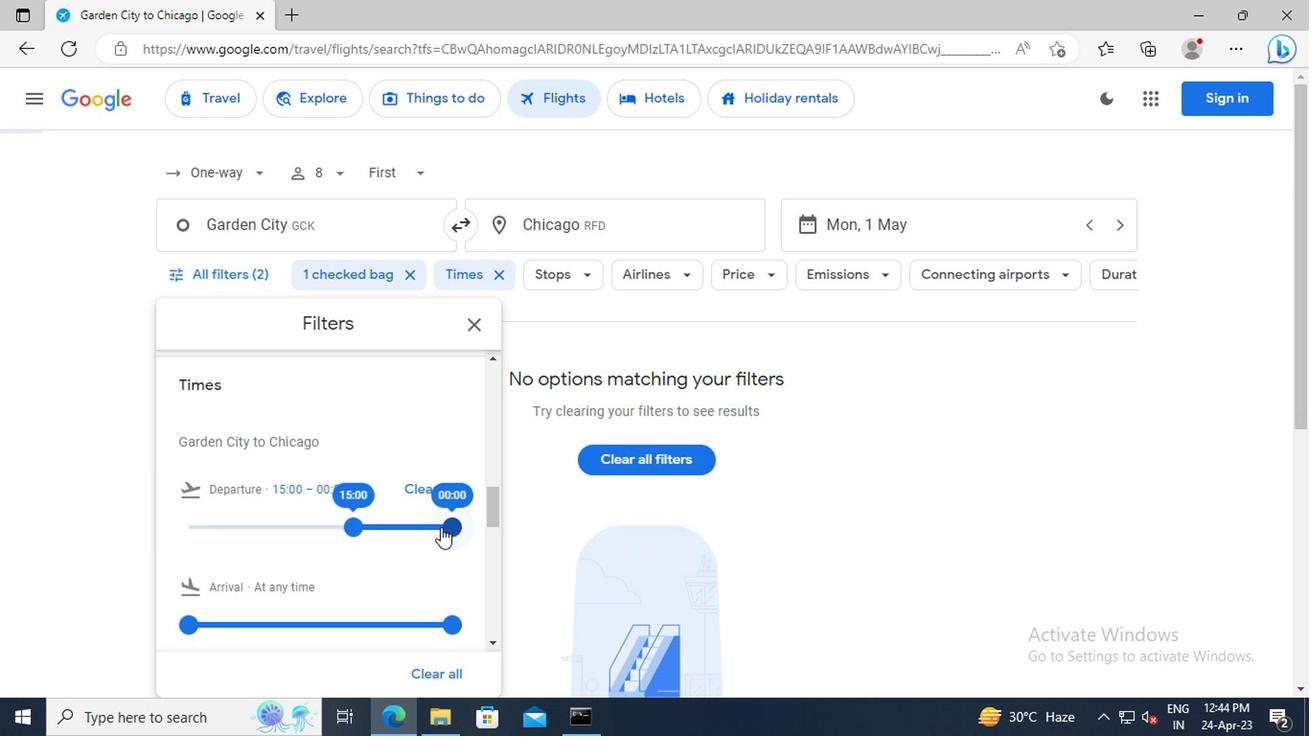 
Action: Mouse pressed left at (445, 529)
Screenshot: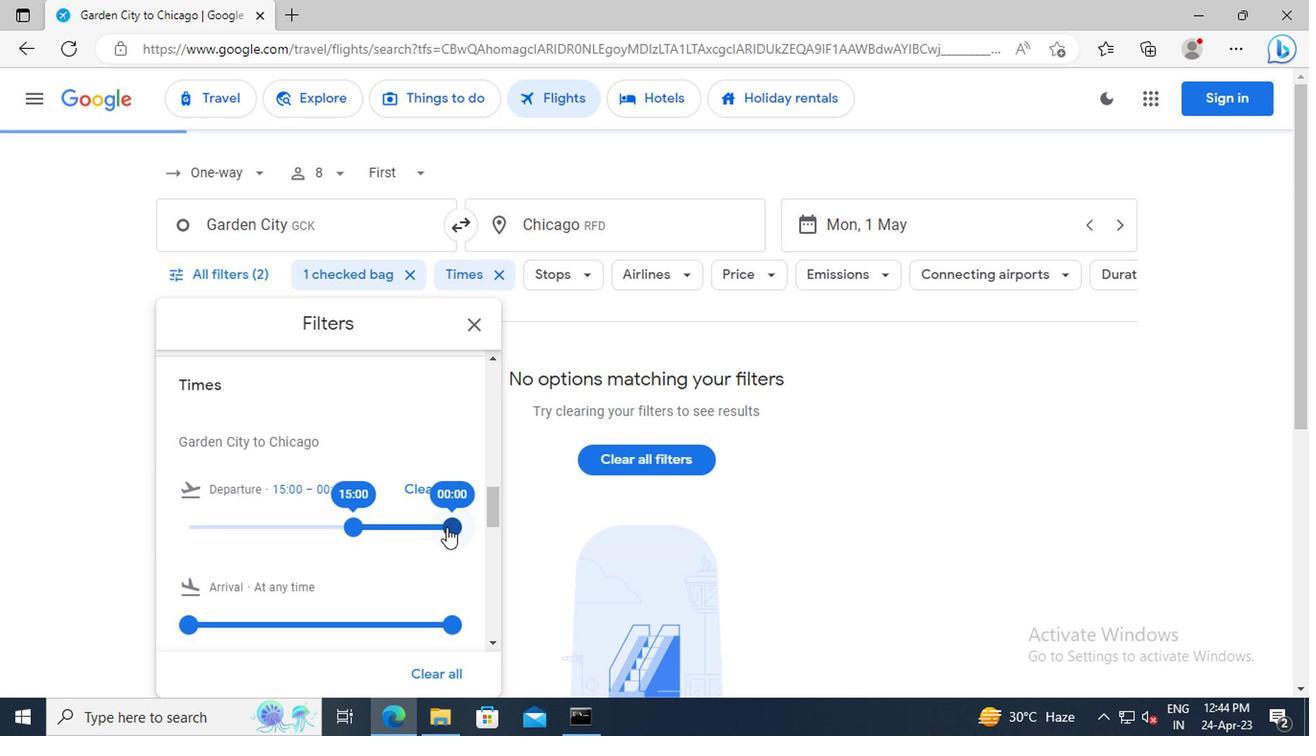 
Action: Mouse moved to (469, 328)
Screenshot: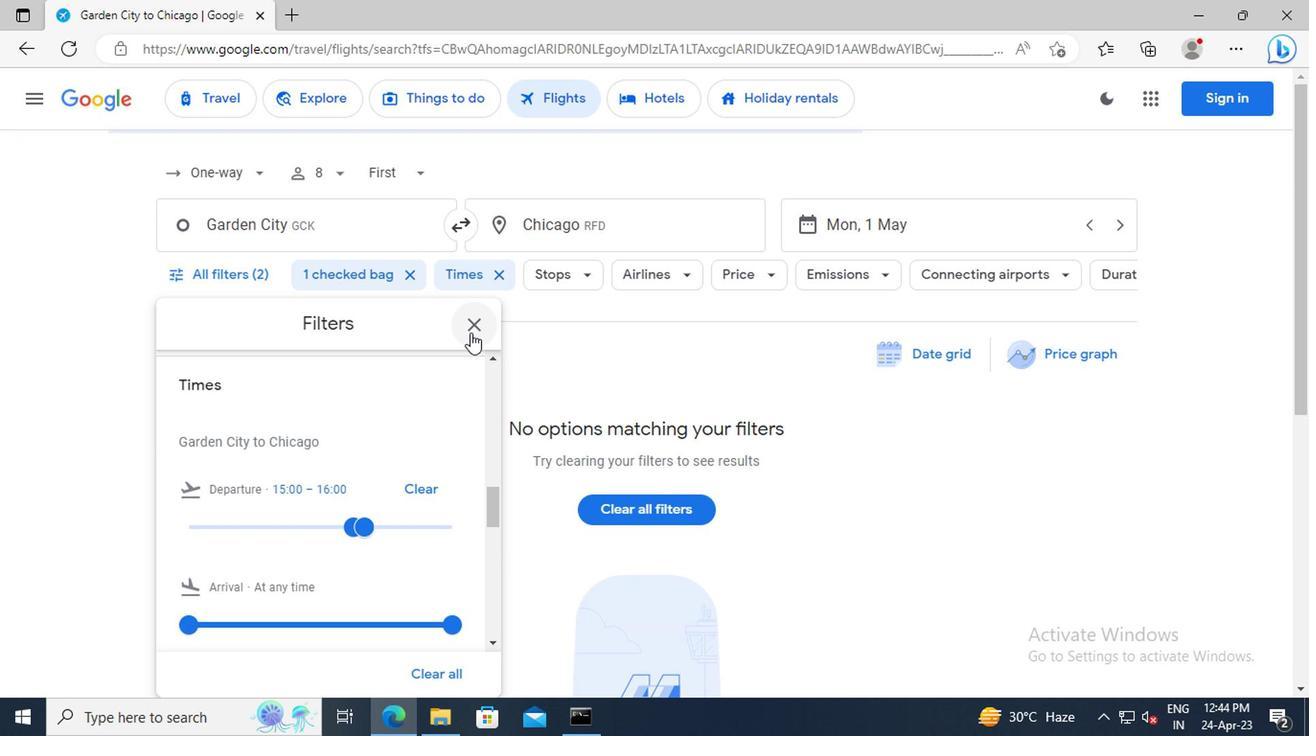
Action: Mouse pressed left at (469, 328)
Screenshot: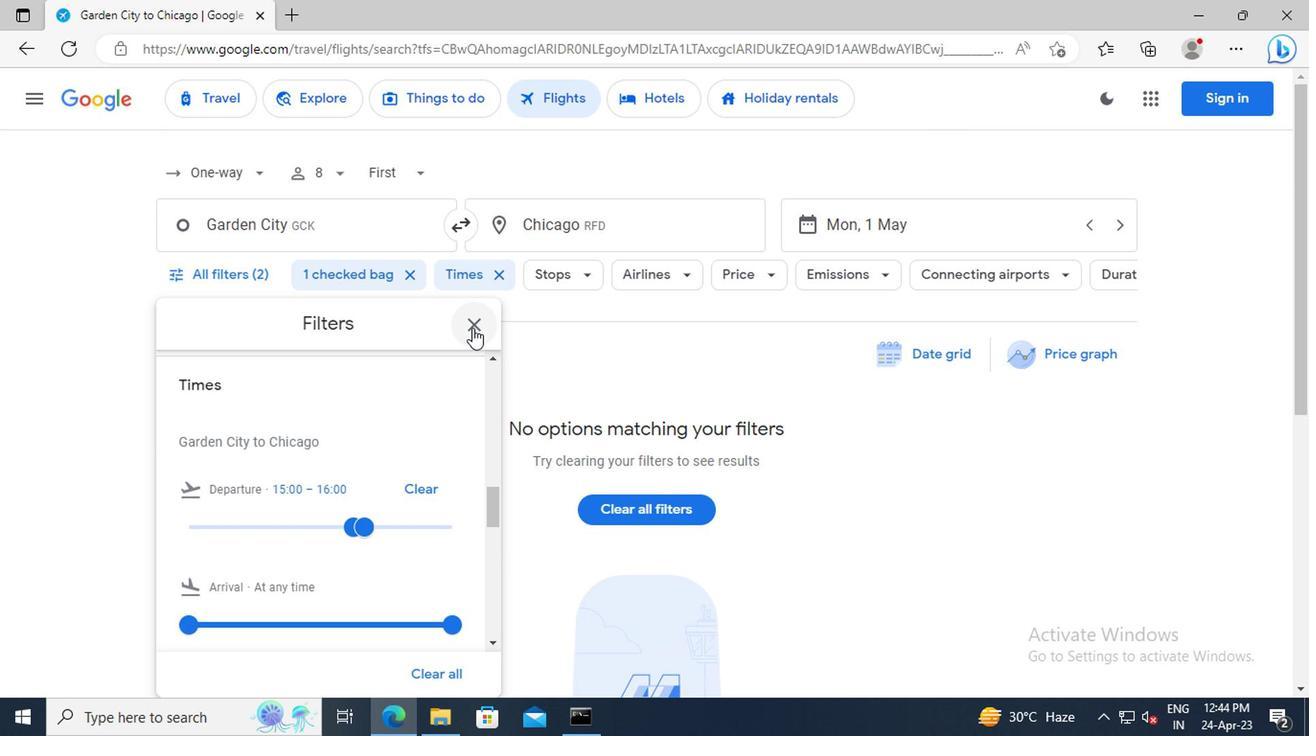 
Action: Mouse moved to (490, 441)
Screenshot: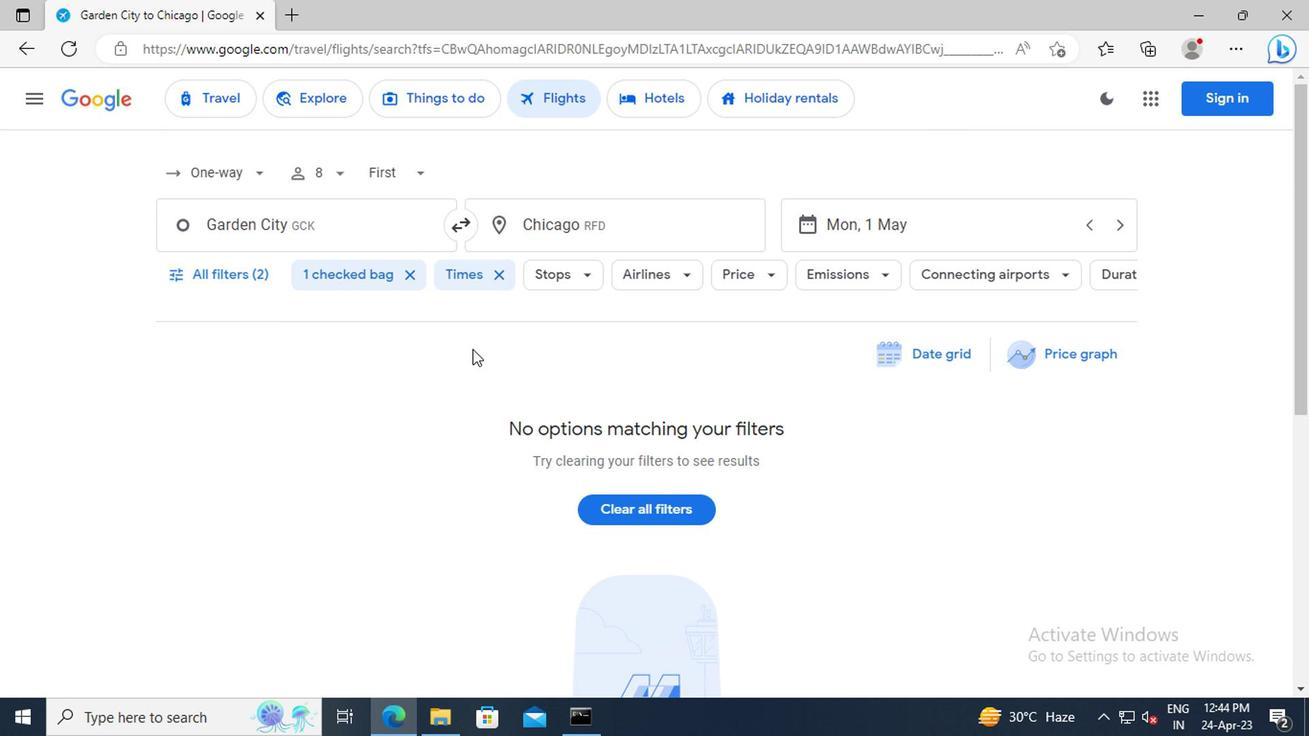 
